 Task: Find connections with filter location Yabēlo with filter topic #givingbackwith filter profile language Spanish with filter current company Hirengine (Hiring & Resourcing) with filter school Young freshers Jobs in Karnataka with filter industry Highway, Street, and Bridge Construction with filter service category Relocation with filter keywords title Scrum Master
Action: Mouse moved to (152, 252)
Screenshot: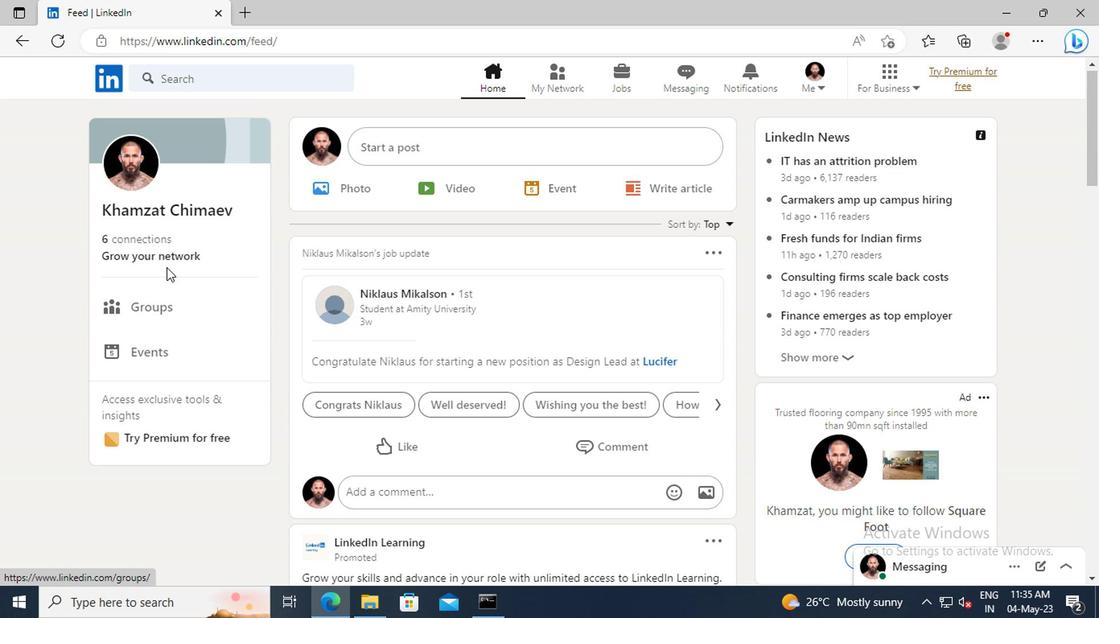 
Action: Mouse pressed left at (152, 252)
Screenshot: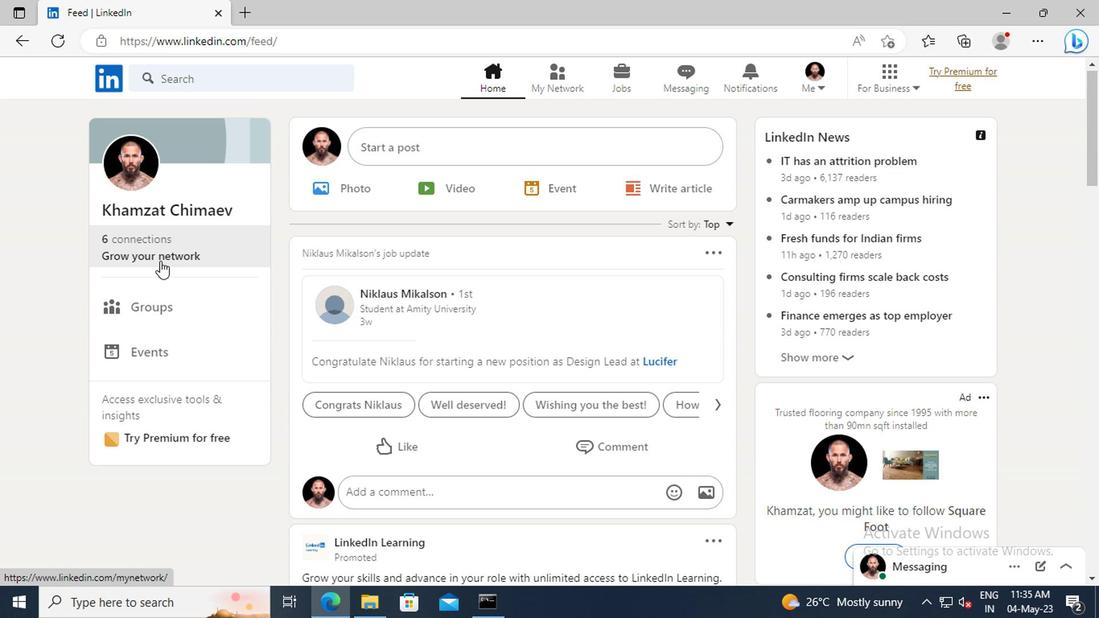 
Action: Mouse moved to (168, 170)
Screenshot: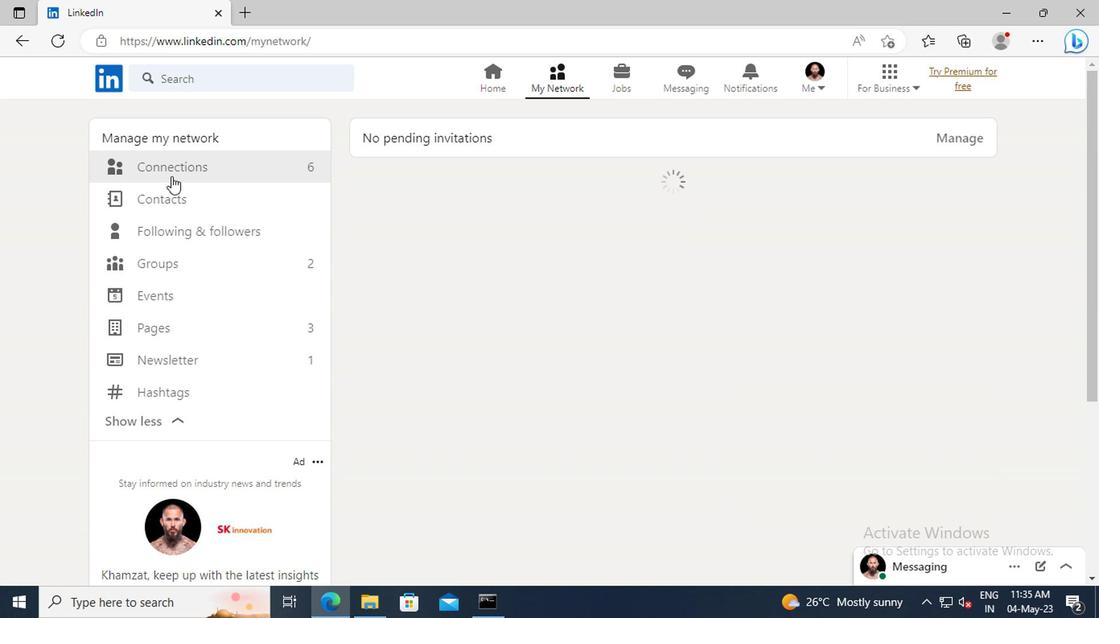 
Action: Mouse pressed left at (168, 170)
Screenshot: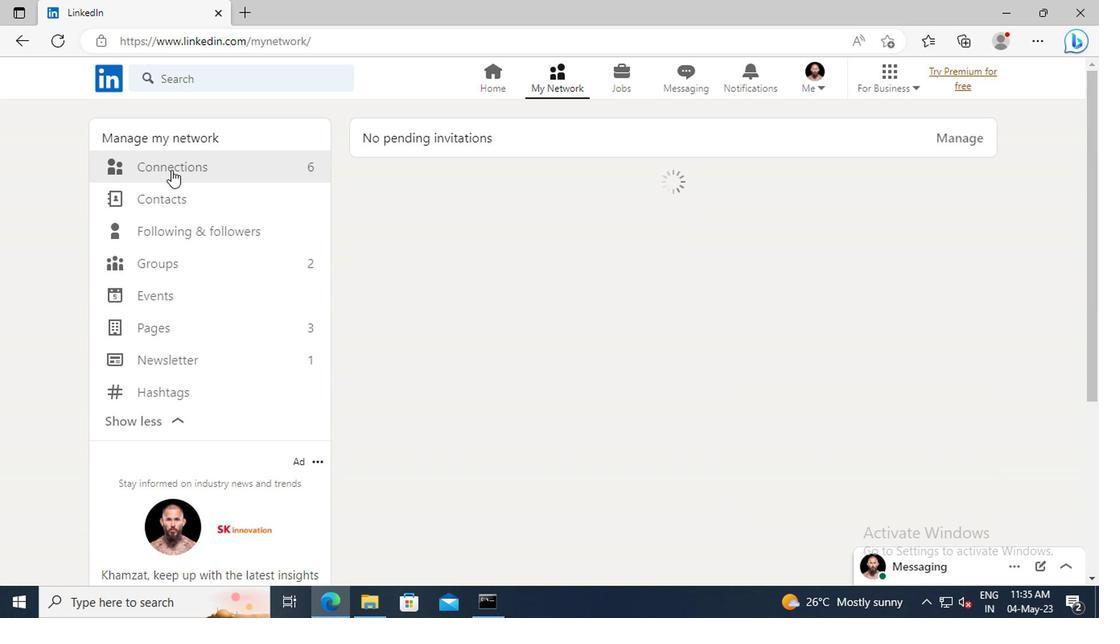 
Action: Mouse moved to (663, 174)
Screenshot: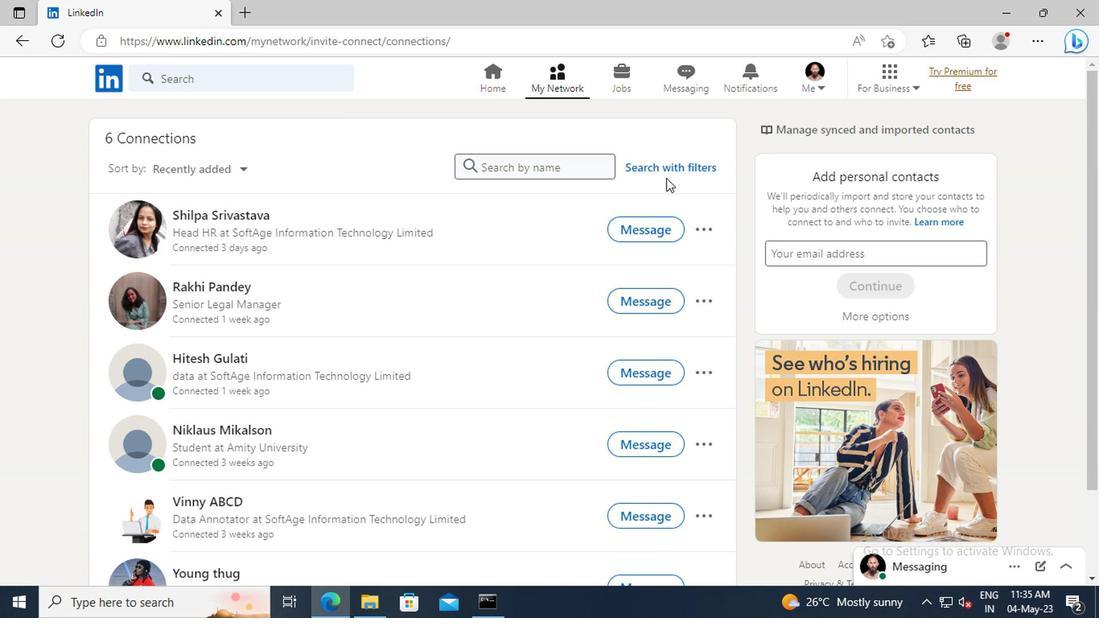 
Action: Mouse pressed left at (663, 174)
Screenshot: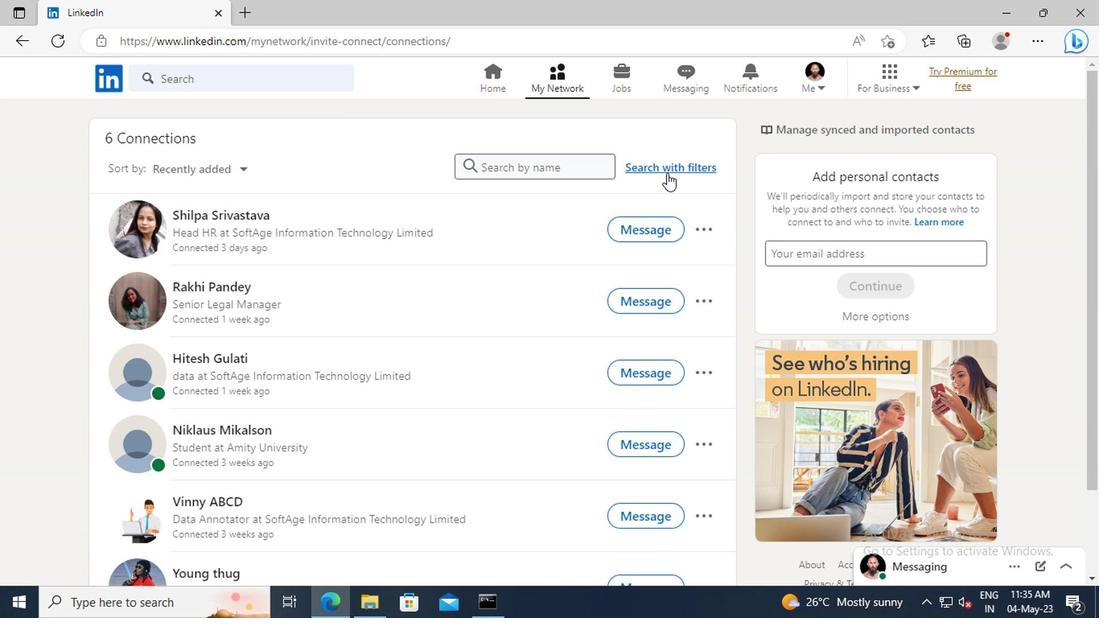 
Action: Mouse moved to (610, 127)
Screenshot: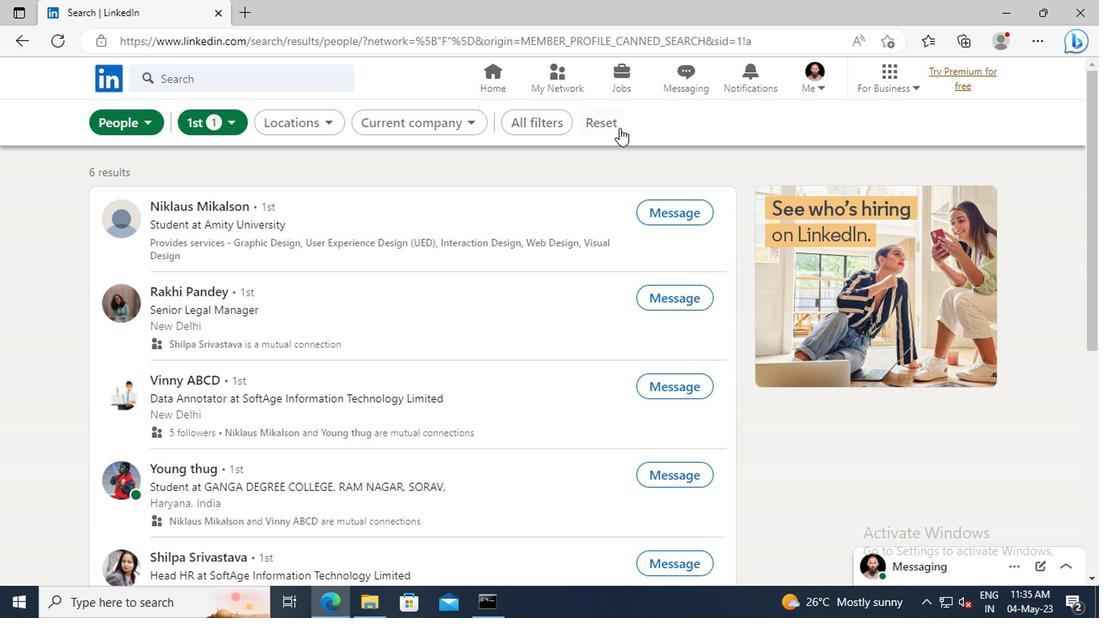 
Action: Mouse pressed left at (610, 127)
Screenshot: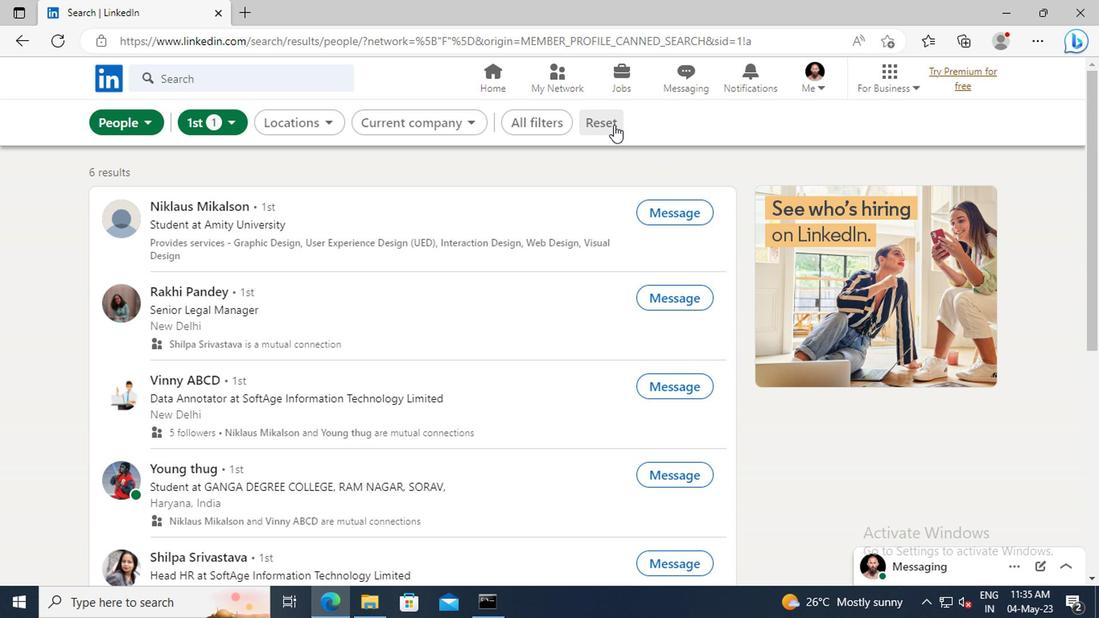 
Action: Mouse moved to (590, 127)
Screenshot: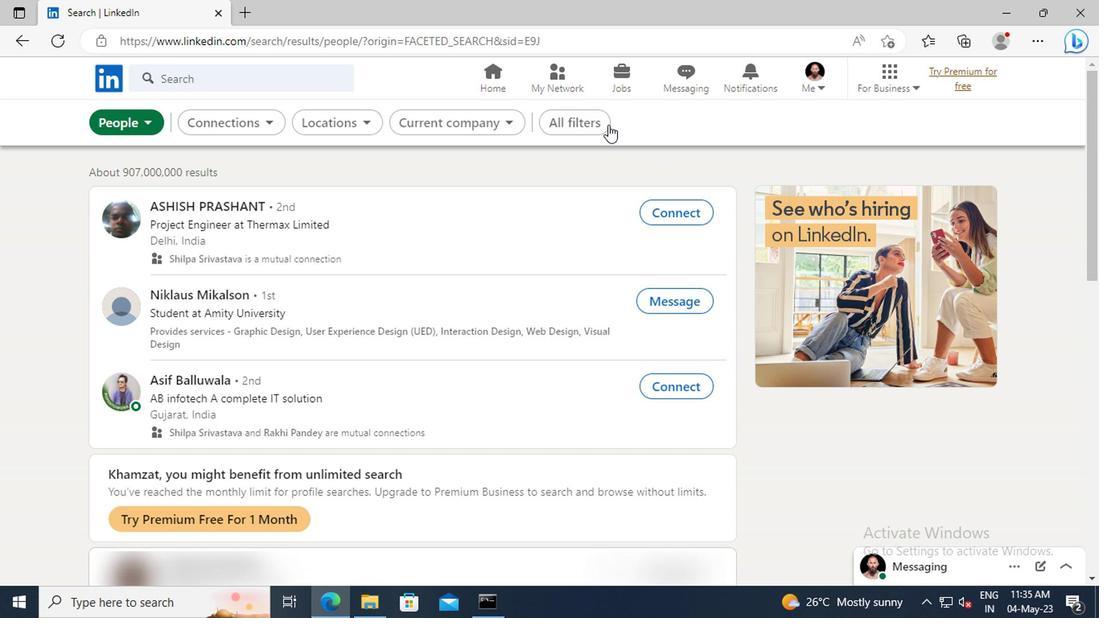
Action: Mouse pressed left at (590, 127)
Screenshot: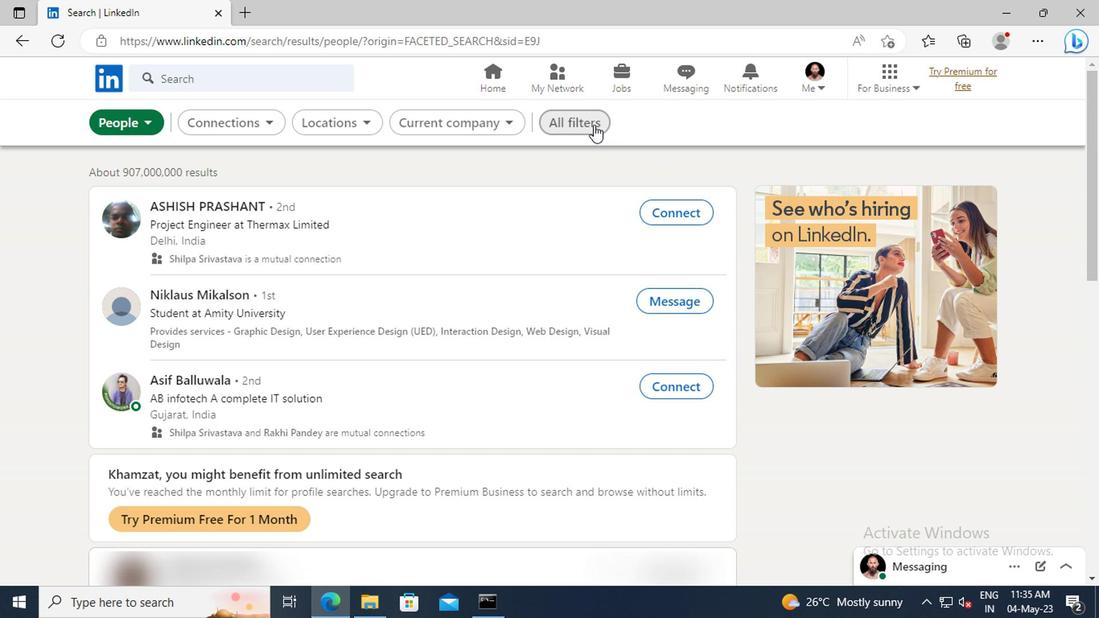 
Action: Mouse moved to (842, 257)
Screenshot: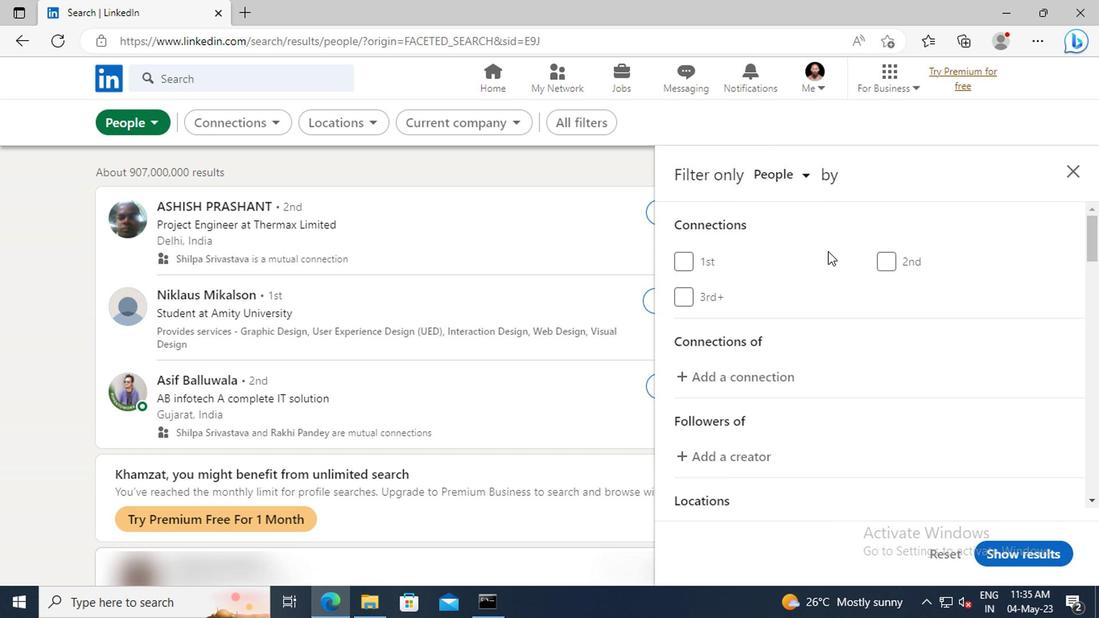 
Action: Mouse scrolled (842, 256) with delta (0, -1)
Screenshot: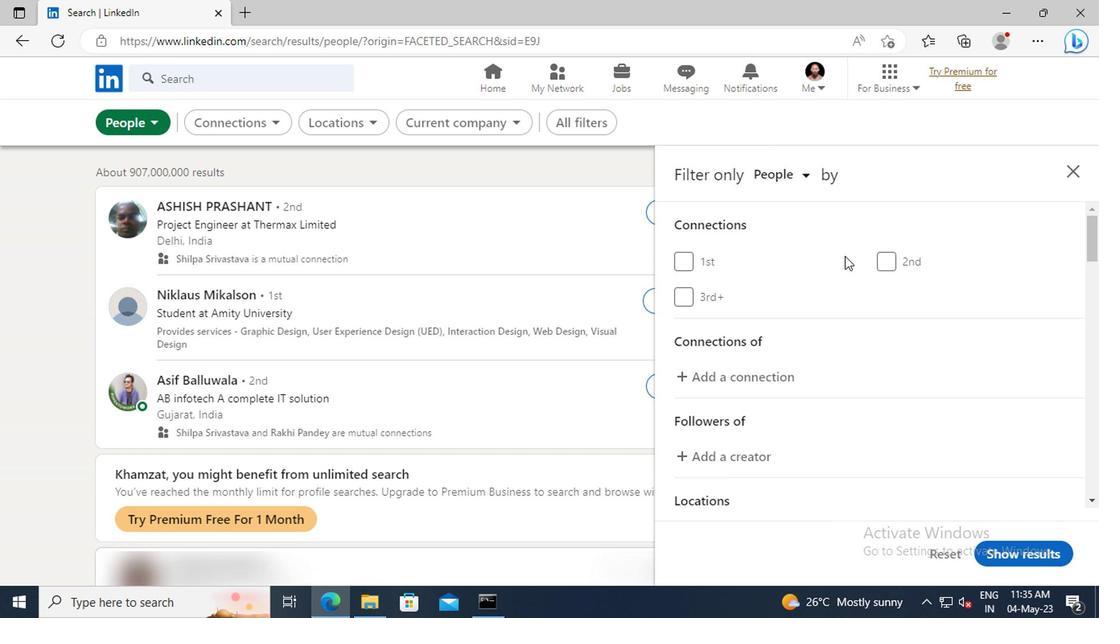 
Action: Mouse scrolled (842, 256) with delta (0, -1)
Screenshot: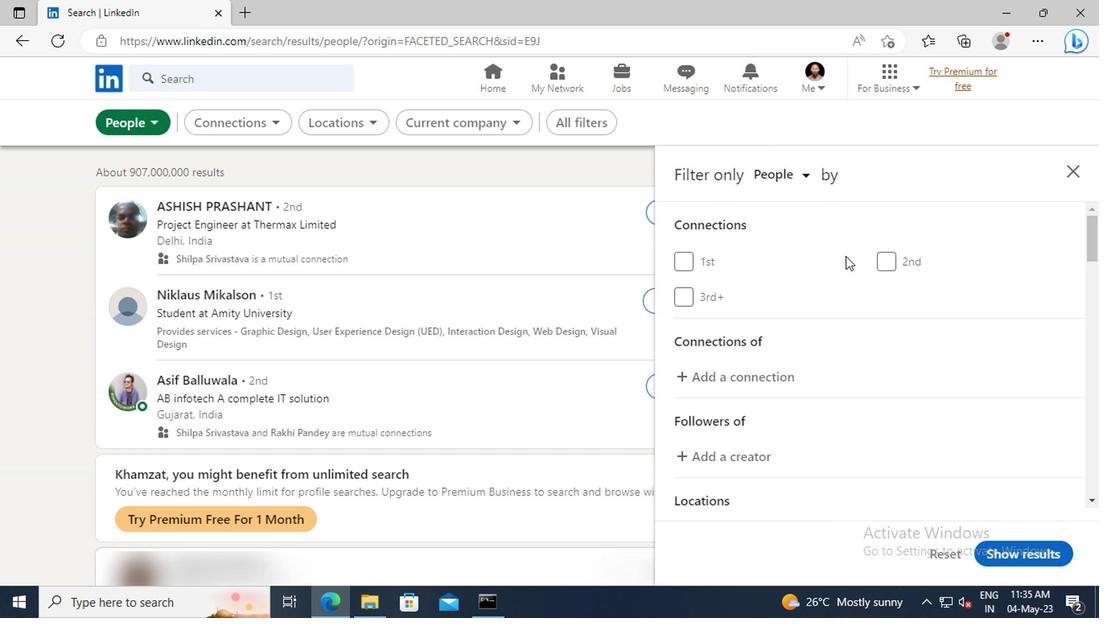 
Action: Mouse scrolled (842, 256) with delta (0, -1)
Screenshot: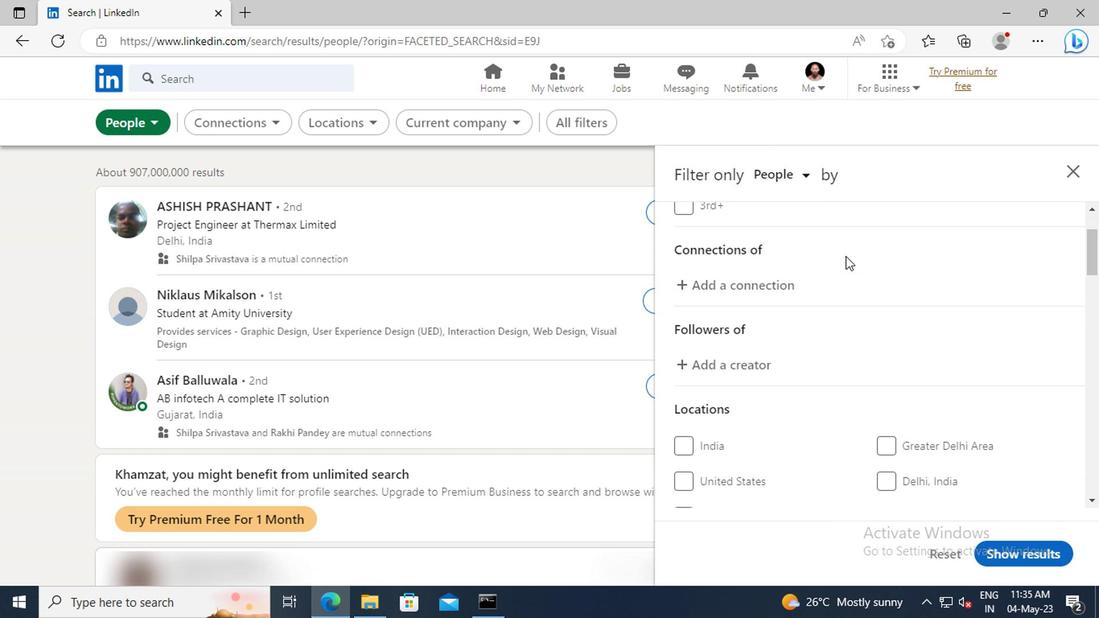 
Action: Mouse scrolled (842, 256) with delta (0, -1)
Screenshot: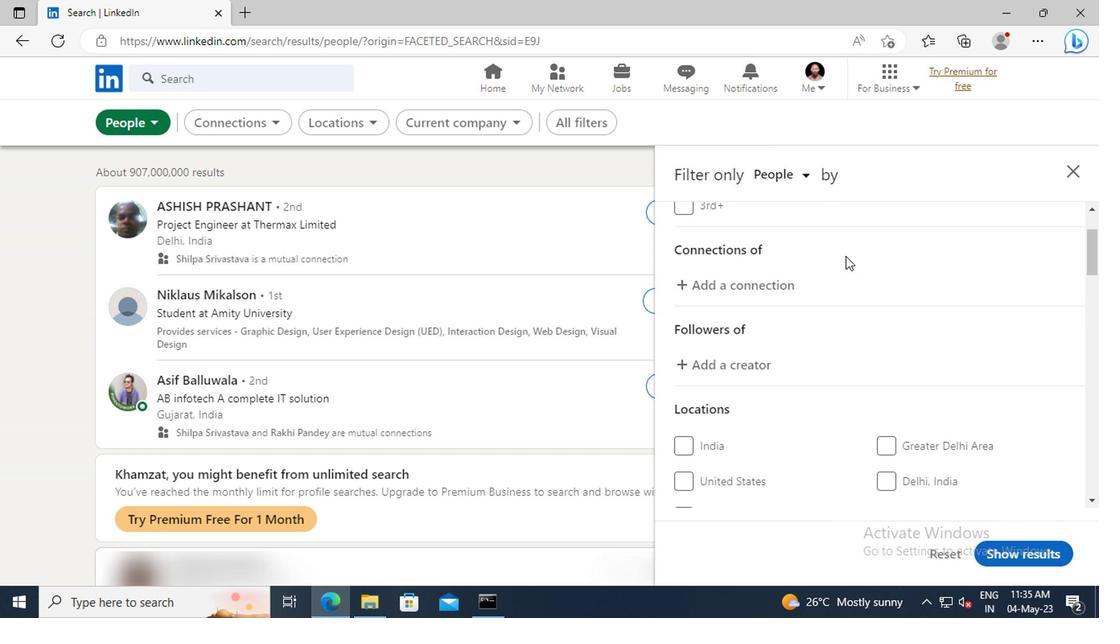 
Action: Mouse moved to (844, 261)
Screenshot: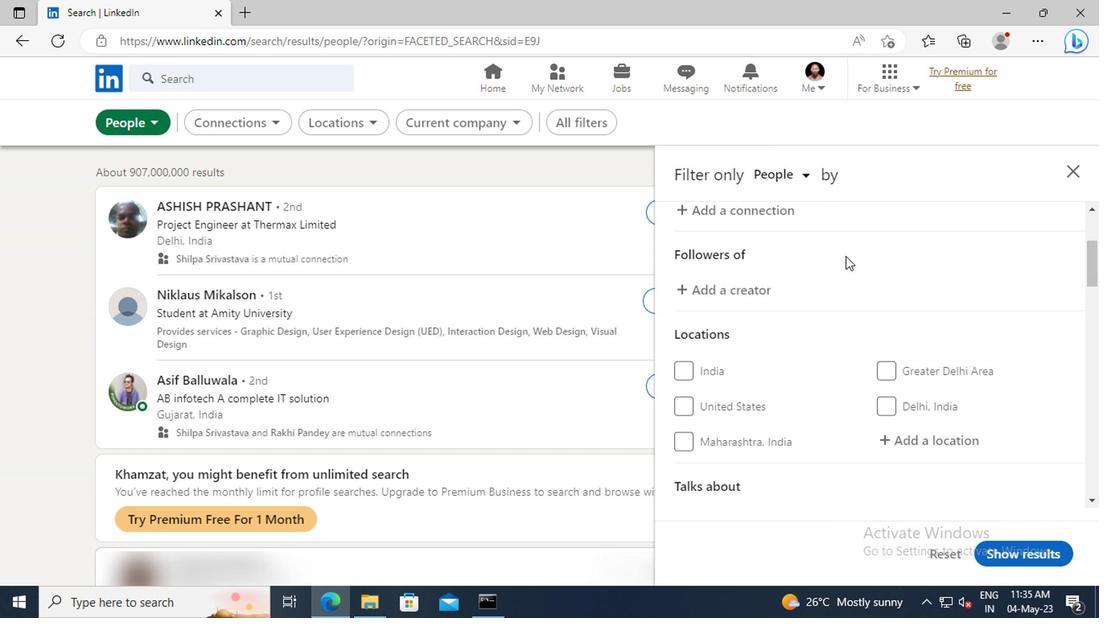 
Action: Mouse scrolled (844, 260) with delta (0, -1)
Screenshot: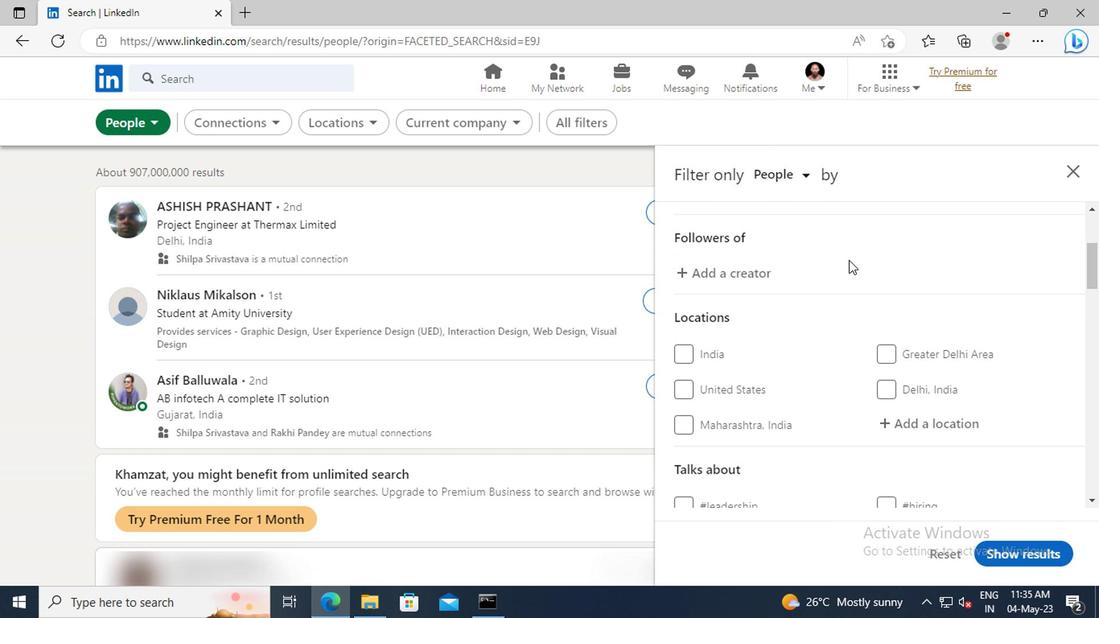 
Action: Mouse scrolled (844, 260) with delta (0, -1)
Screenshot: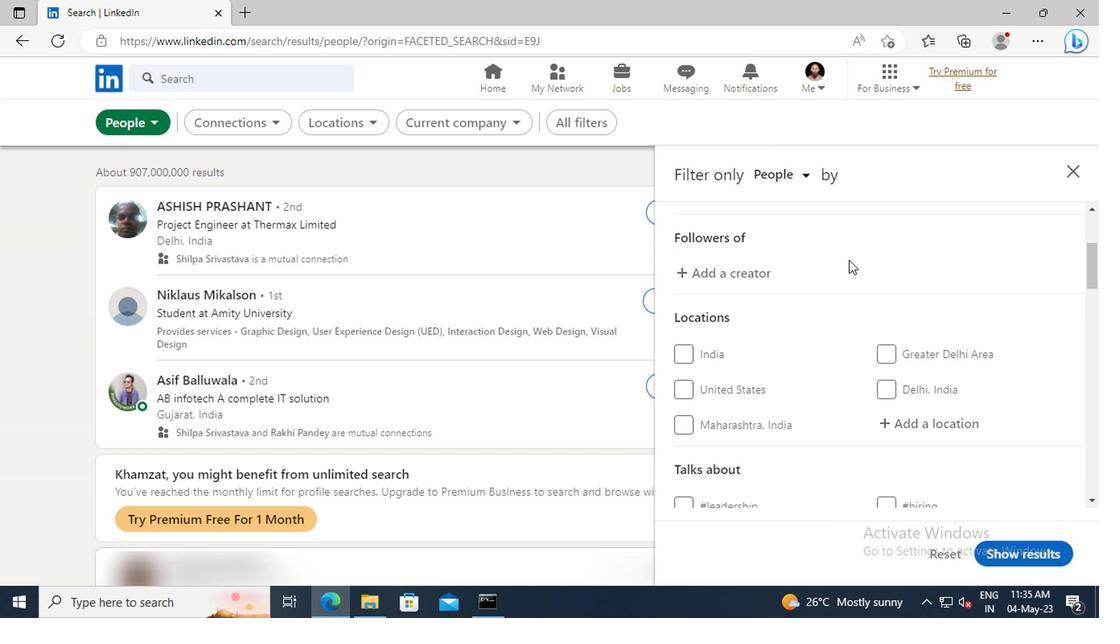 
Action: Mouse moved to (892, 334)
Screenshot: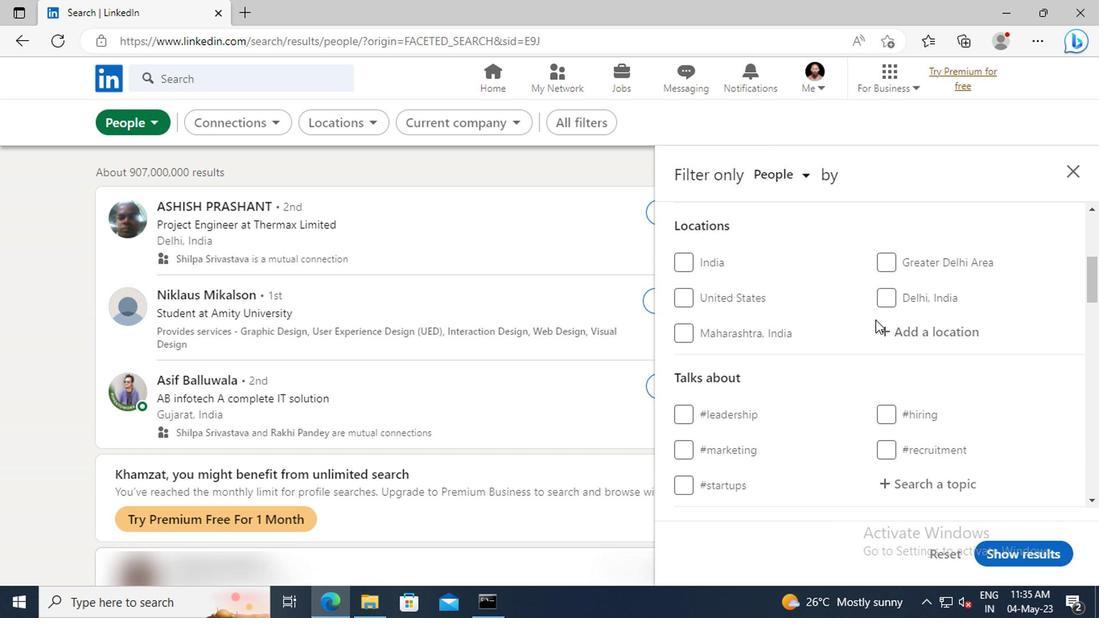 
Action: Mouse pressed left at (892, 334)
Screenshot: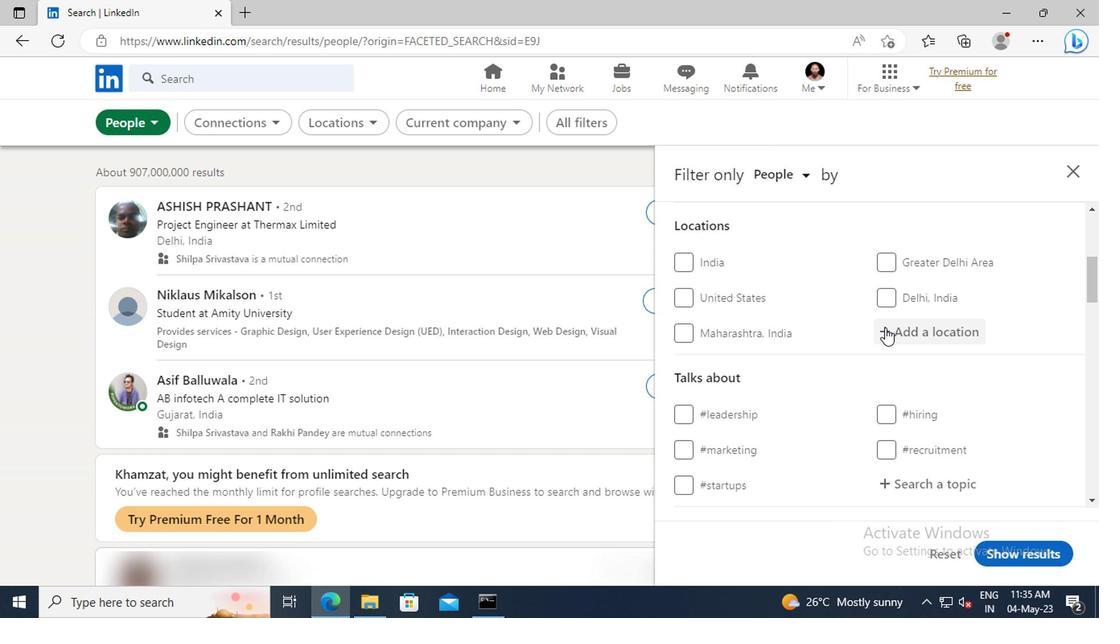 
Action: Key pressed <Key.shift>YABELO<Key.enter>
Screenshot: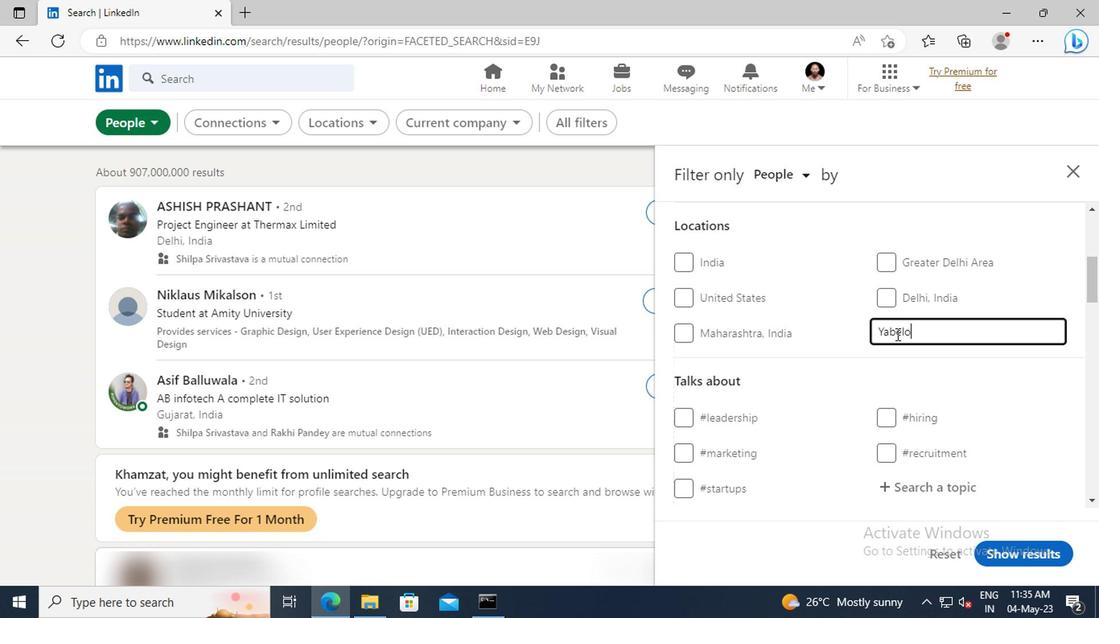 
Action: Mouse scrolled (892, 333) with delta (0, -1)
Screenshot: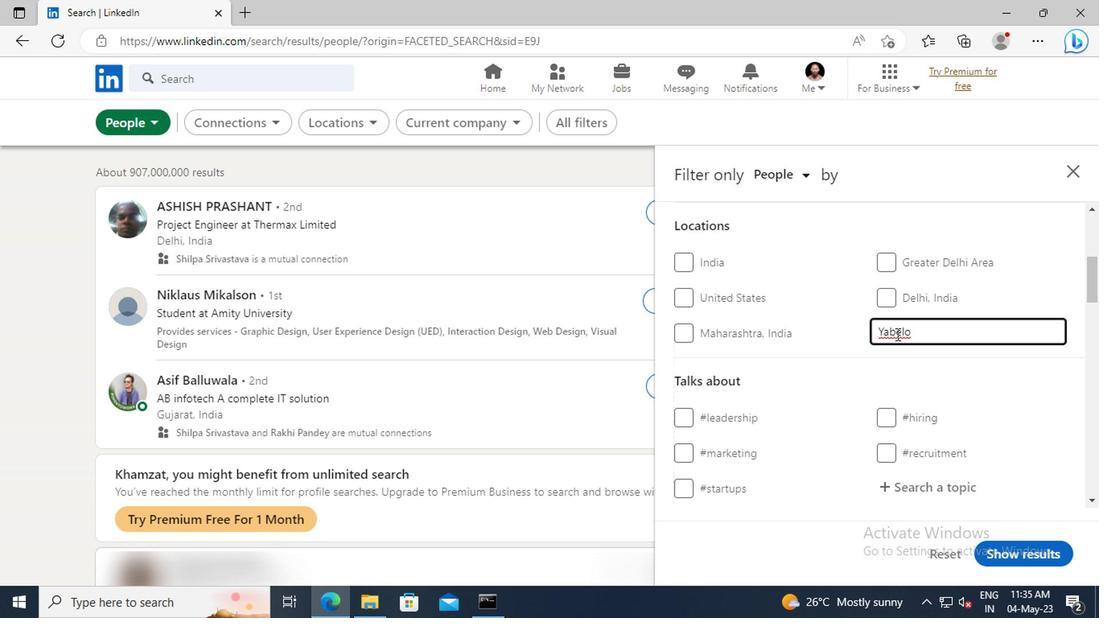 
Action: Mouse scrolled (892, 333) with delta (0, -1)
Screenshot: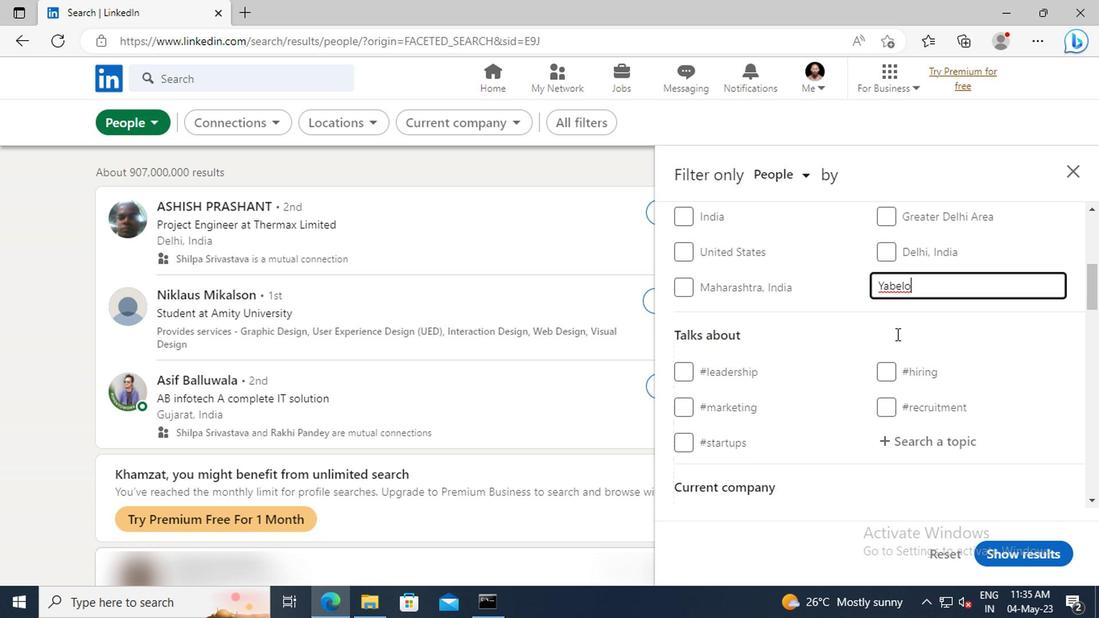 
Action: Mouse scrolled (892, 333) with delta (0, -1)
Screenshot: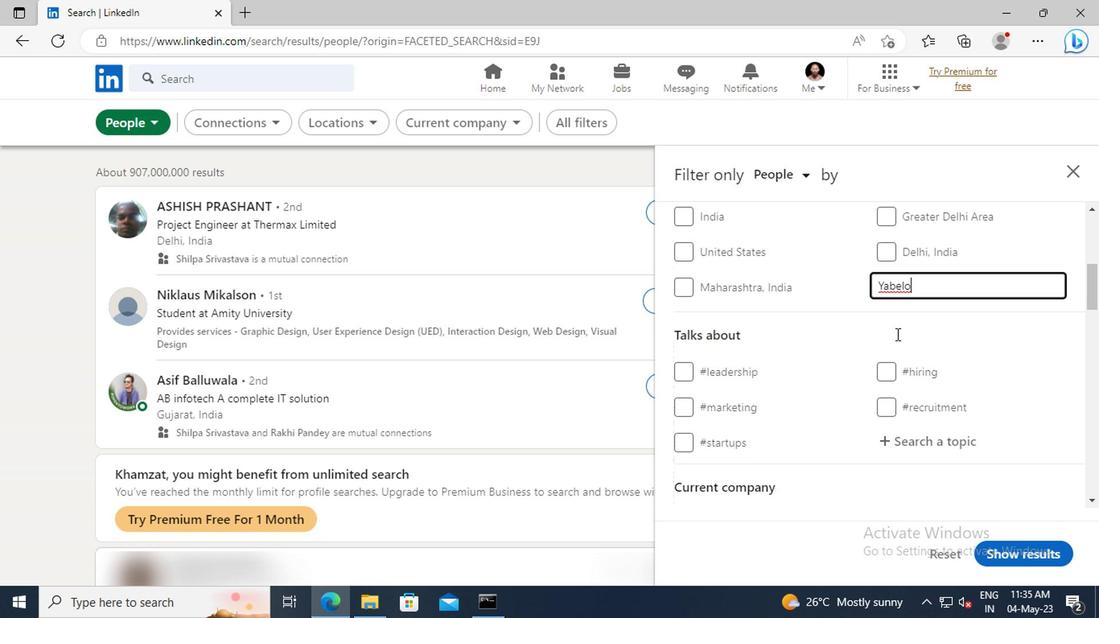 
Action: Mouse moved to (899, 348)
Screenshot: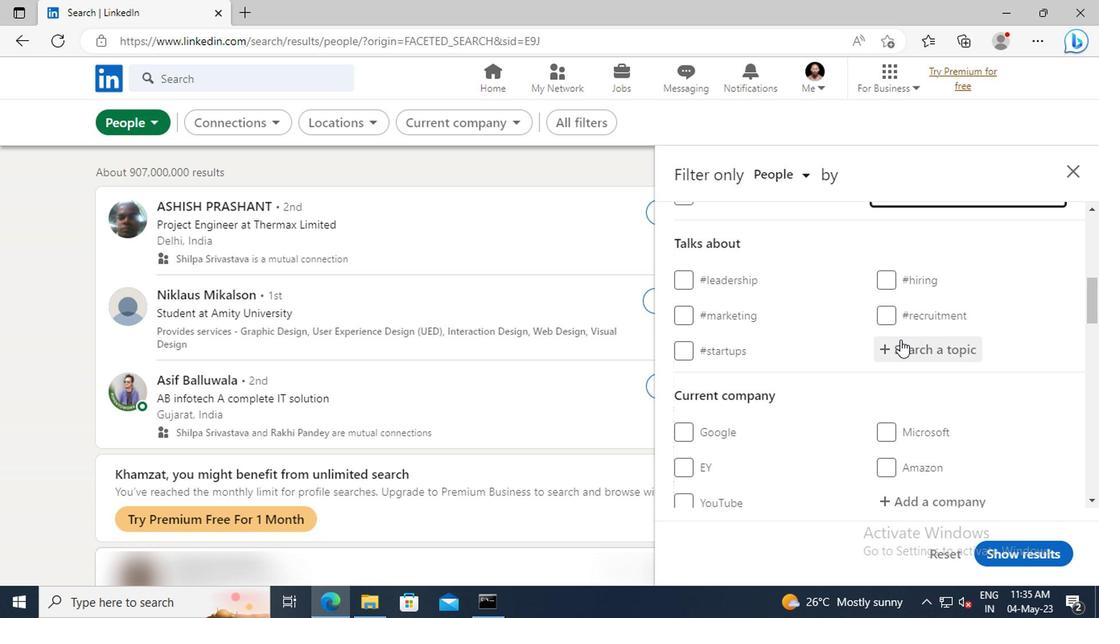 
Action: Mouse pressed left at (899, 348)
Screenshot: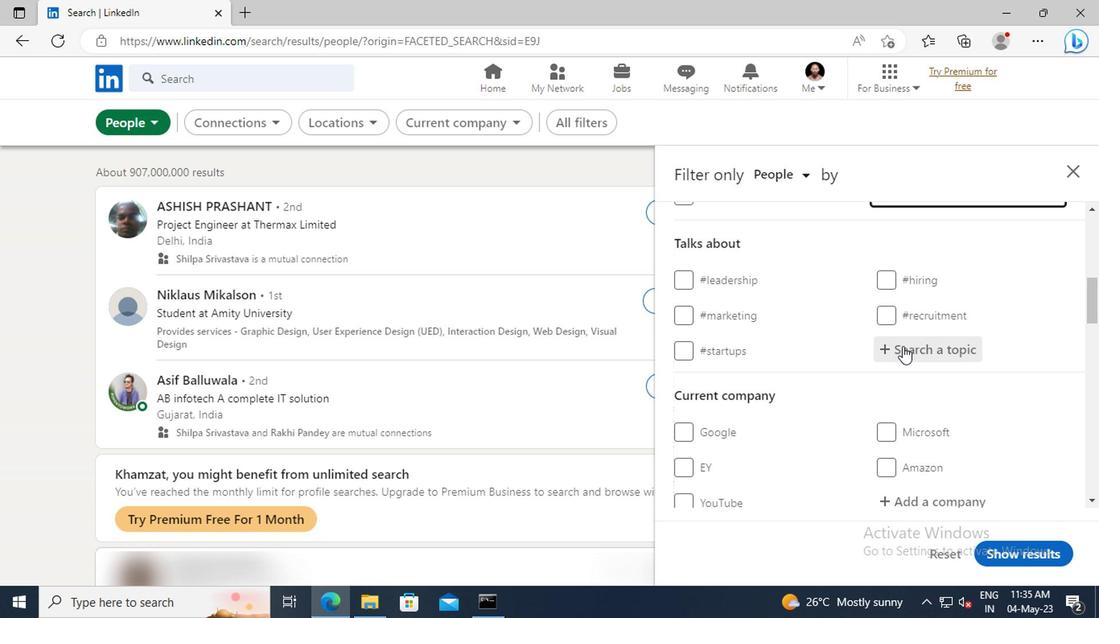 
Action: Key pressed GIVINGBA
Screenshot: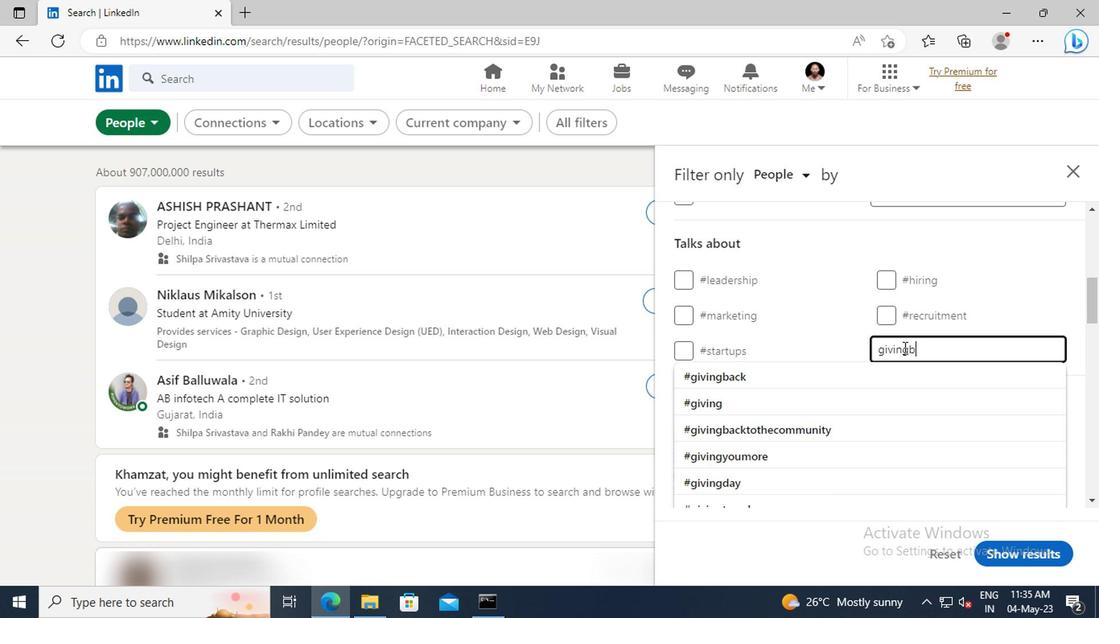 
Action: Mouse moved to (900, 370)
Screenshot: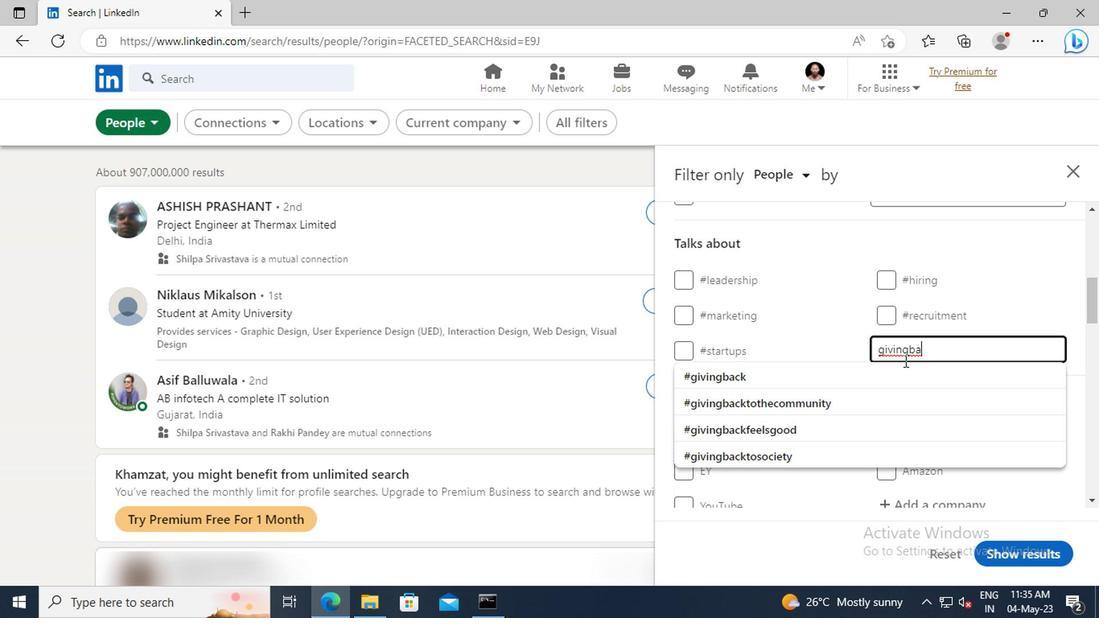 
Action: Mouse pressed left at (900, 370)
Screenshot: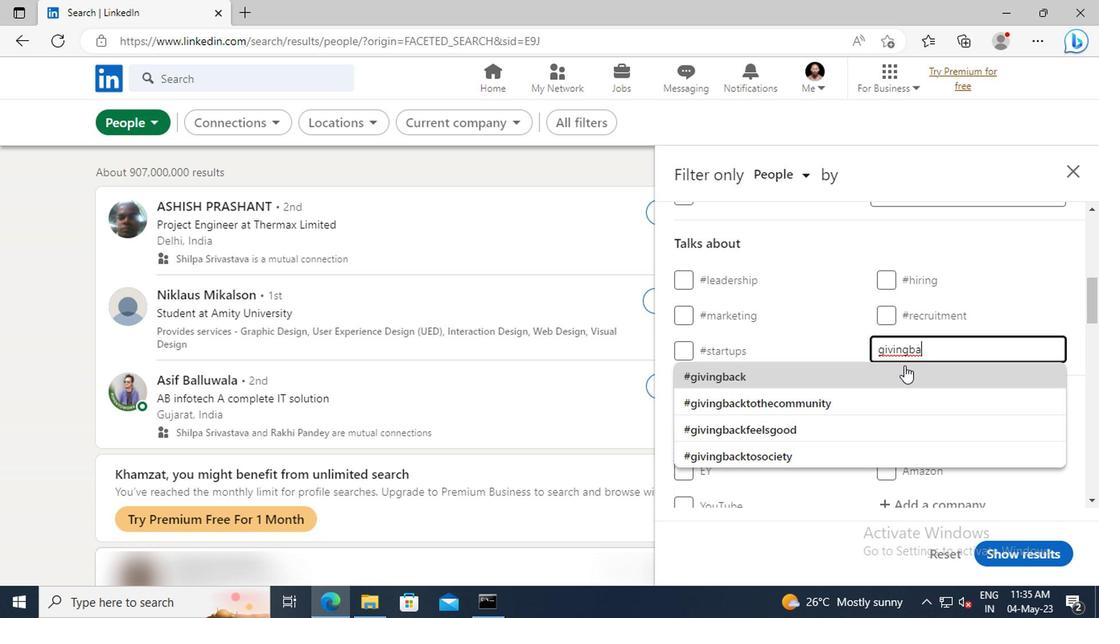 
Action: Mouse scrolled (900, 369) with delta (0, -1)
Screenshot: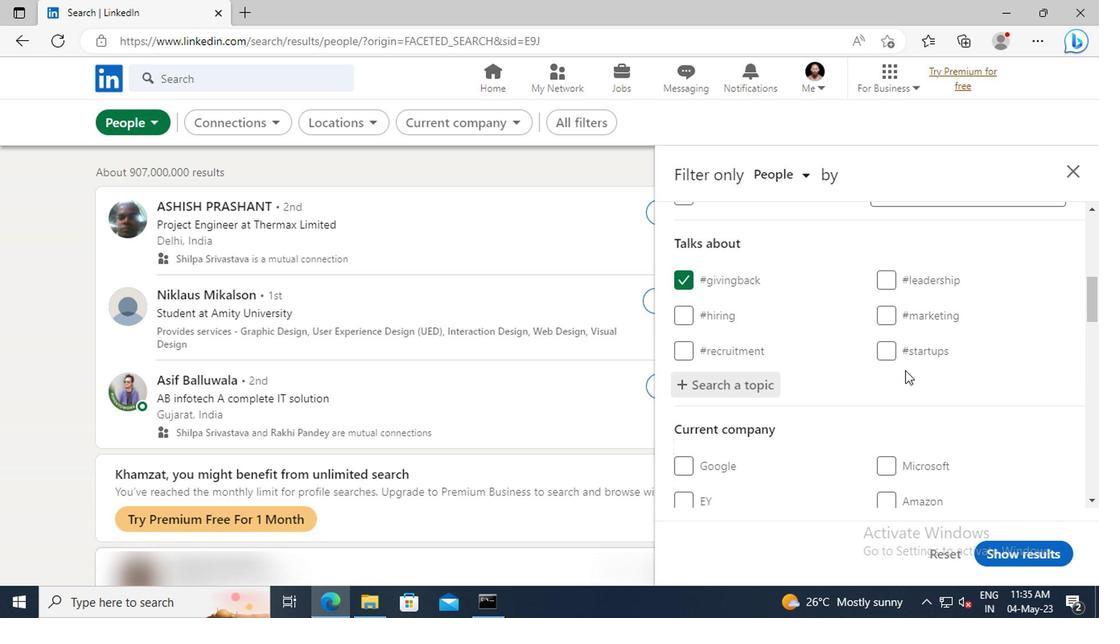 
Action: Mouse scrolled (900, 369) with delta (0, -1)
Screenshot: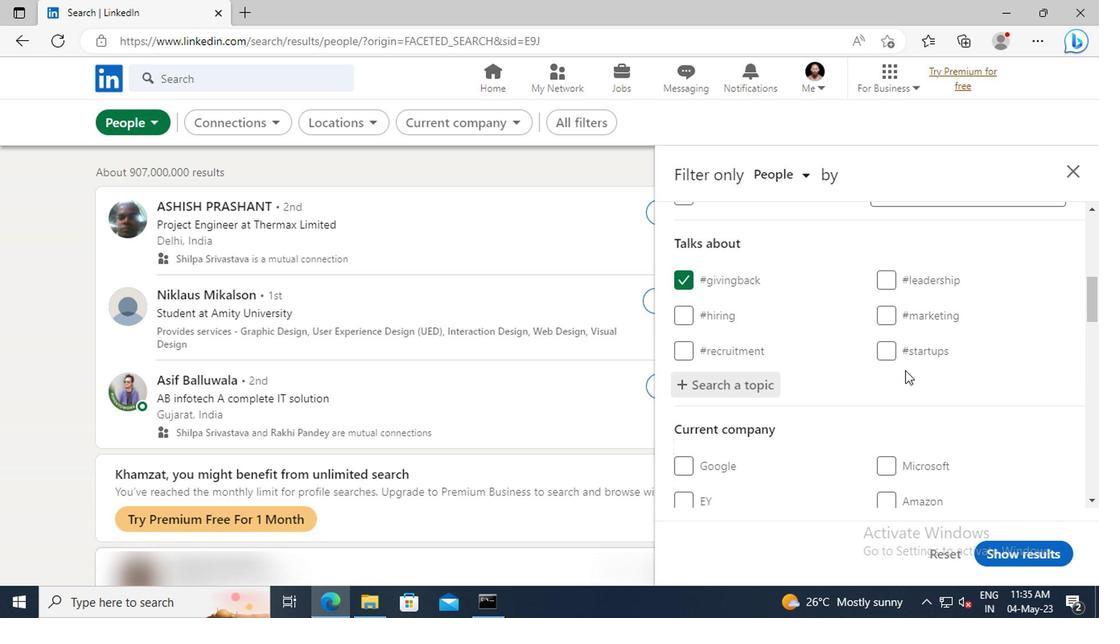 
Action: Mouse scrolled (900, 369) with delta (0, -1)
Screenshot: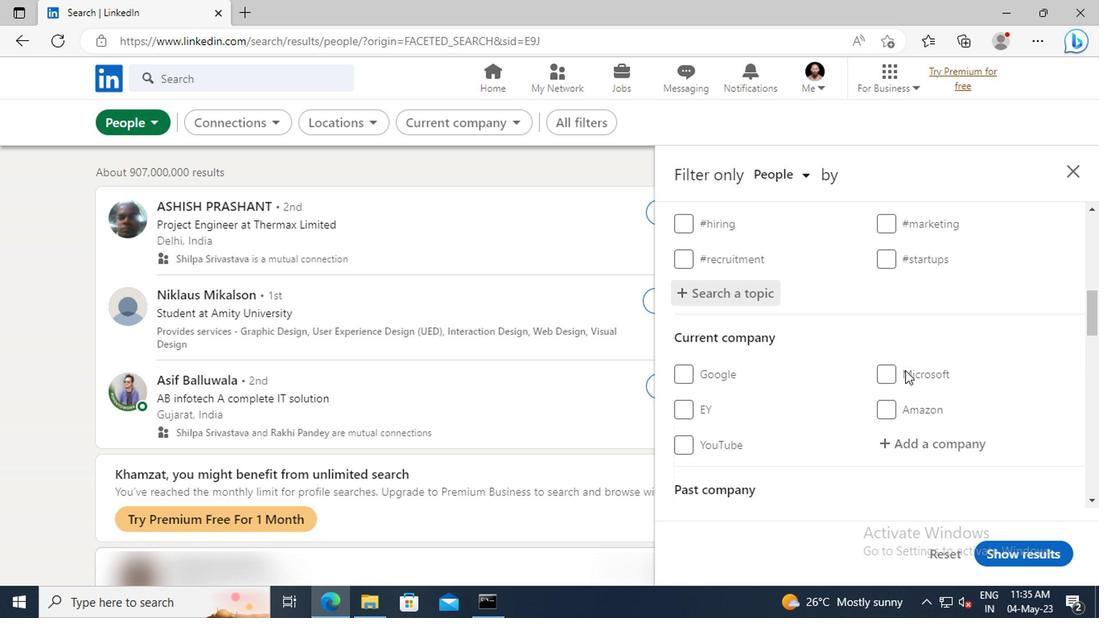 
Action: Mouse scrolled (900, 369) with delta (0, -1)
Screenshot: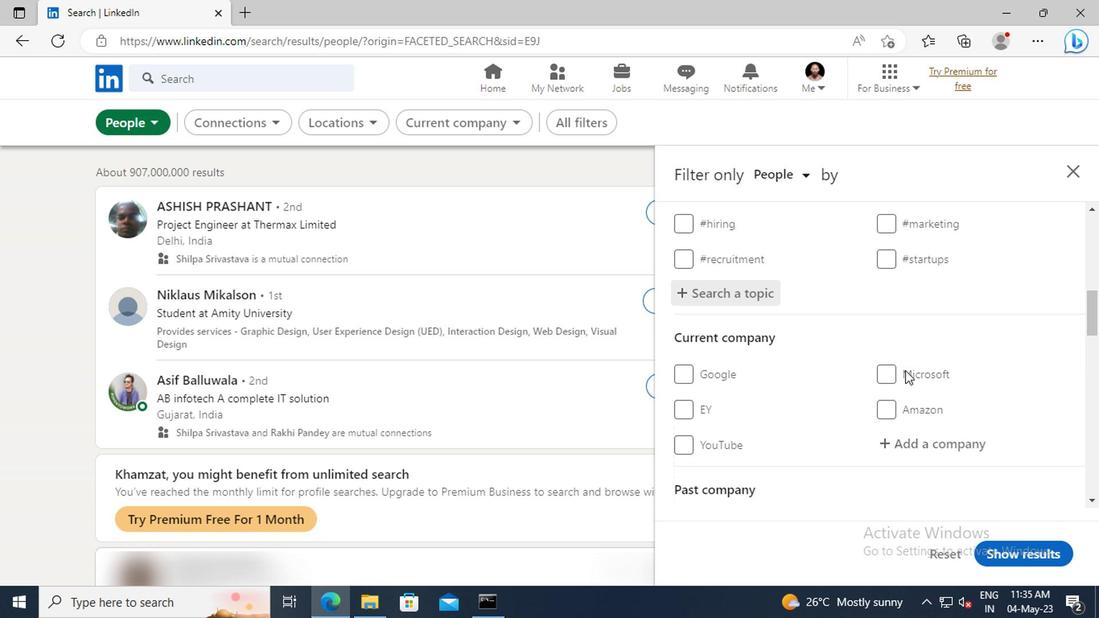 
Action: Mouse scrolled (900, 369) with delta (0, -1)
Screenshot: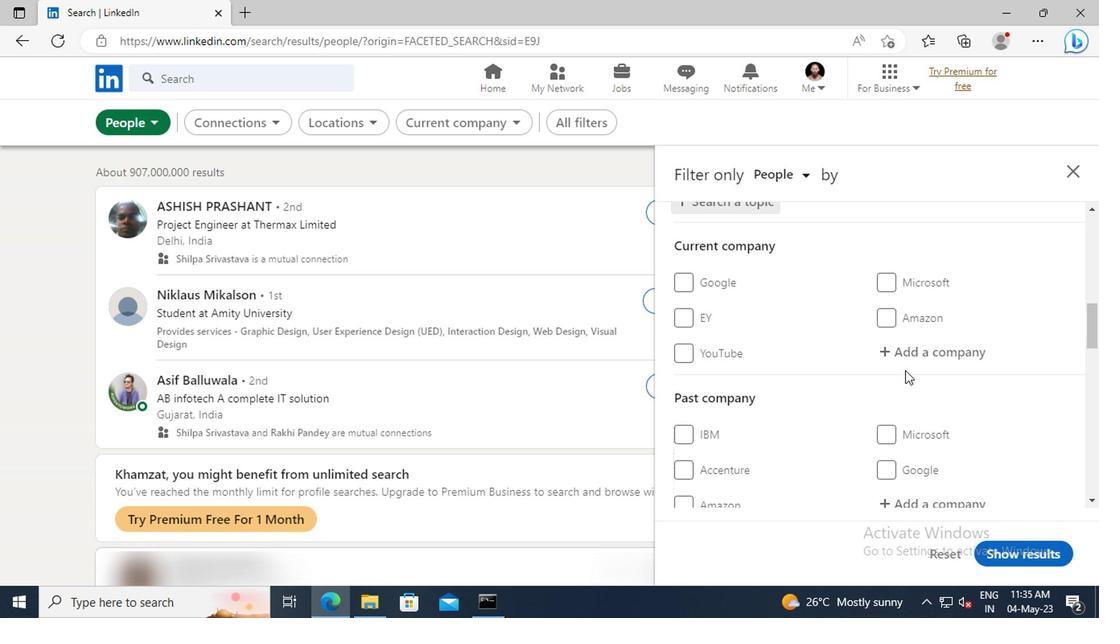 
Action: Mouse scrolled (900, 369) with delta (0, -1)
Screenshot: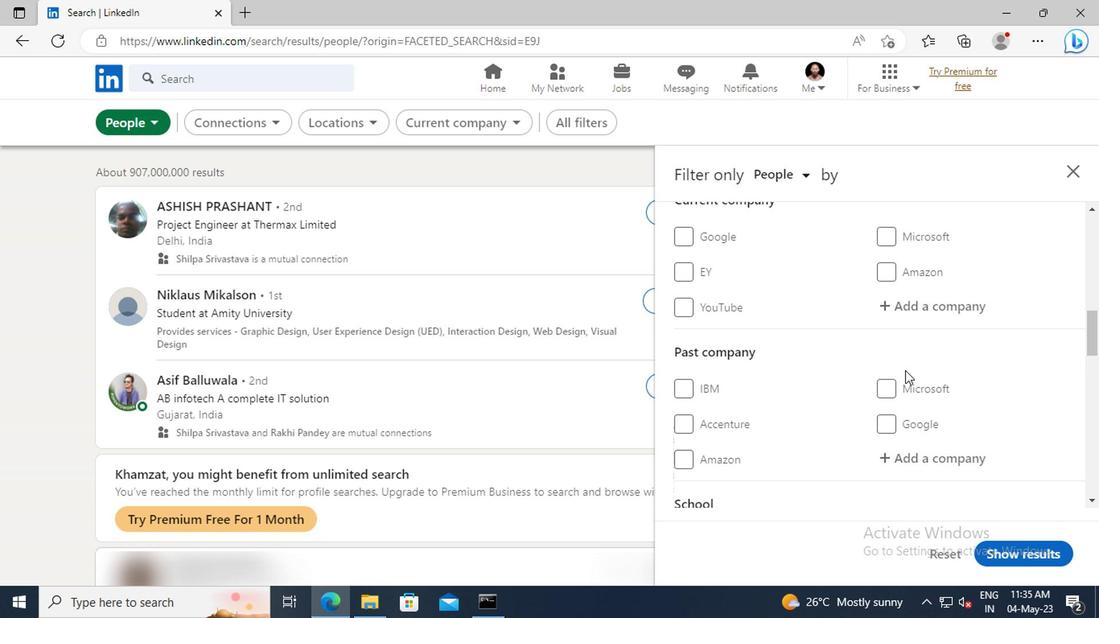 
Action: Mouse scrolled (900, 369) with delta (0, -1)
Screenshot: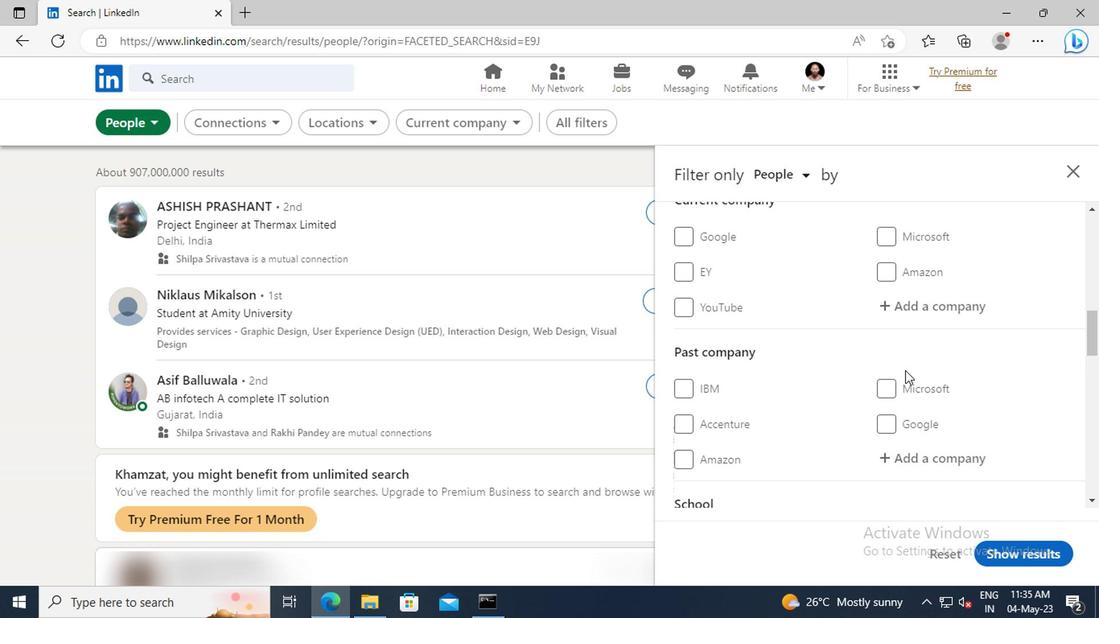 
Action: Mouse scrolled (900, 369) with delta (0, -1)
Screenshot: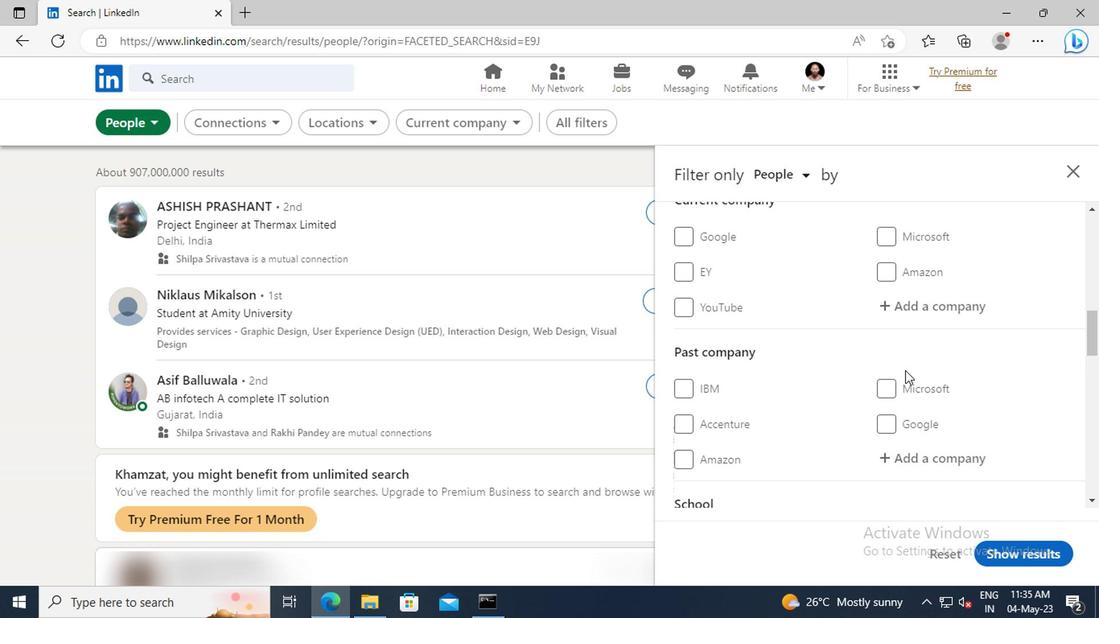
Action: Mouse scrolled (900, 369) with delta (0, -1)
Screenshot: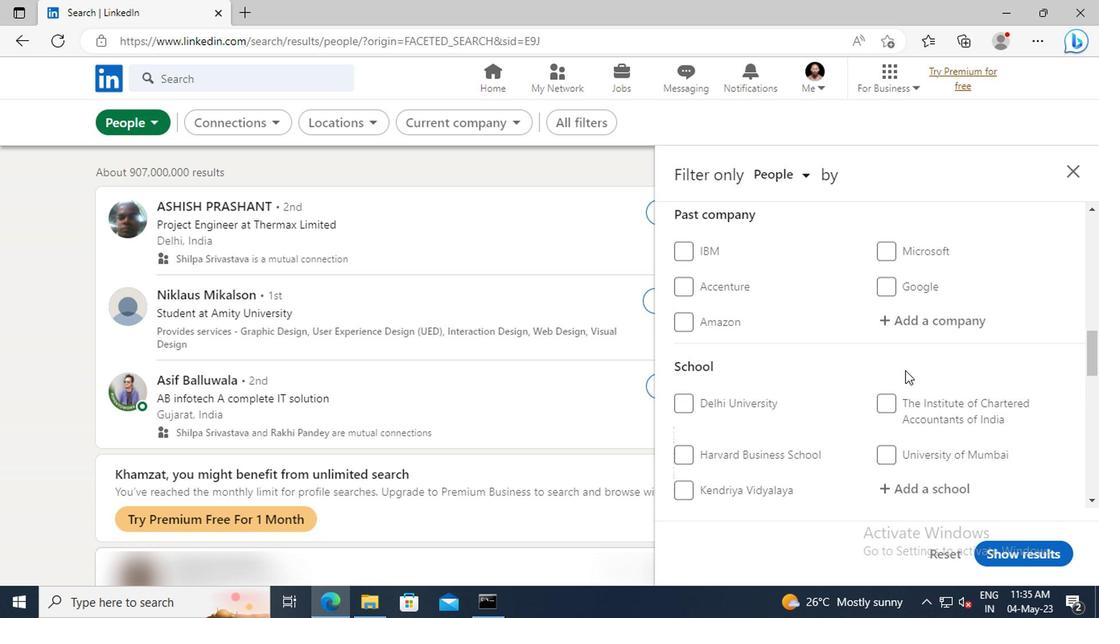 
Action: Mouse scrolled (900, 369) with delta (0, -1)
Screenshot: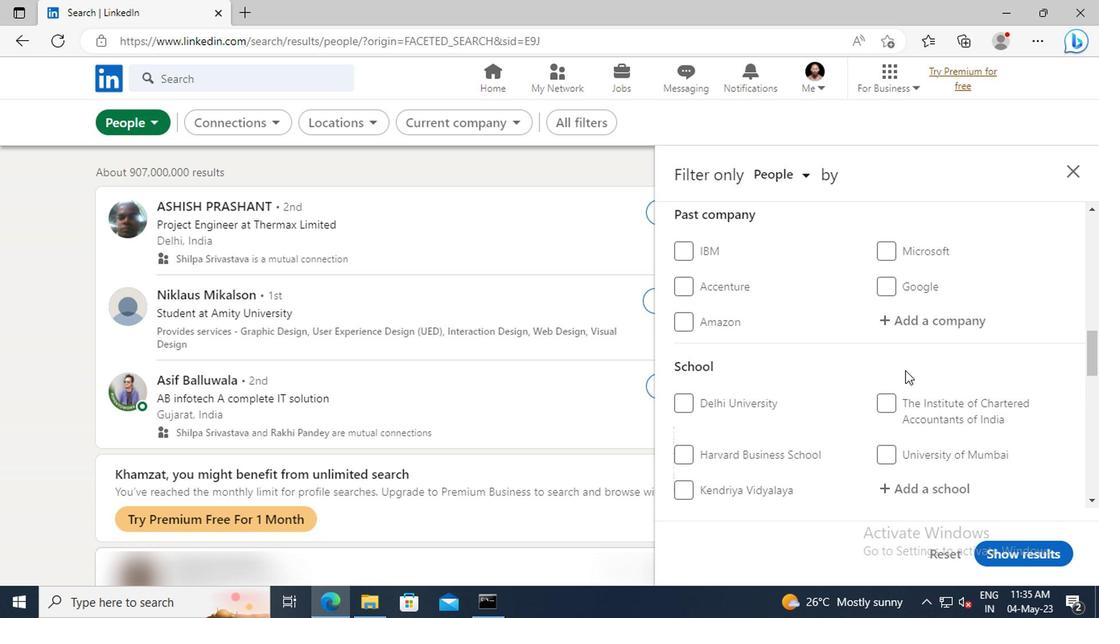 
Action: Mouse scrolled (900, 369) with delta (0, -1)
Screenshot: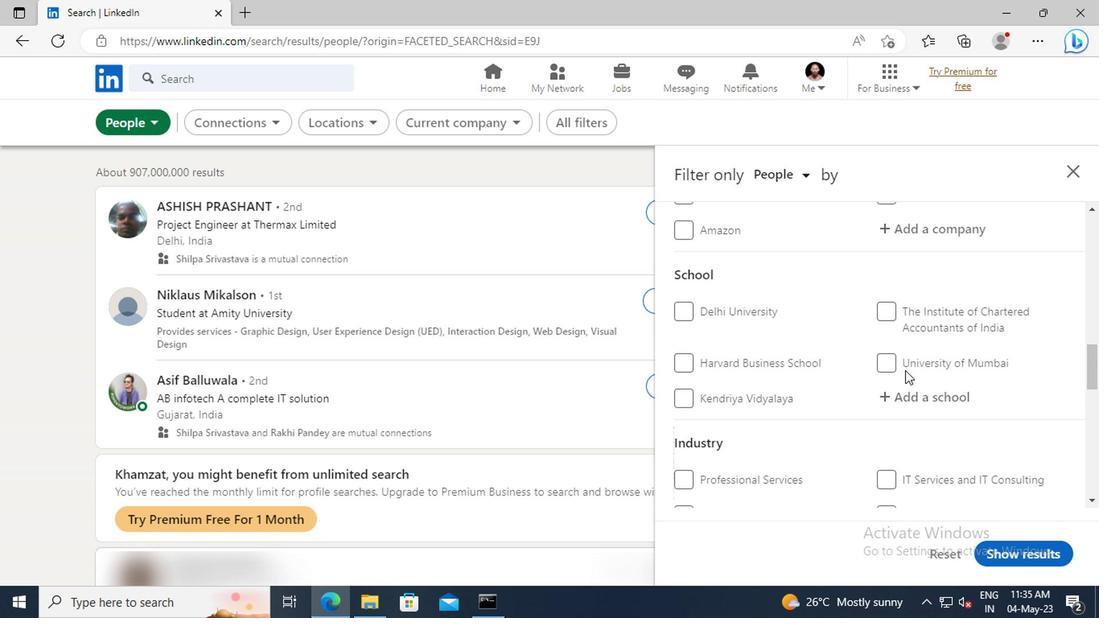 
Action: Mouse scrolled (900, 369) with delta (0, -1)
Screenshot: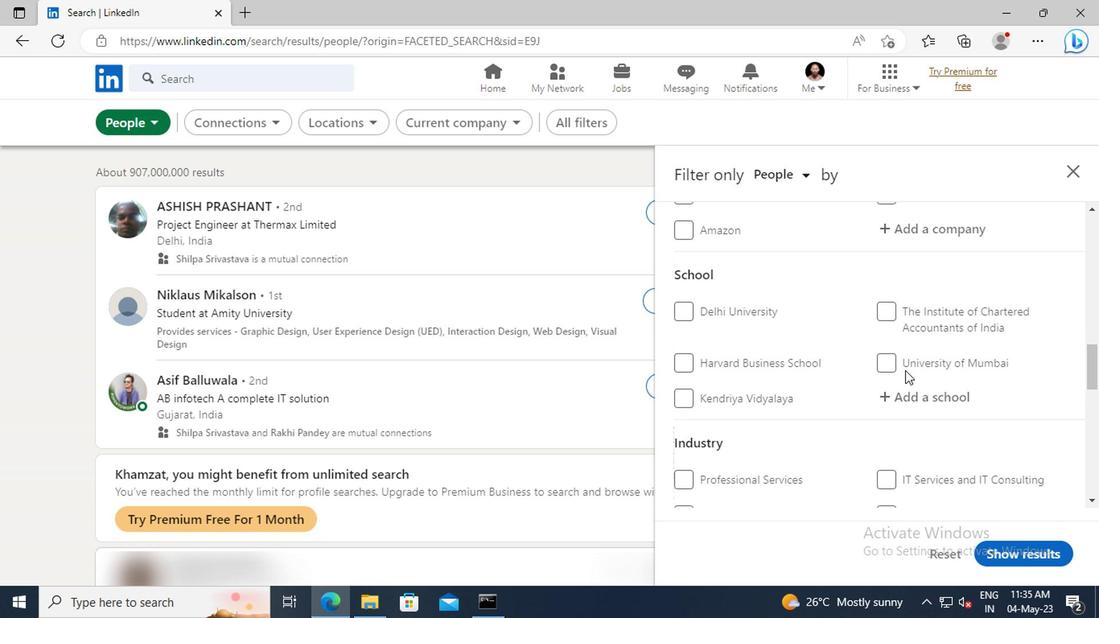 
Action: Mouse scrolled (900, 369) with delta (0, -1)
Screenshot: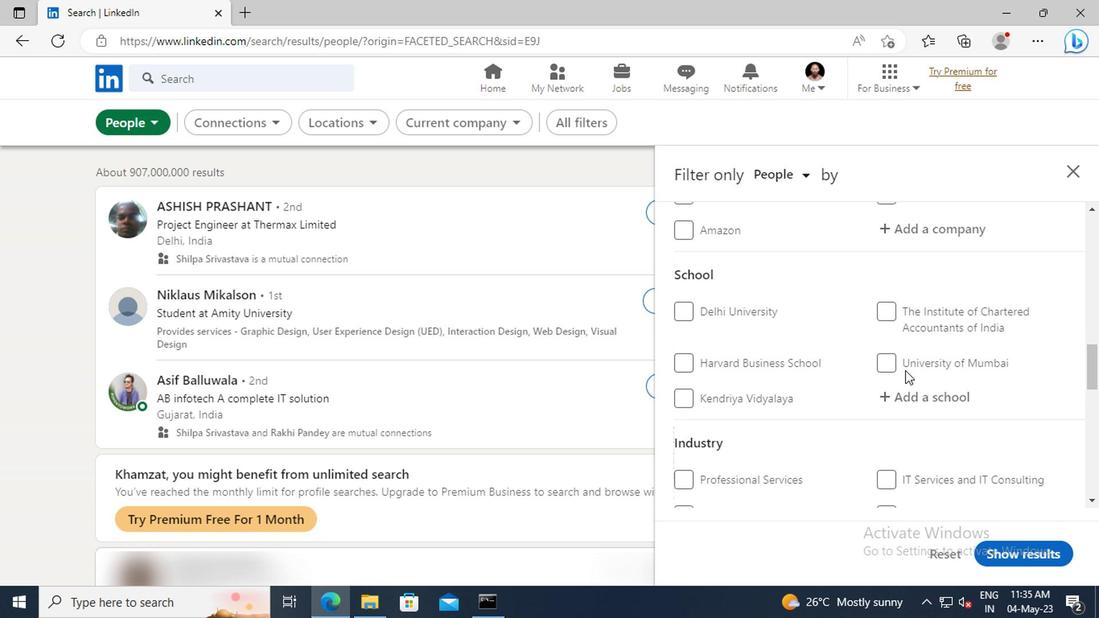 
Action: Mouse scrolled (900, 369) with delta (0, -1)
Screenshot: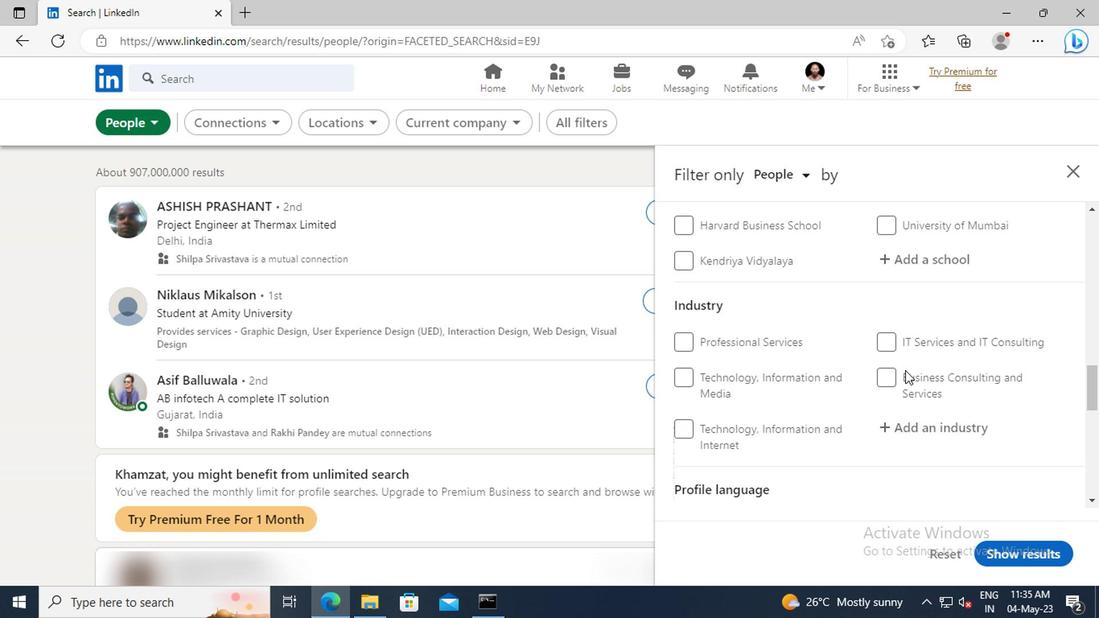 
Action: Mouse scrolled (900, 369) with delta (0, -1)
Screenshot: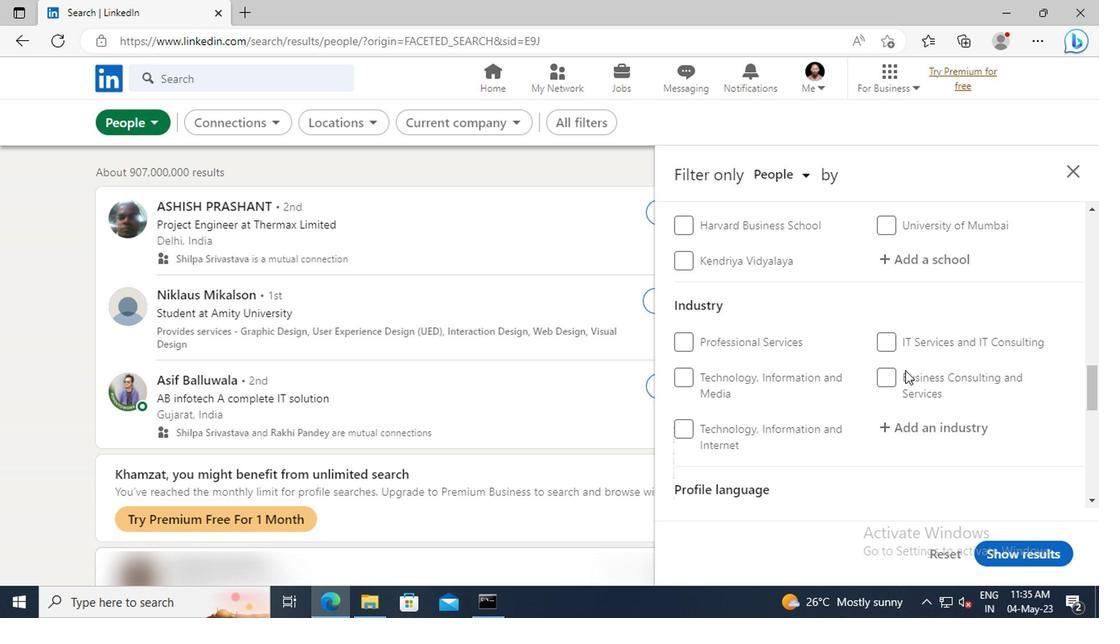 
Action: Mouse scrolled (900, 369) with delta (0, -1)
Screenshot: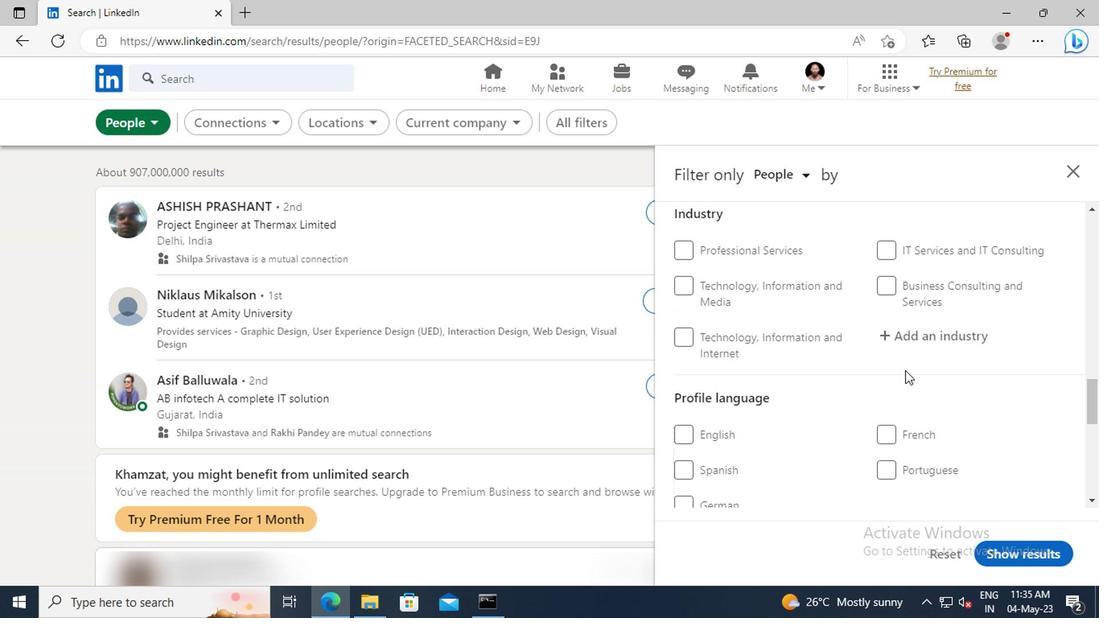 
Action: Mouse moved to (685, 424)
Screenshot: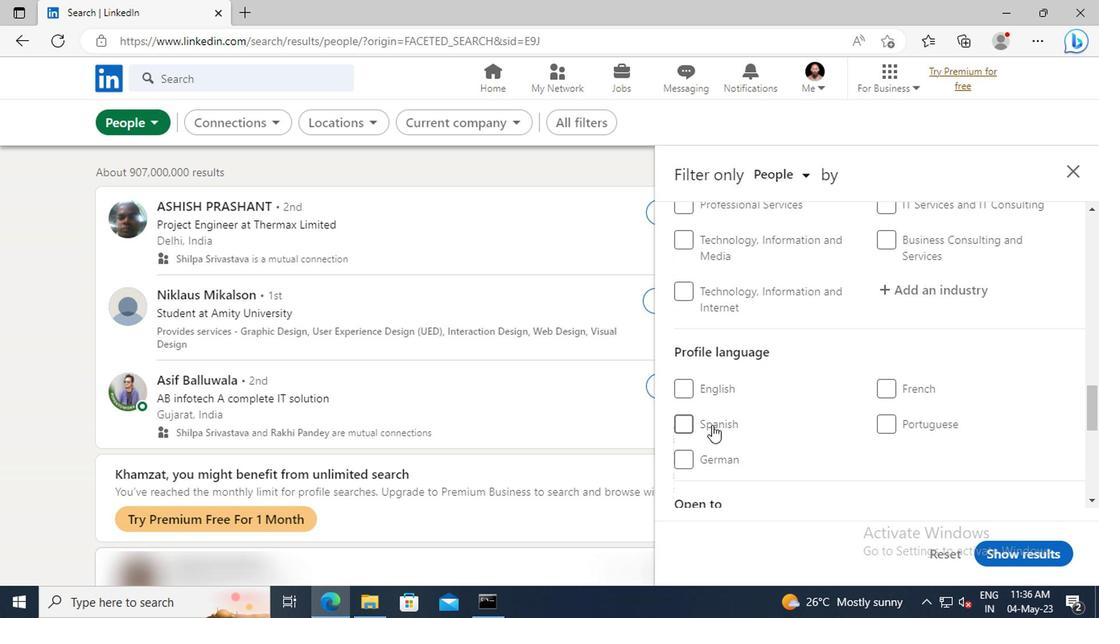 
Action: Mouse pressed left at (685, 424)
Screenshot: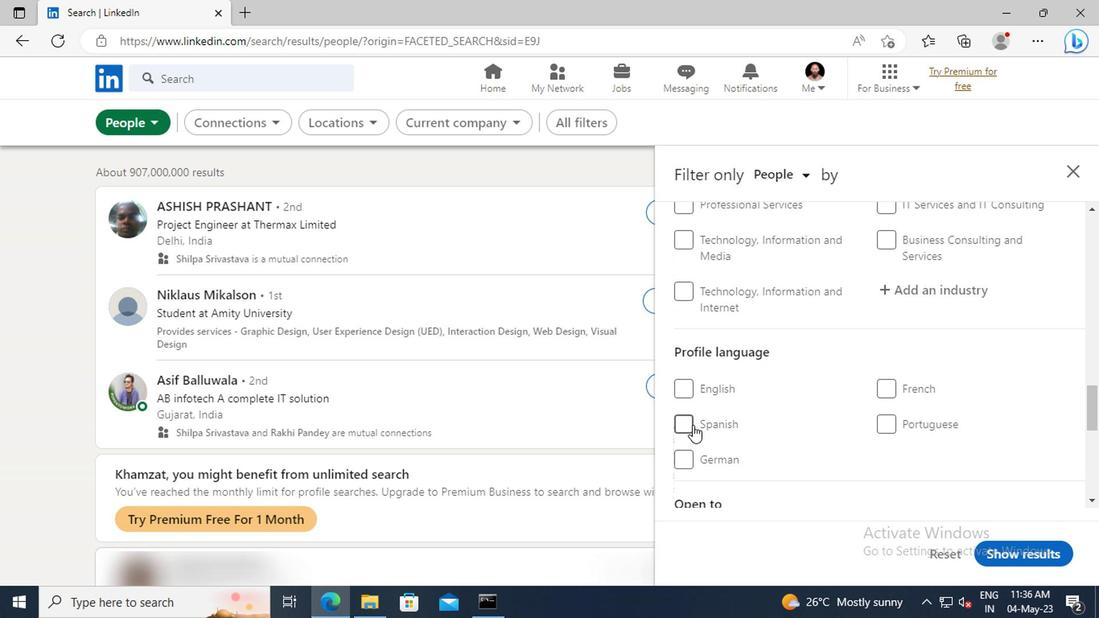 
Action: Mouse moved to (880, 400)
Screenshot: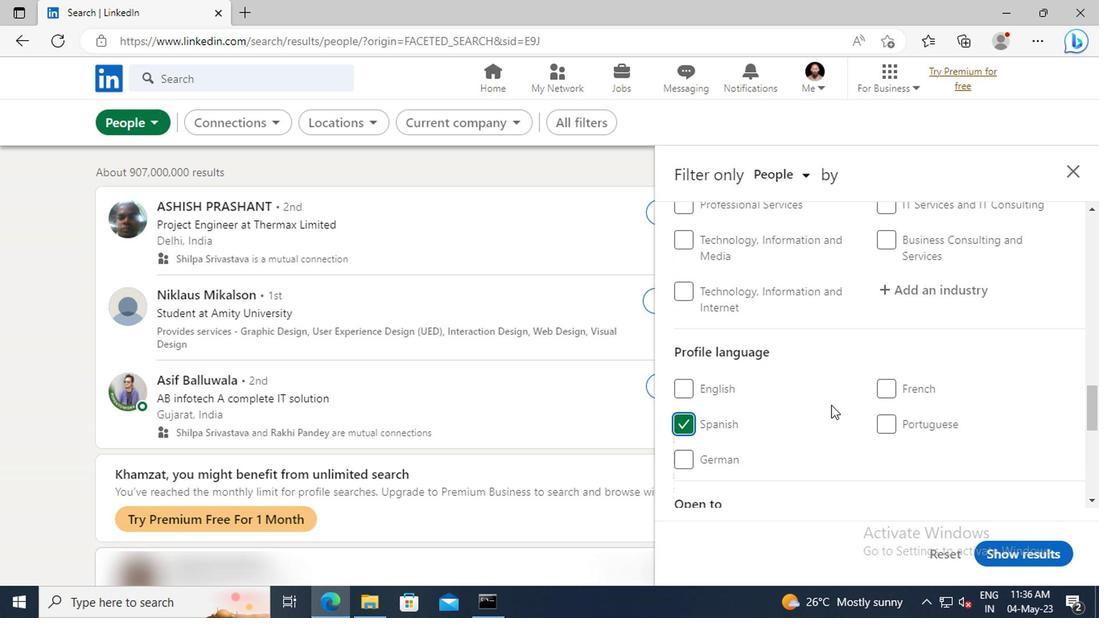 
Action: Mouse scrolled (880, 401) with delta (0, 1)
Screenshot: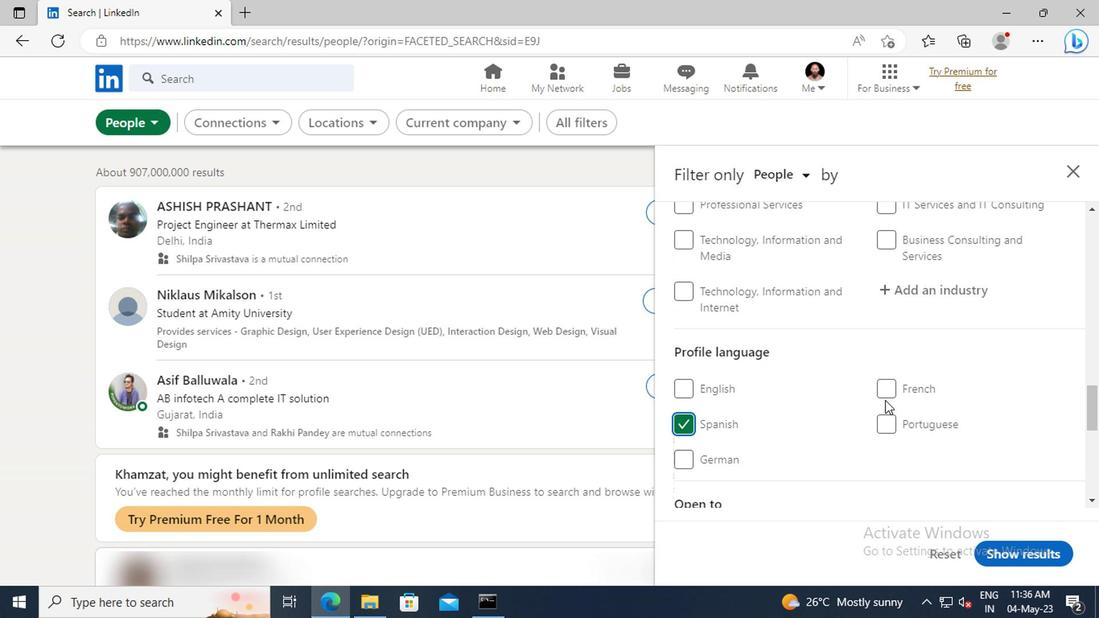 
Action: Mouse scrolled (880, 401) with delta (0, 1)
Screenshot: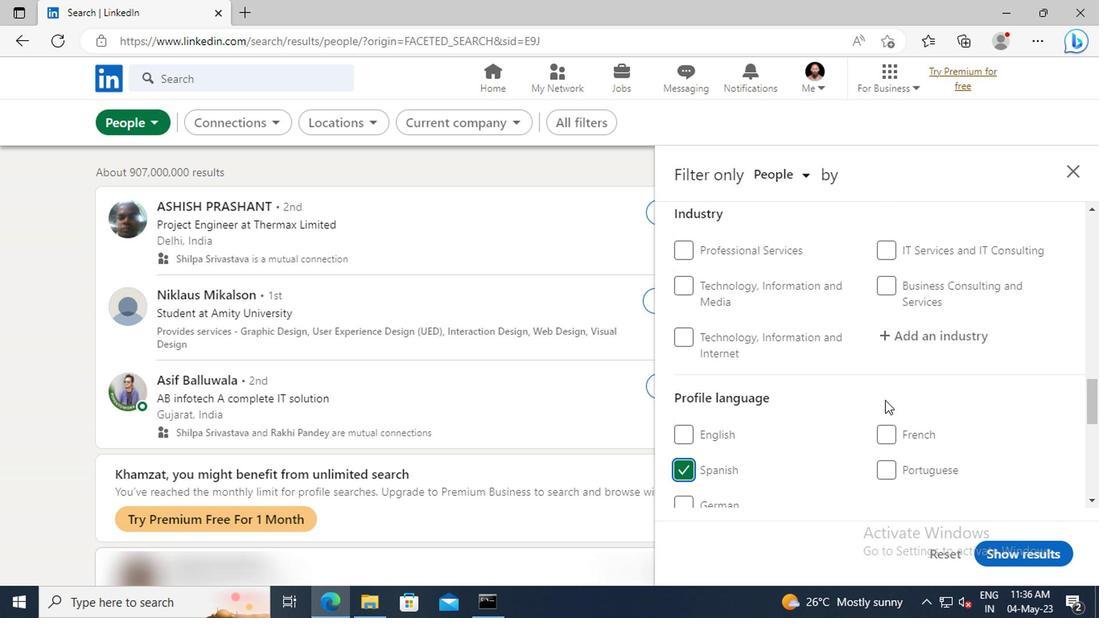 
Action: Mouse scrolled (880, 401) with delta (0, 1)
Screenshot: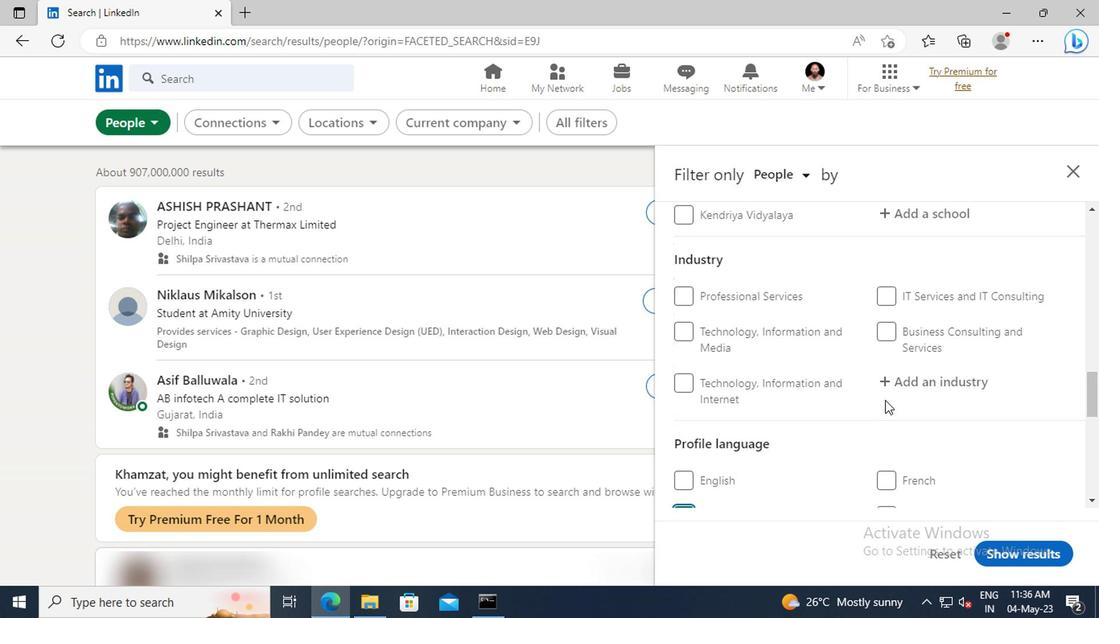 
Action: Mouse scrolled (880, 401) with delta (0, 1)
Screenshot: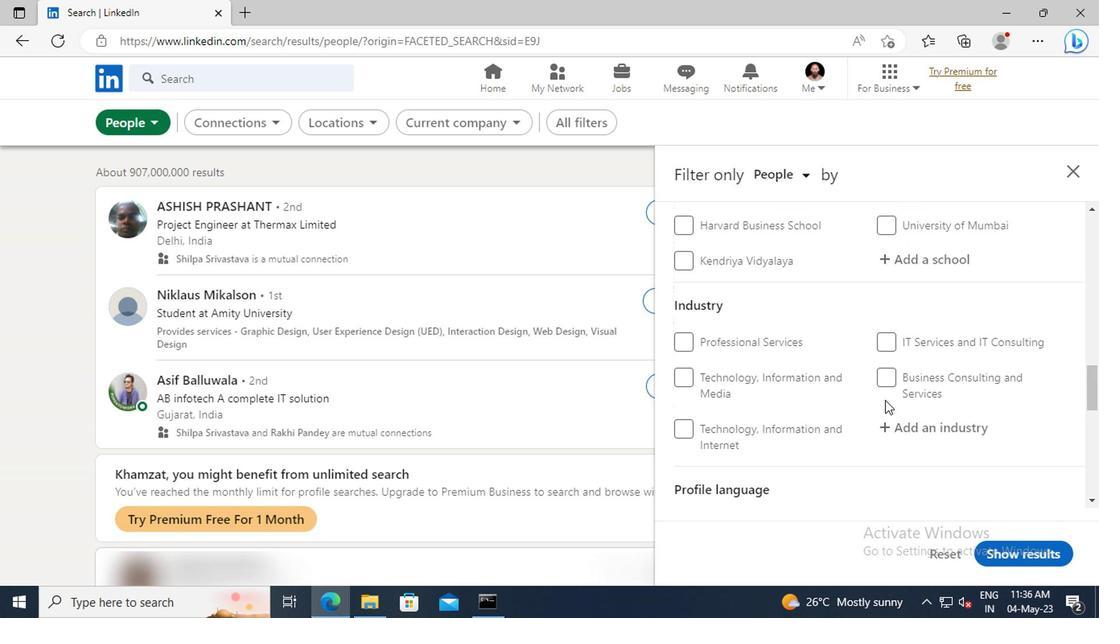 
Action: Mouse moved to (880, 399)
Screenshot: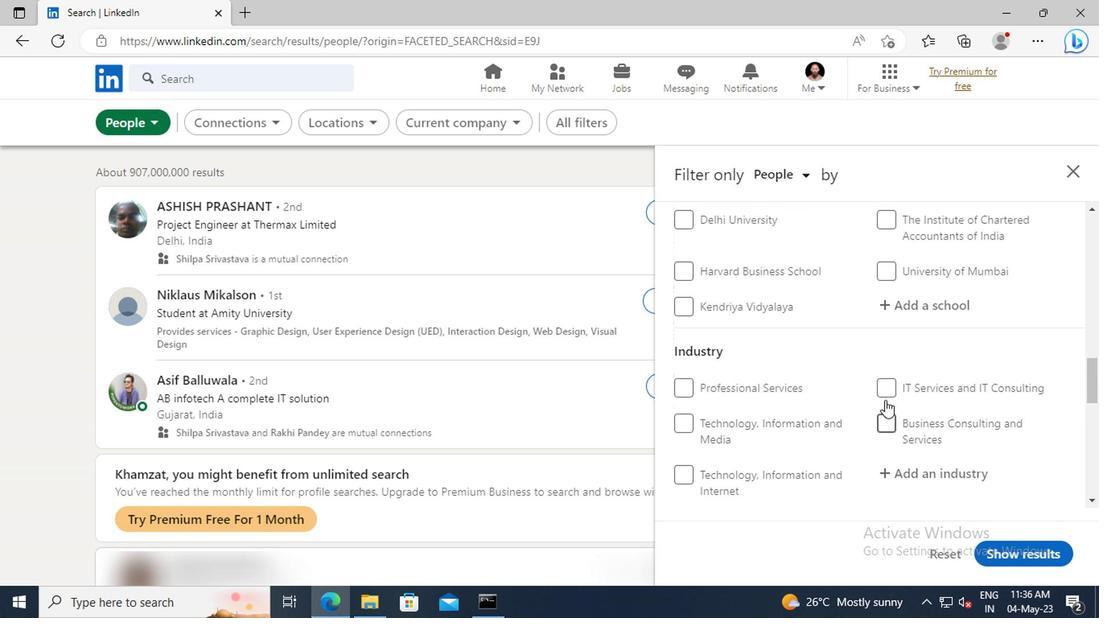 
Action: Mouse scrolled (880, 400) with delta (0, 0)
Screenshot: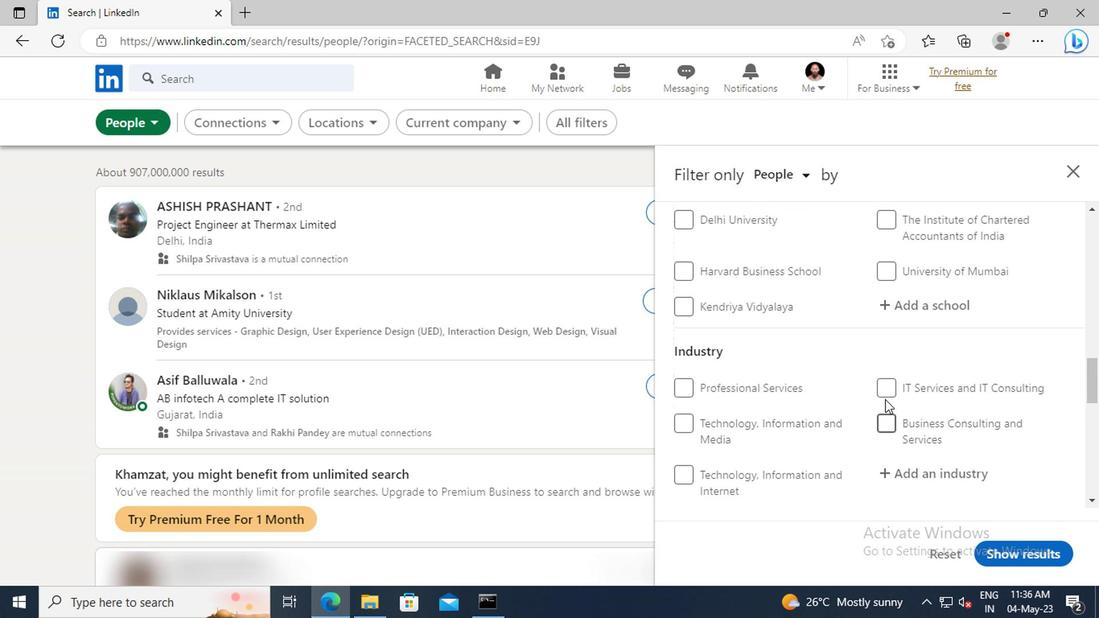 
Action: Mouse scrolled (880, 400) with delta (0, 0)
Screenshot: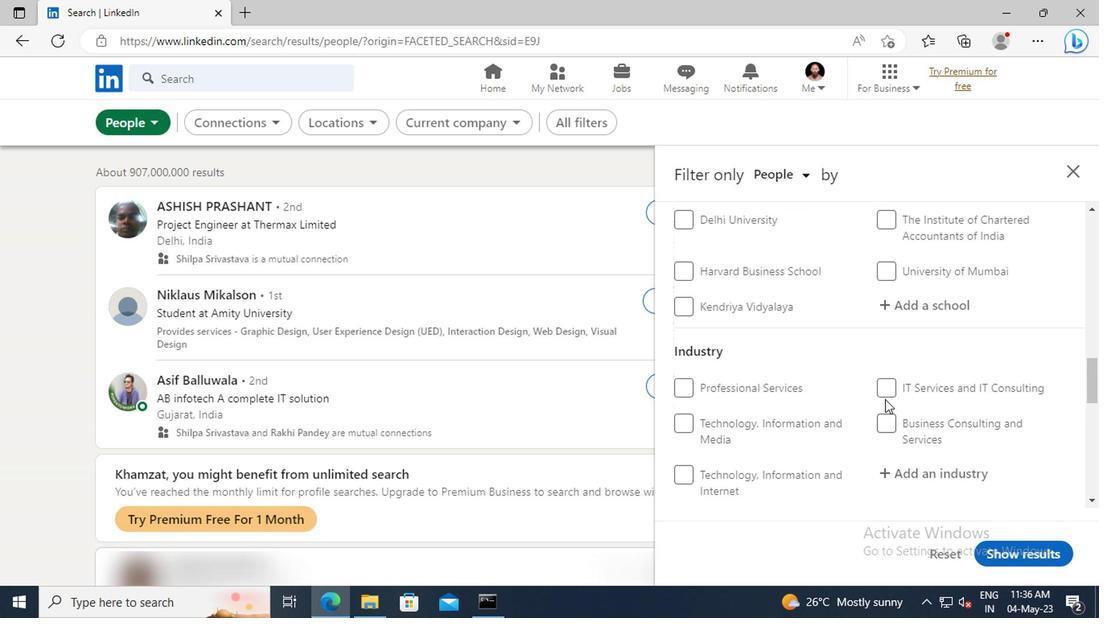 
Action: Mouse scrolled (880, 400) with delta (0, 0)
Screenshot: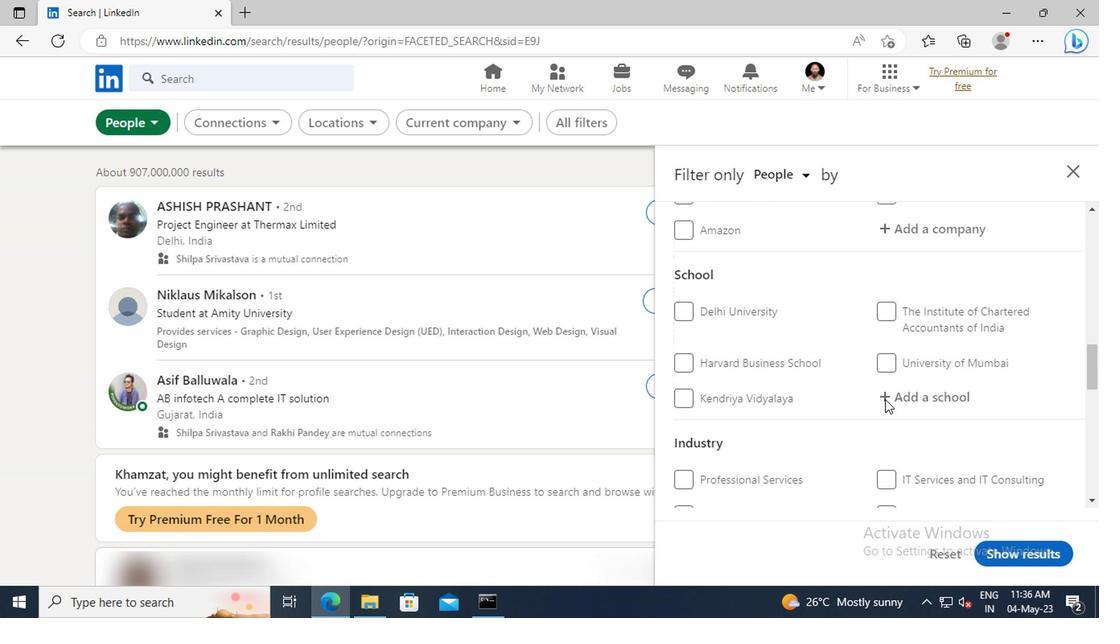 
Action: Mouse scrolled (880, 400) with delta (0, 0)
Screenshot: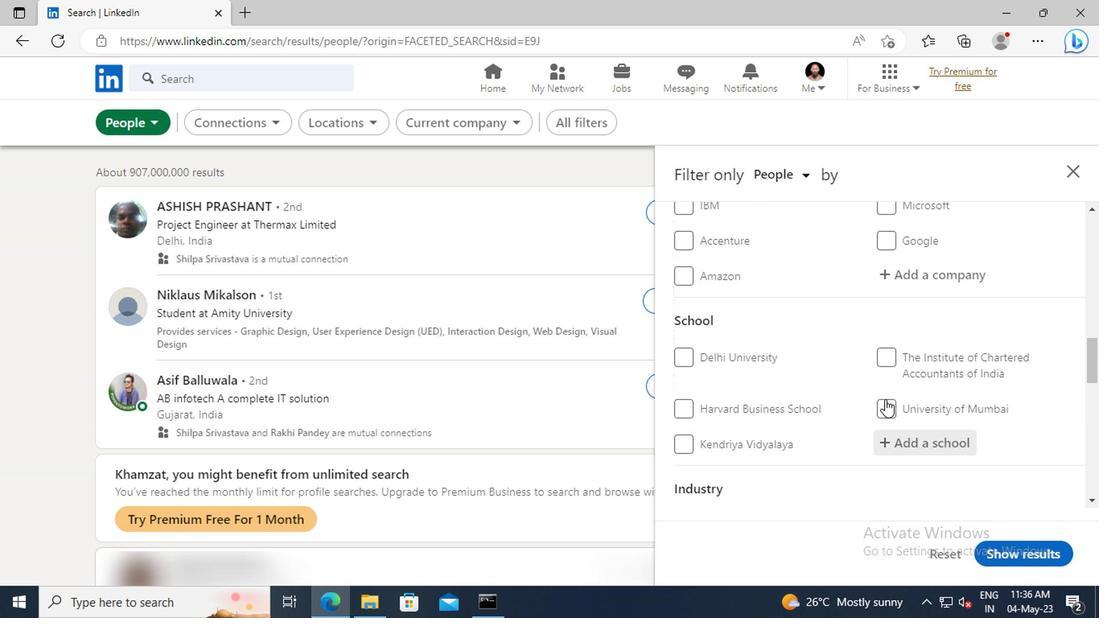 
Action: Mouse scrolled (880, 400) with delta (0, 0)
Screenshot: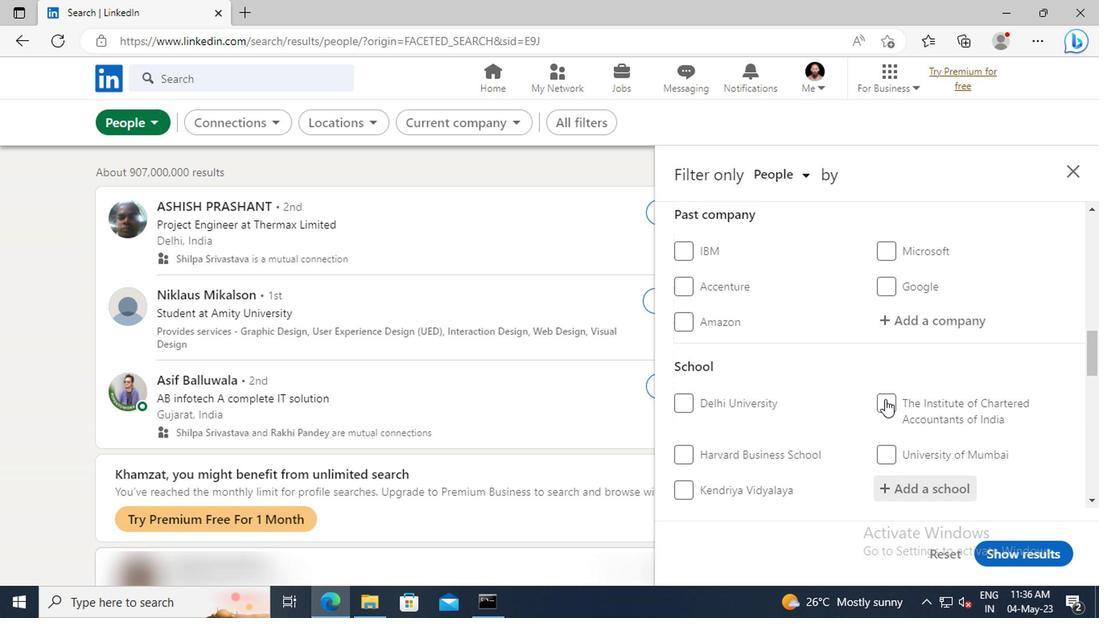 
Action: Mouse scrolled (880, 400) with delta (0, 0)
Screenshot: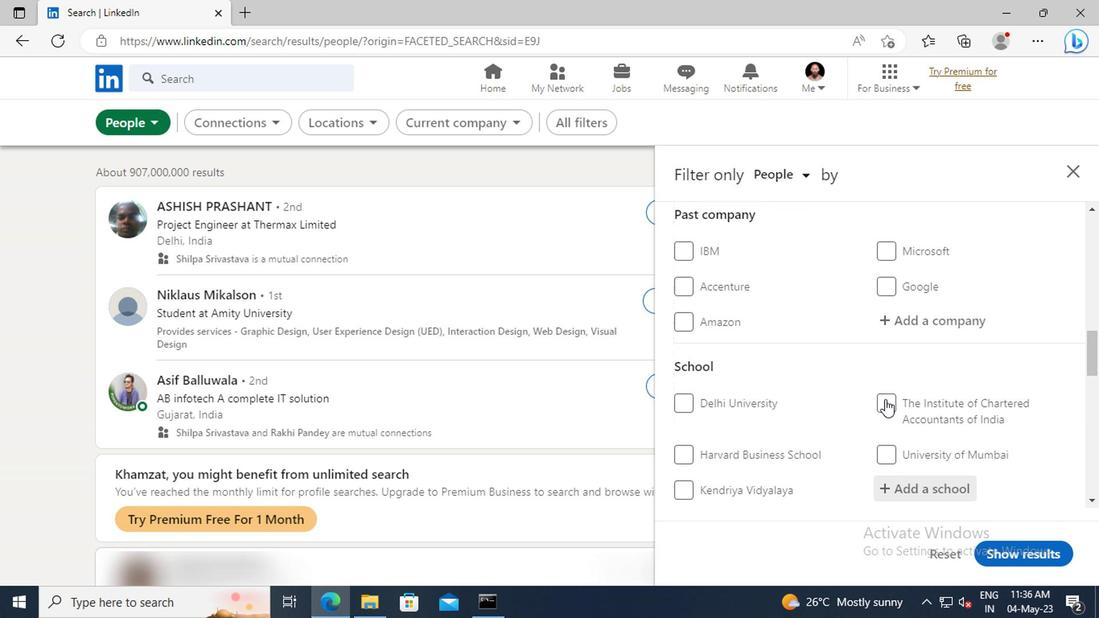 
Action: Mouse scrolled (880, 400) with delta (0, 0)
Screenshot: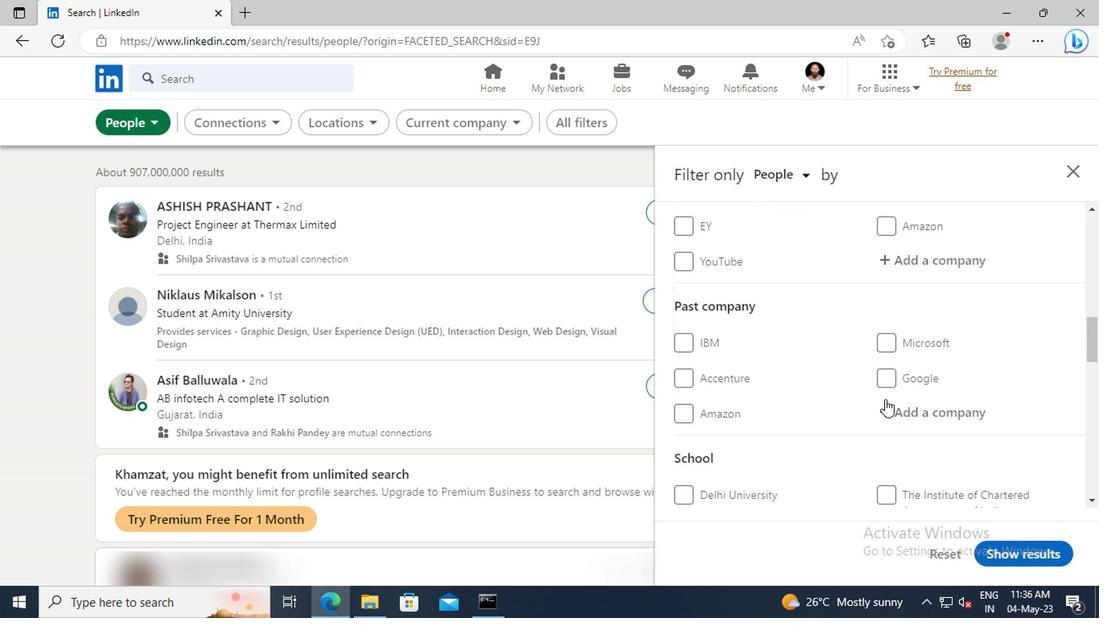 
Action: Mouse scrolled (880, 400) with delta (0, 0)
Screenshot: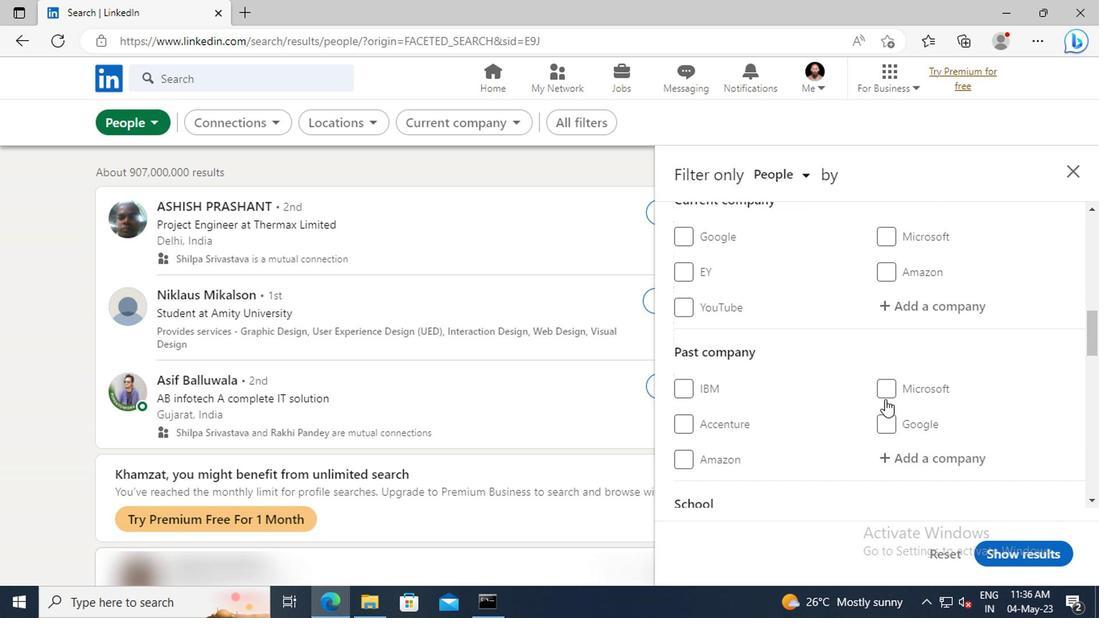 
Action: Mouse moved to (886, 358)
Screenshot: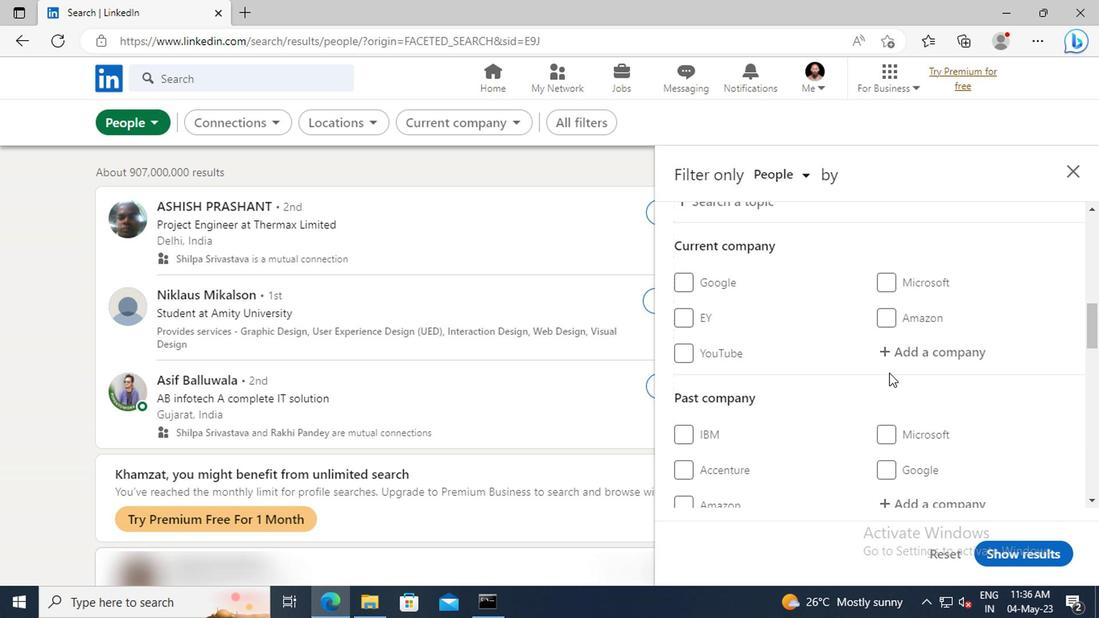 
Action: Mouse pressed left at (886, 358)
Screenshot: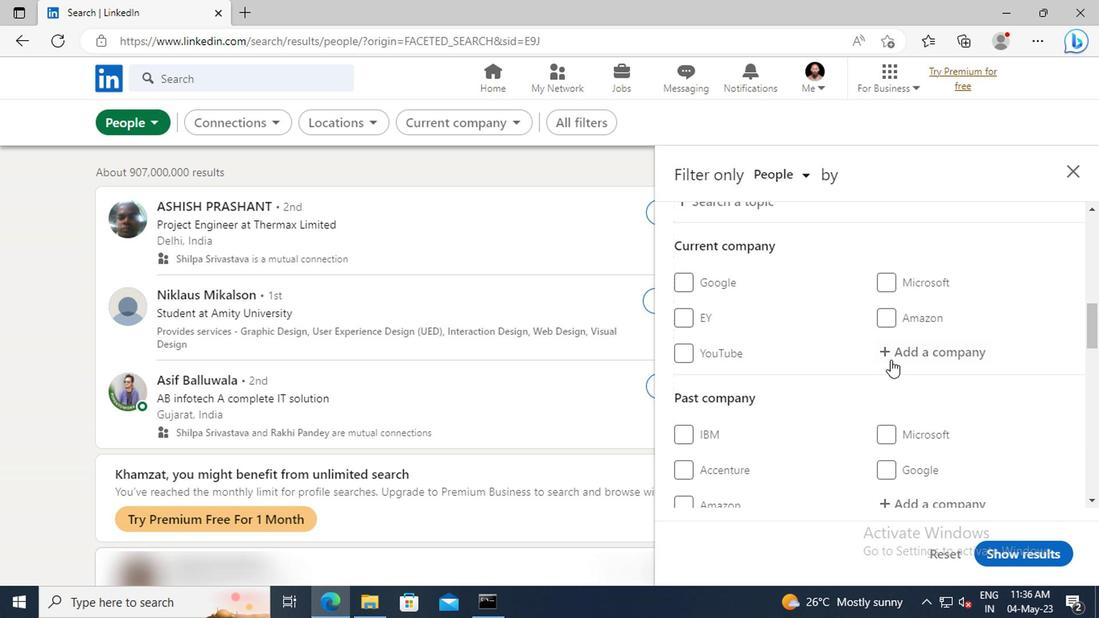 
Action: Key pressed <Key.shift>HIRENGINE<Key.space><Key.shift>(<Key.shift>HIRING<Key.space><Key.shift>&<Key.space><Key.shift>RESOURCING<Key.shift>)<Key.enter>
Screenshot: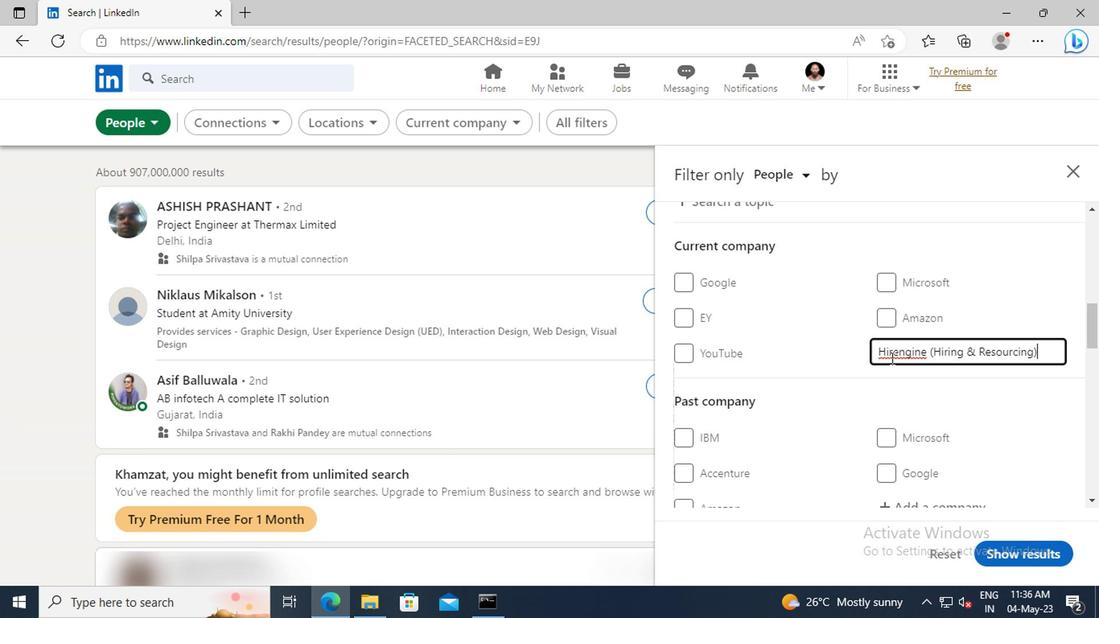 
Action: Mouse scrolled (886, 357) with delta (0, -1)
Screenshot: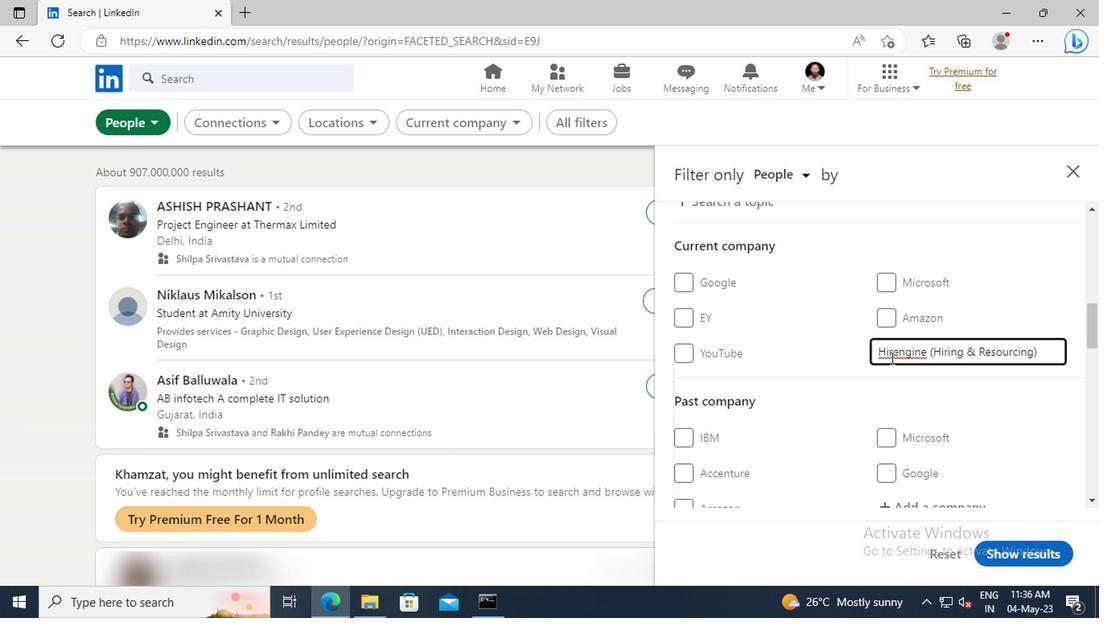 
Action: Mouse scrolled (886, 357) with delta (0, -1)
Screenshot: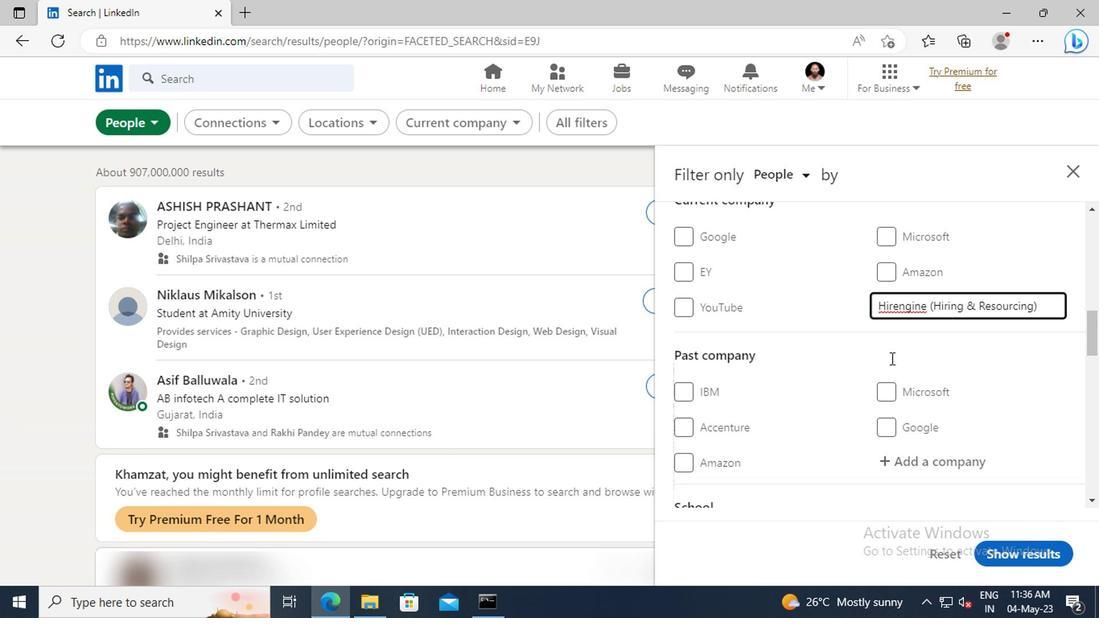 
Action: Mouse scrolled (886, 357) with delta (0, -1)
Screenshot: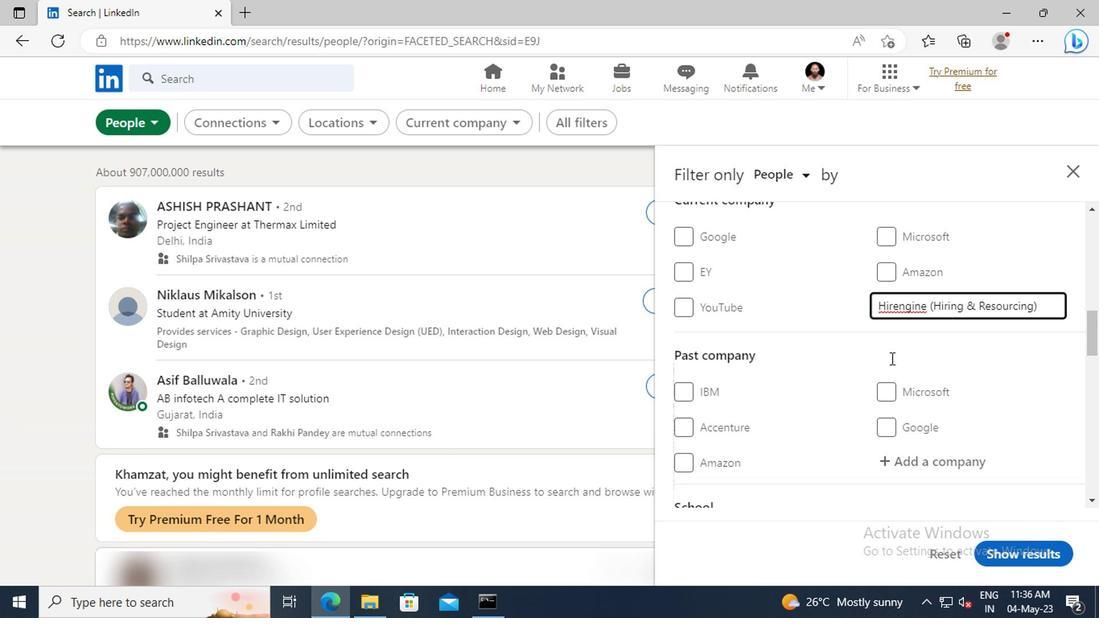 
Action: Mouse scrolled (886, 357) with delta (0, -1)
Screenshot: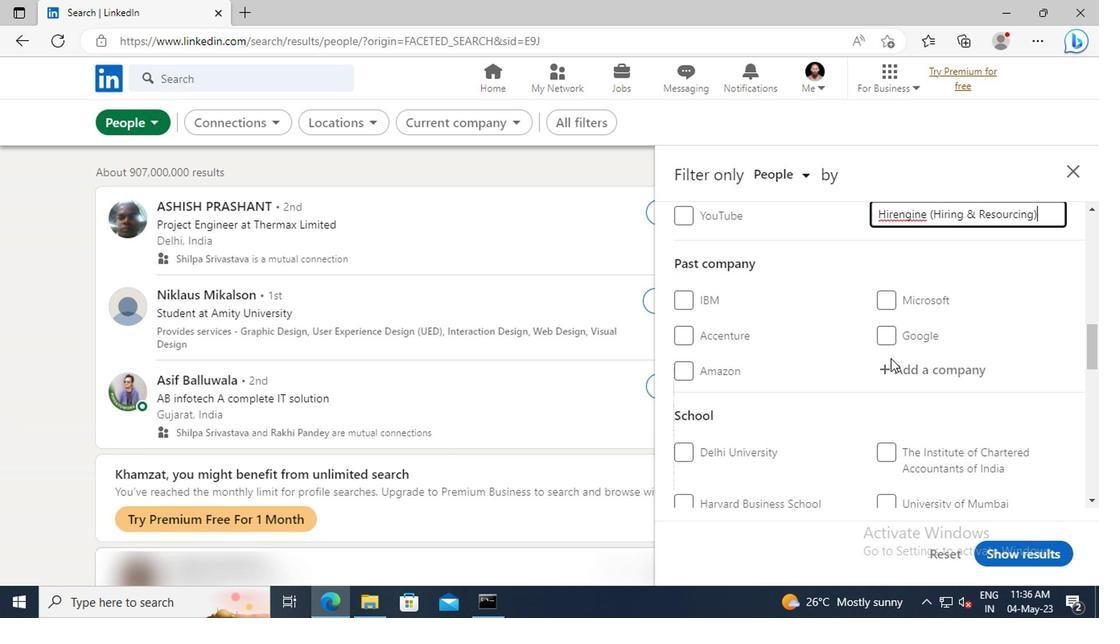 
Action: Mouse scrolled (886, 357) with delta (0, -1)
Screenshot: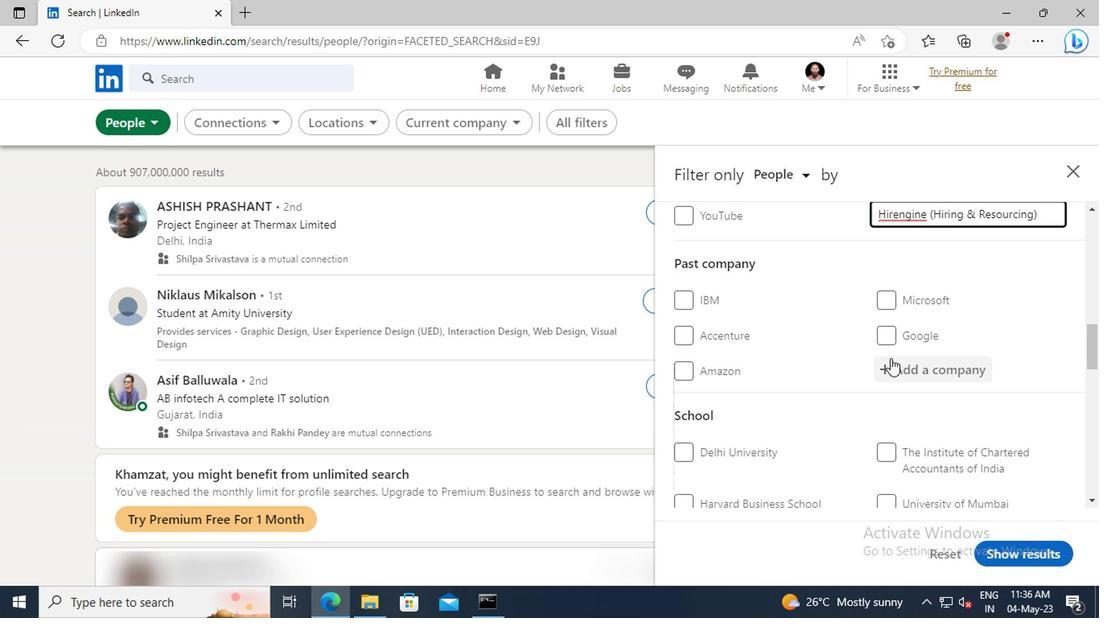 
Action: Mouse scrolled (886, 357) with delta (0, -1)
Screenshot: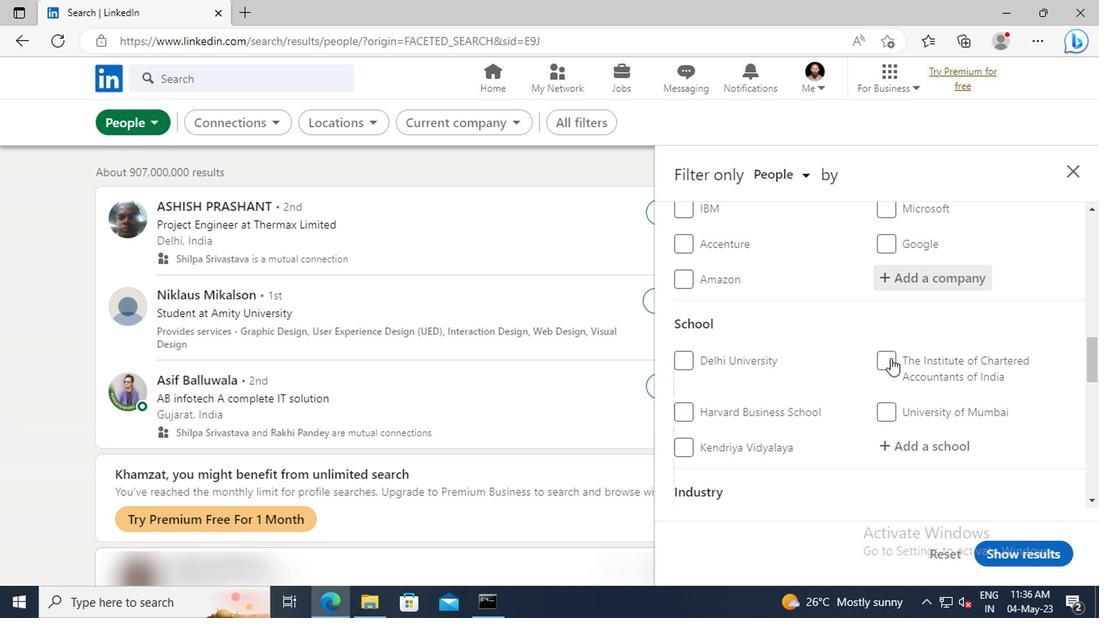 
Action: Mouse moved to (886, 357)
Screenshot: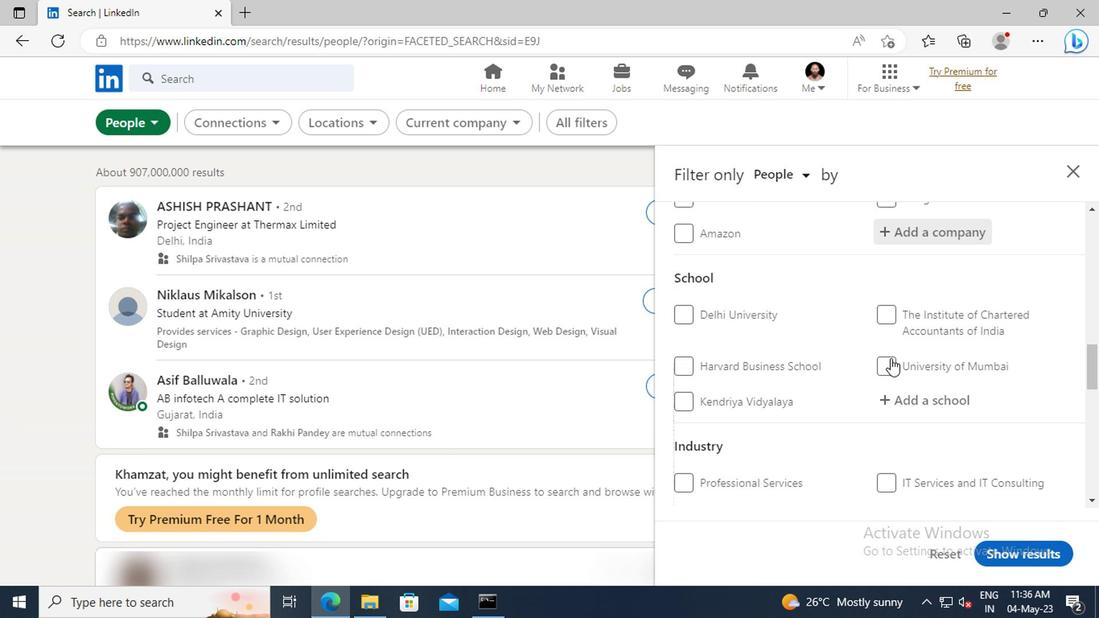 
Action: Mouse scrolled (886, 357) with delta (0, 0)
Screenshot: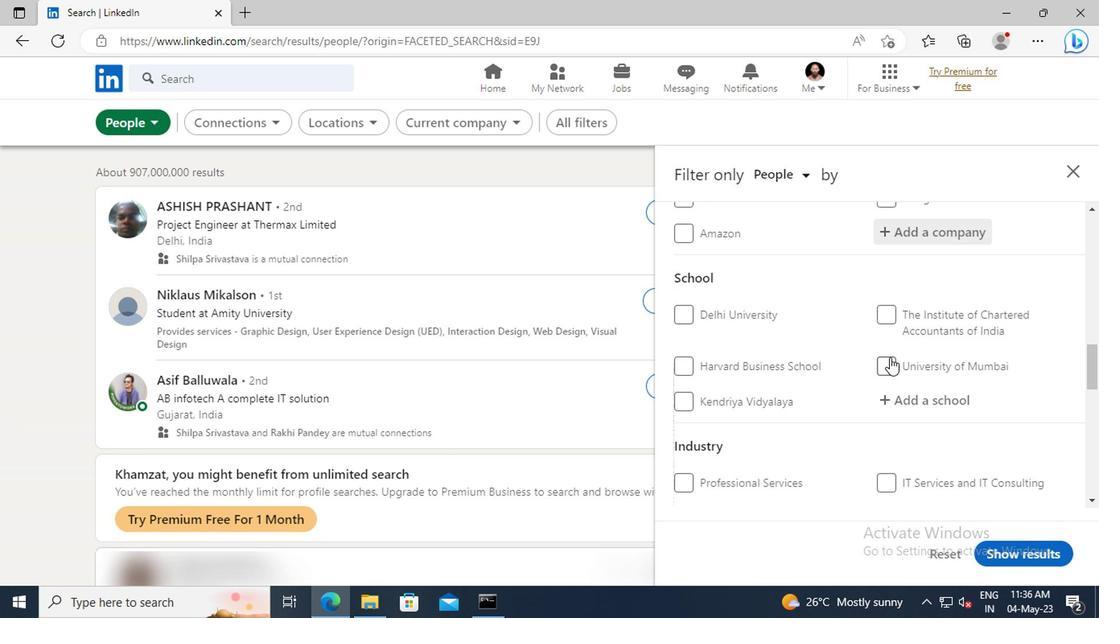 
Action: Mouse moved to (890, 361)
Screenshot: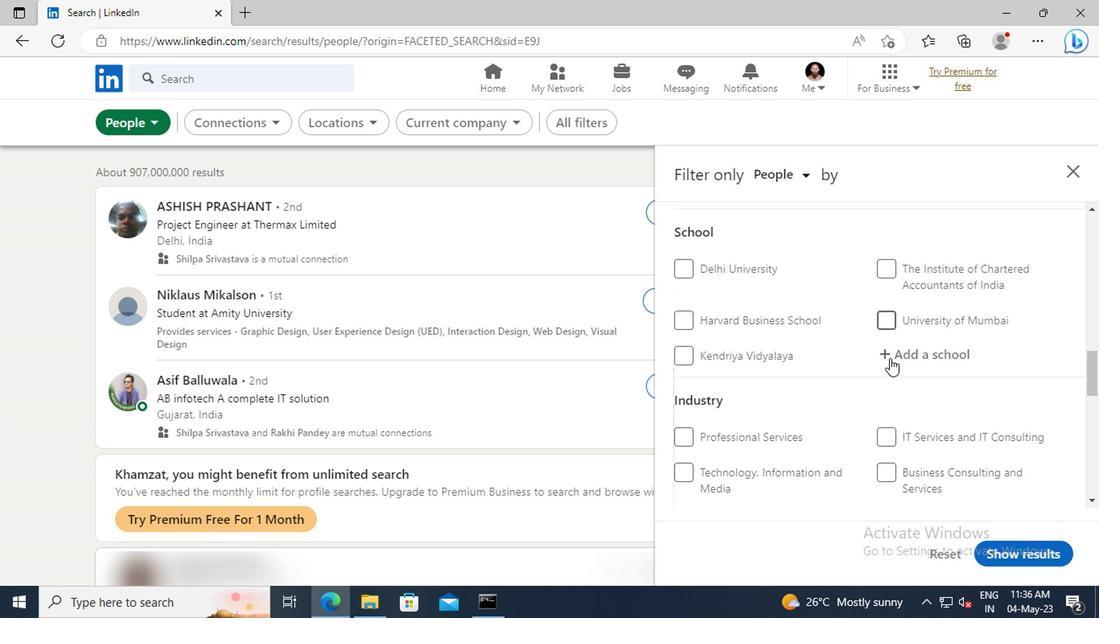 
Action: Mouse pressed left at (890, 361)
Screenshot: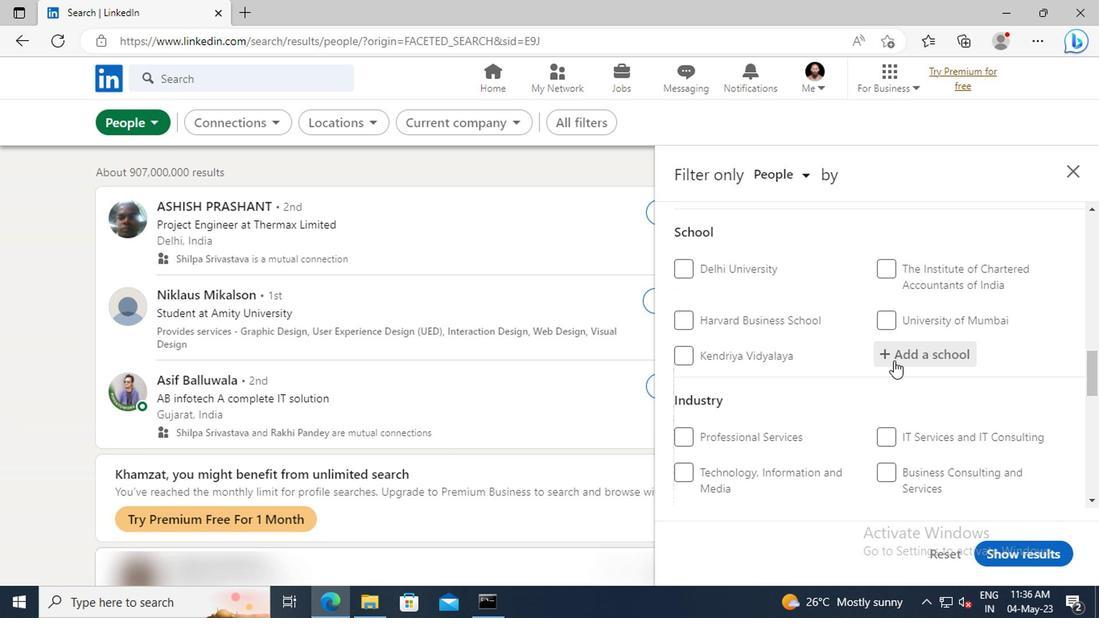 
Action: Key pressed <Key.shift>YOUNG<Key.space>FRESHERS<Key.space><Key.shift>JOBS<Key.space>IN<Key.space><Key.shift>KAR
Screenshot: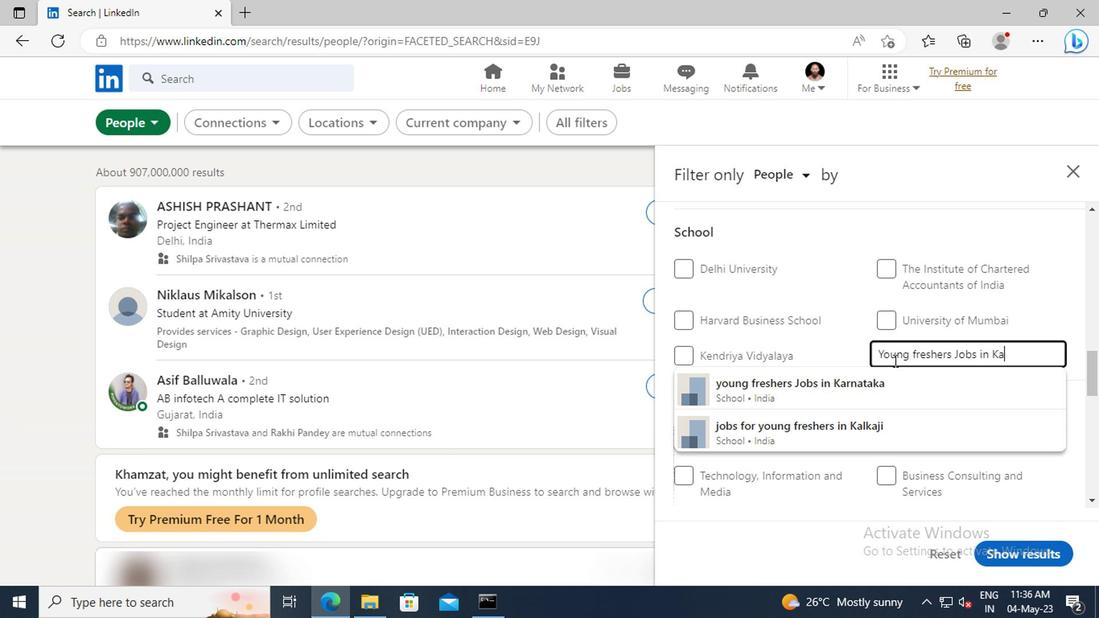 
Action: Mouse moved to (892, 384)
Screenshot: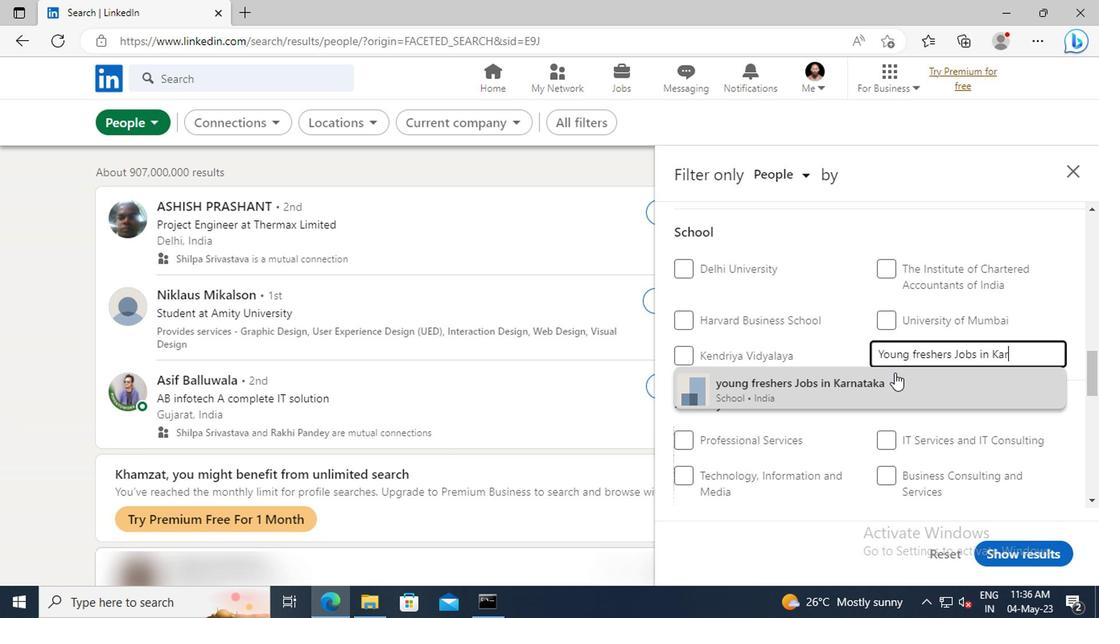 
Action: Mouse pressed left at (892, 384)
Screenshot: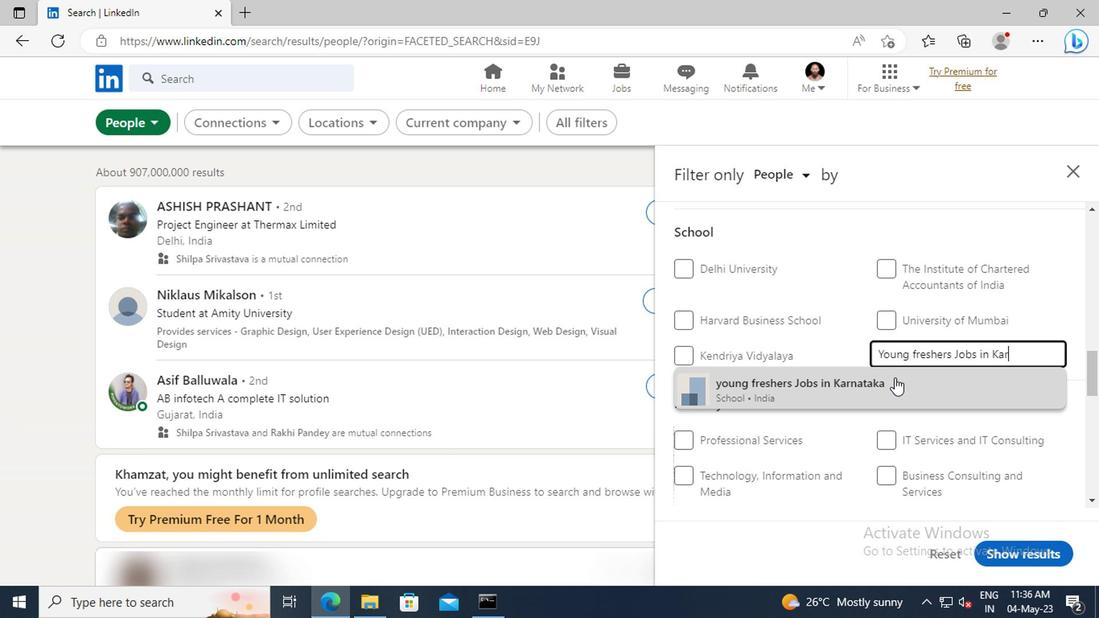 
Action: Mouse scrolled (892, 383) with delta (0, 0)
Screenshot: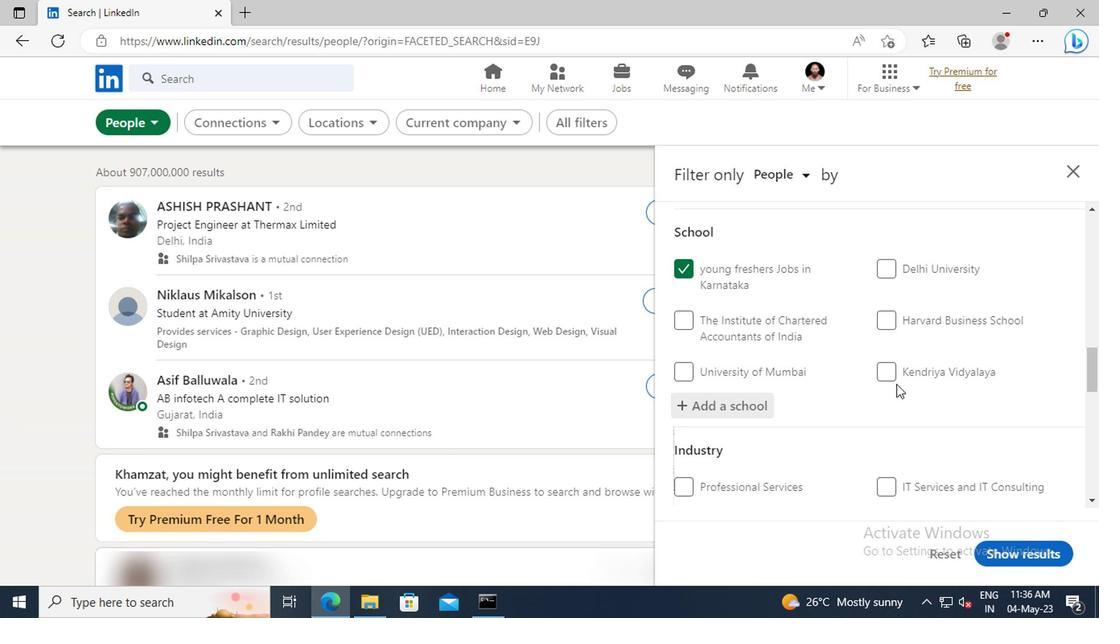 
Action: Mouse scrolled (892, 383) with delta (0, 0)
Screenshot: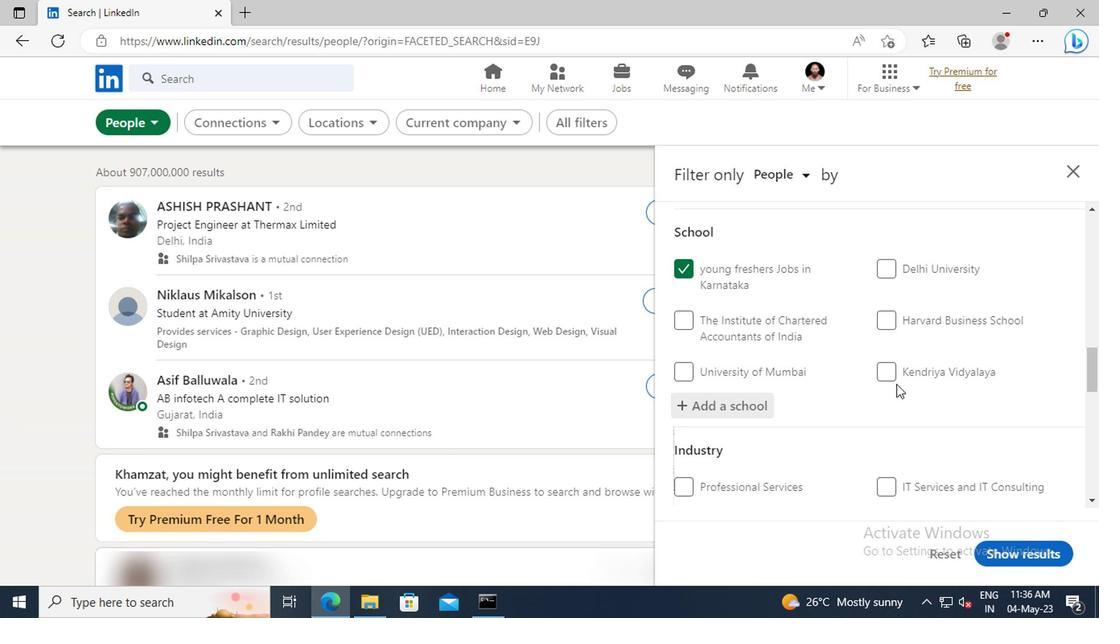 
Action: Mouse moved to (892, 374)
Screenshot: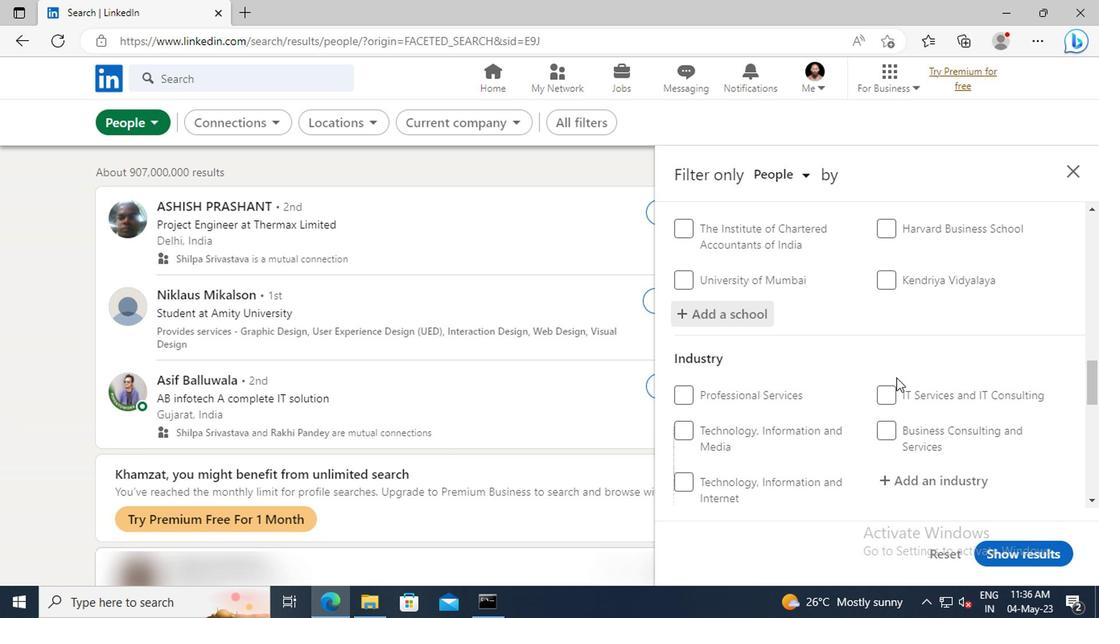 
Action: Mouse scrolled (892, 373) with delta (0, -1)
Screenshot: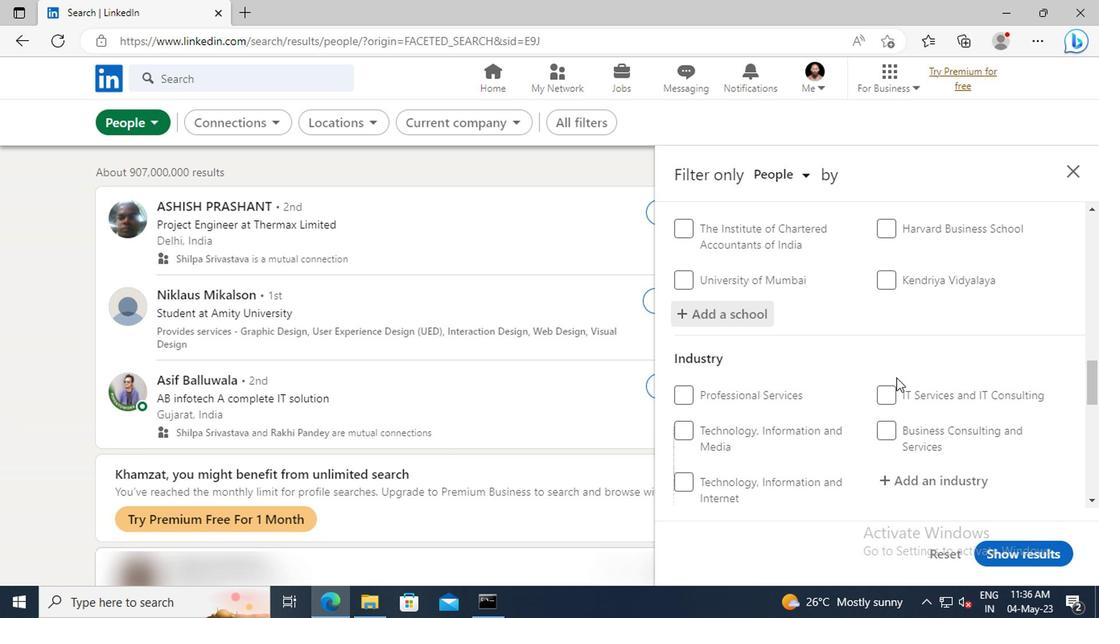
Action: Mouse moved to (892, 372)
Screenshot: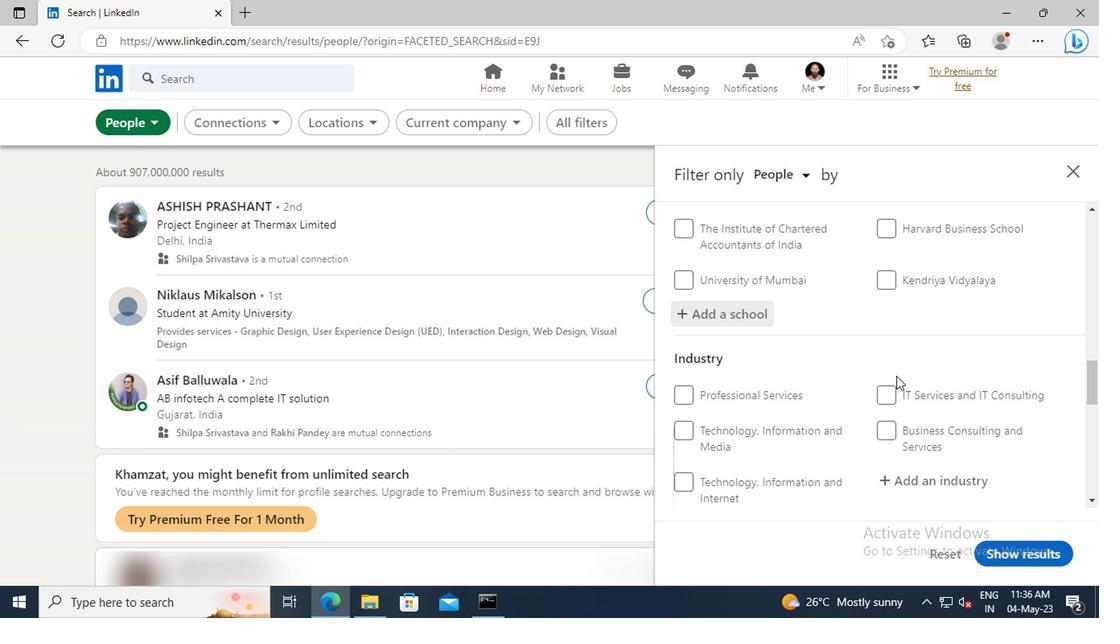 
Action: Mouse scrolled (892, 371) with delta (0, 0)
Screenshot: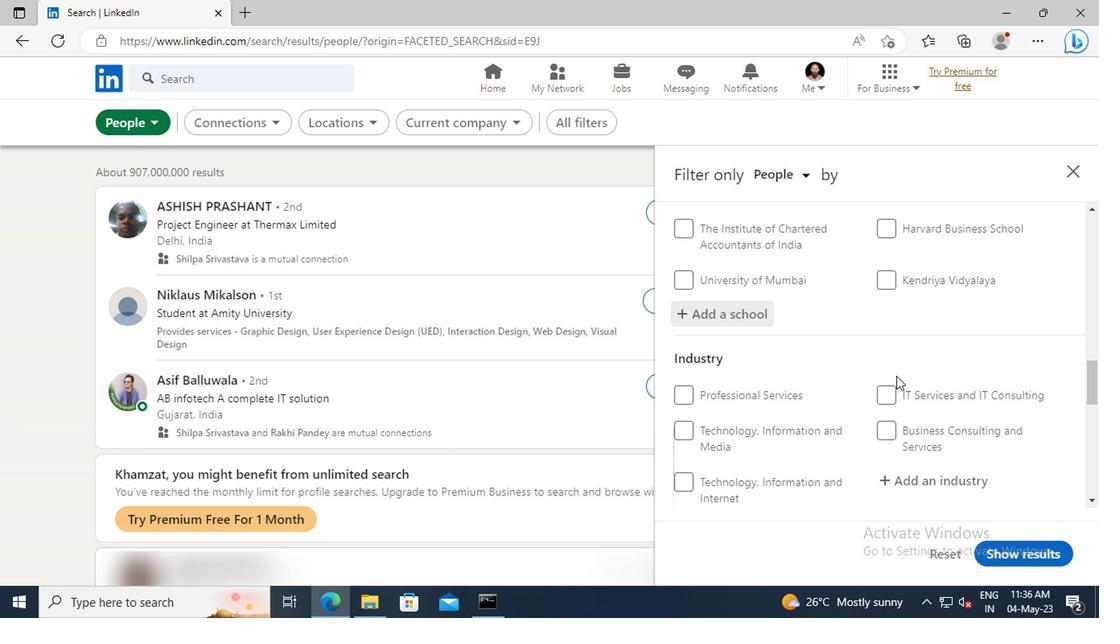 
Action: Mouse moved to (890, 362)
Screenshot: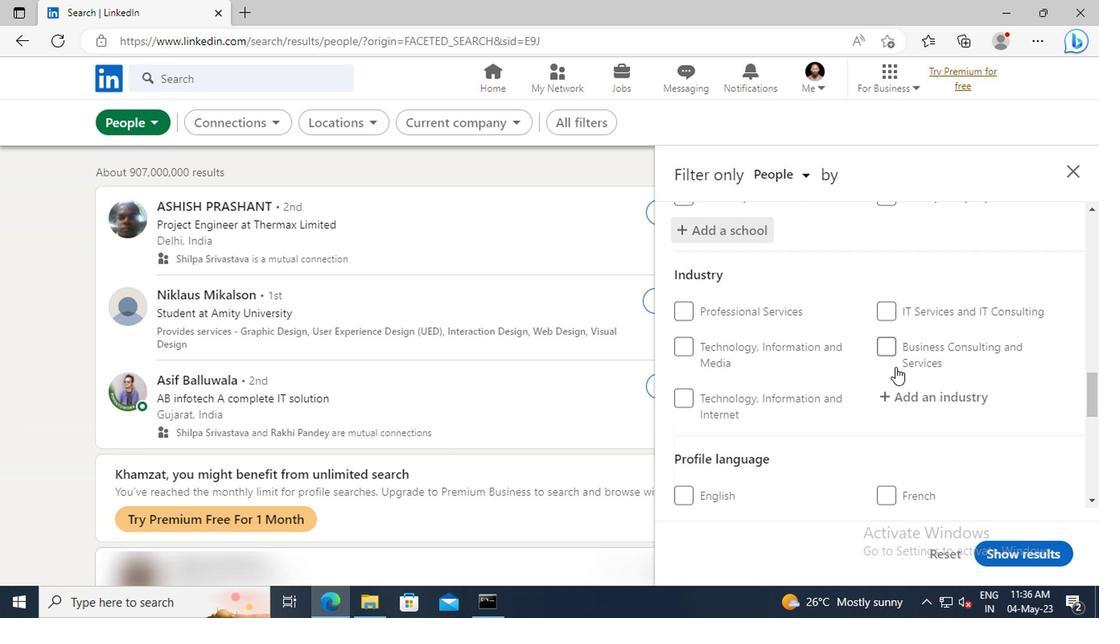 
Action: Mouse scrolled (890, 361) with delta (0, -1)
Screenshot: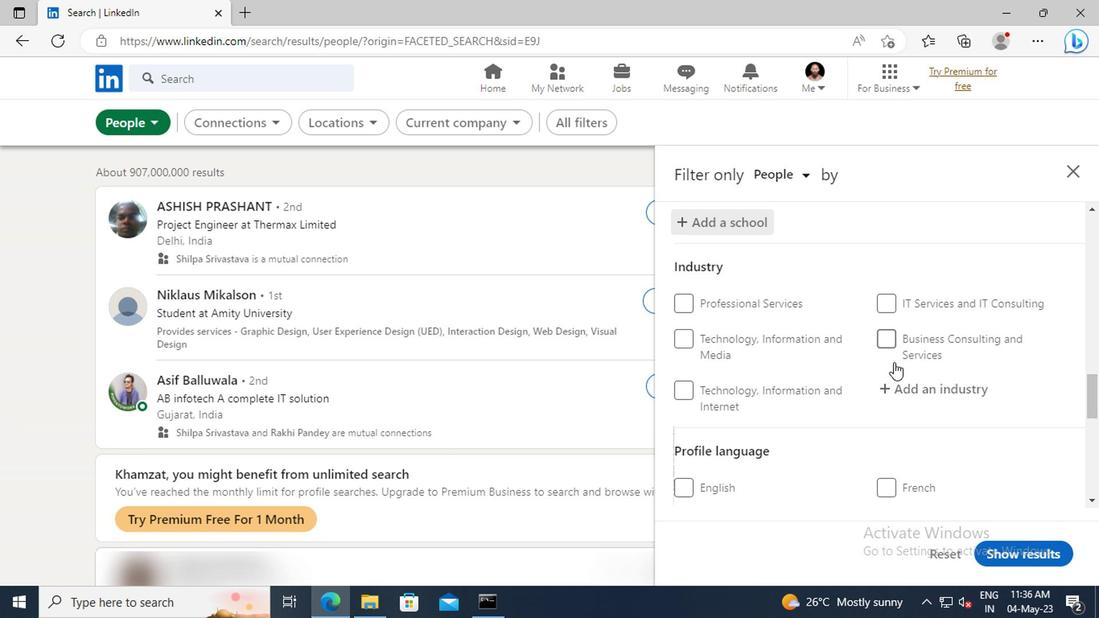 
Action: Mouse moved to (899, 349)
Screenshot: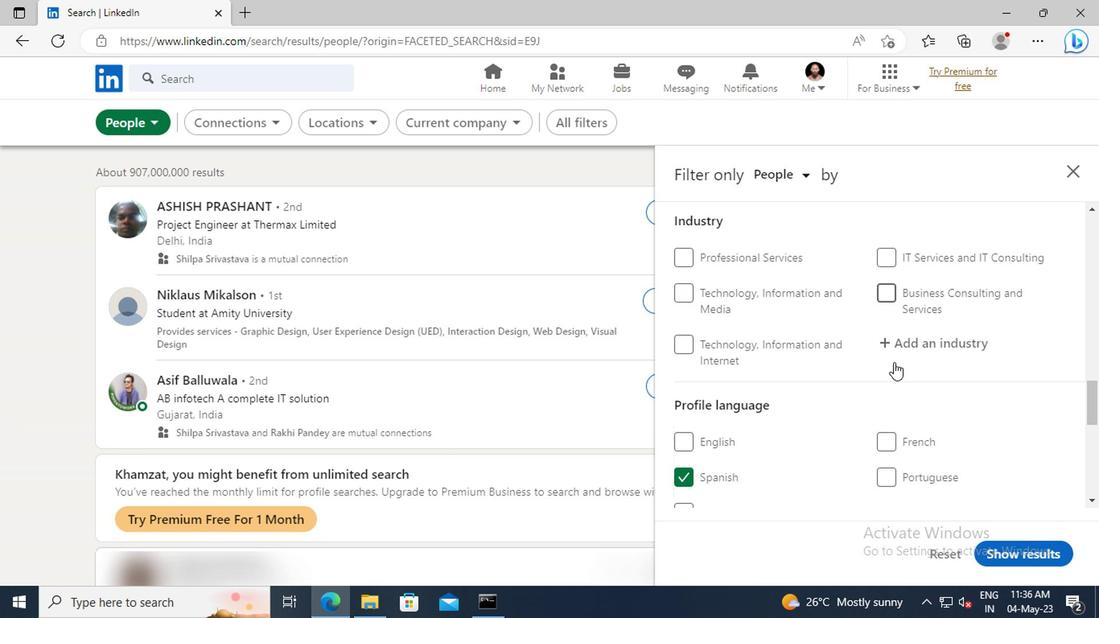 
Action: Mouse pressed left at (899, 349)
Screenshot: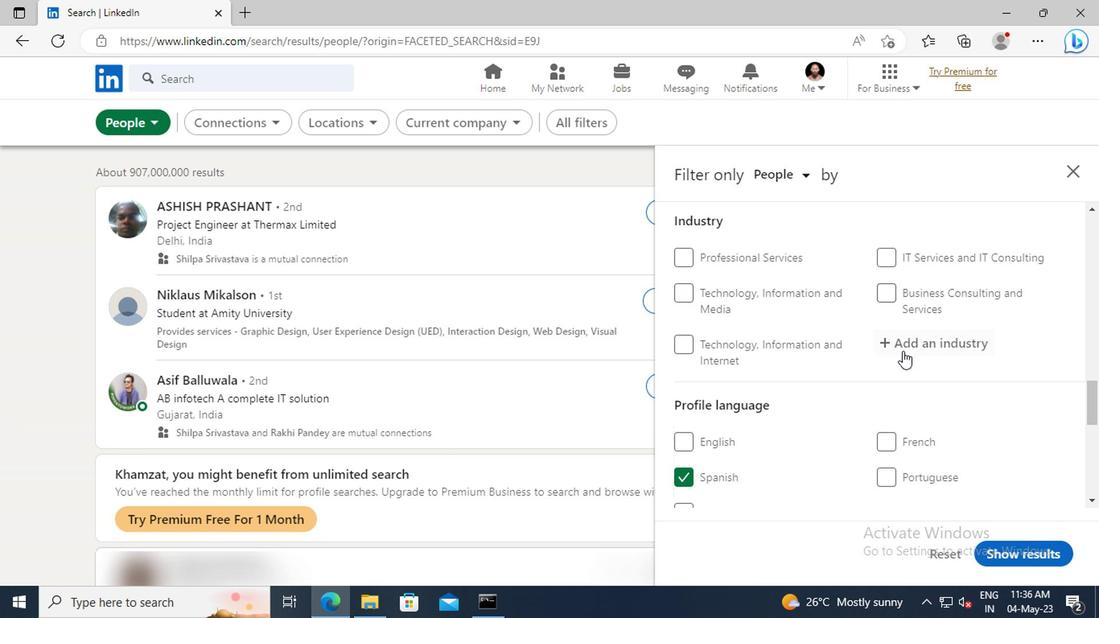 
Action: Key pressed <Key.shift>HIGHW
Screenshot: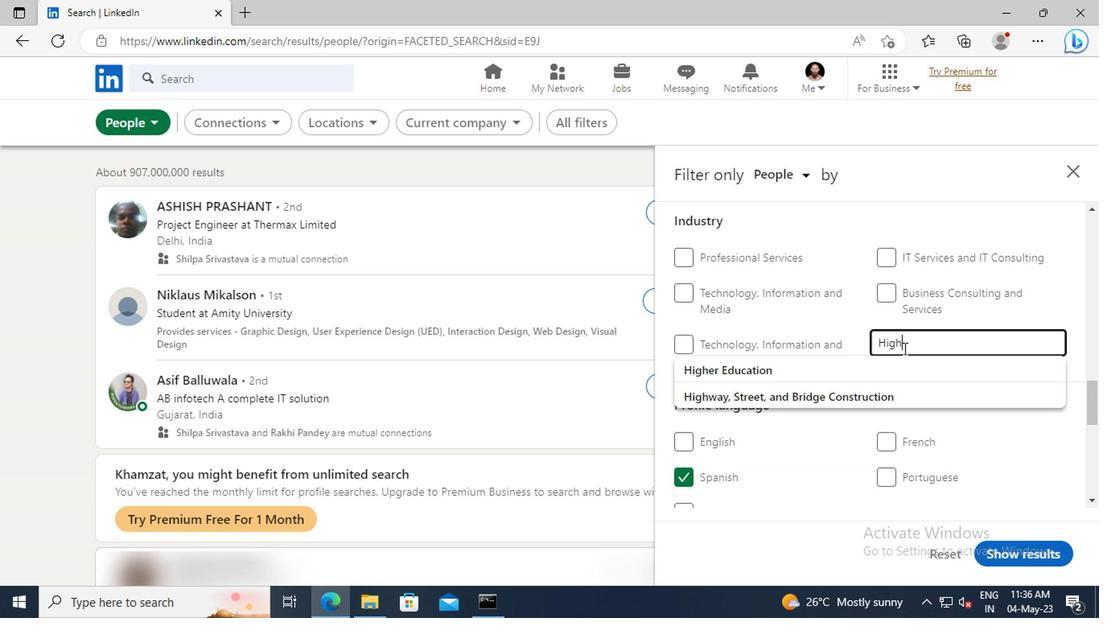 
Action: Mouse moved to (902, 366)
Screenshot: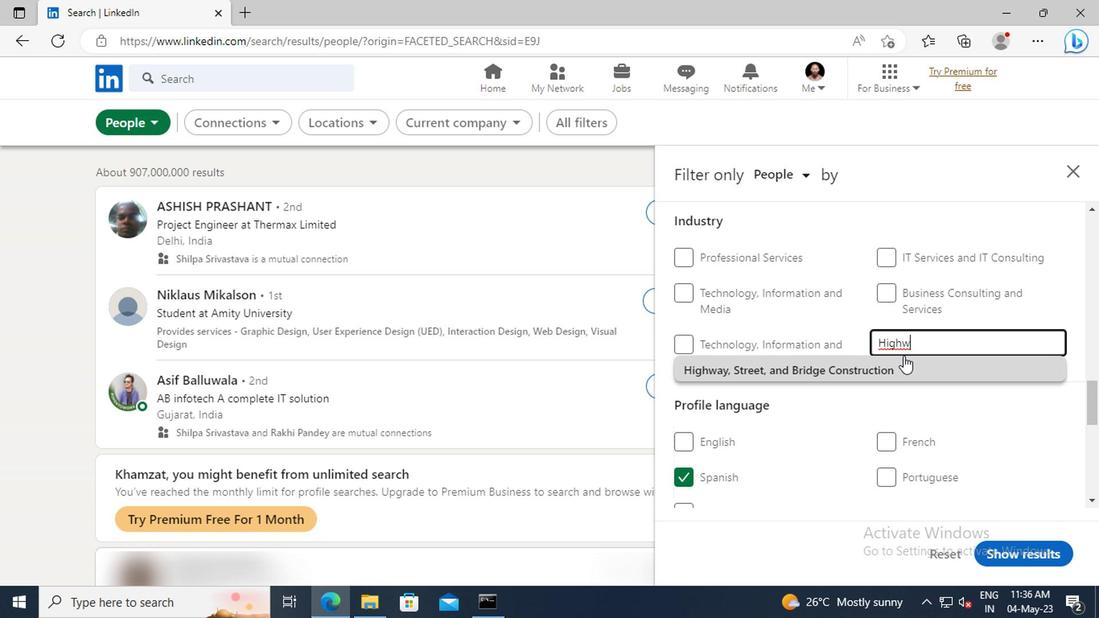 
Action: Mouse pressed left at (902, 366)
Screenshot: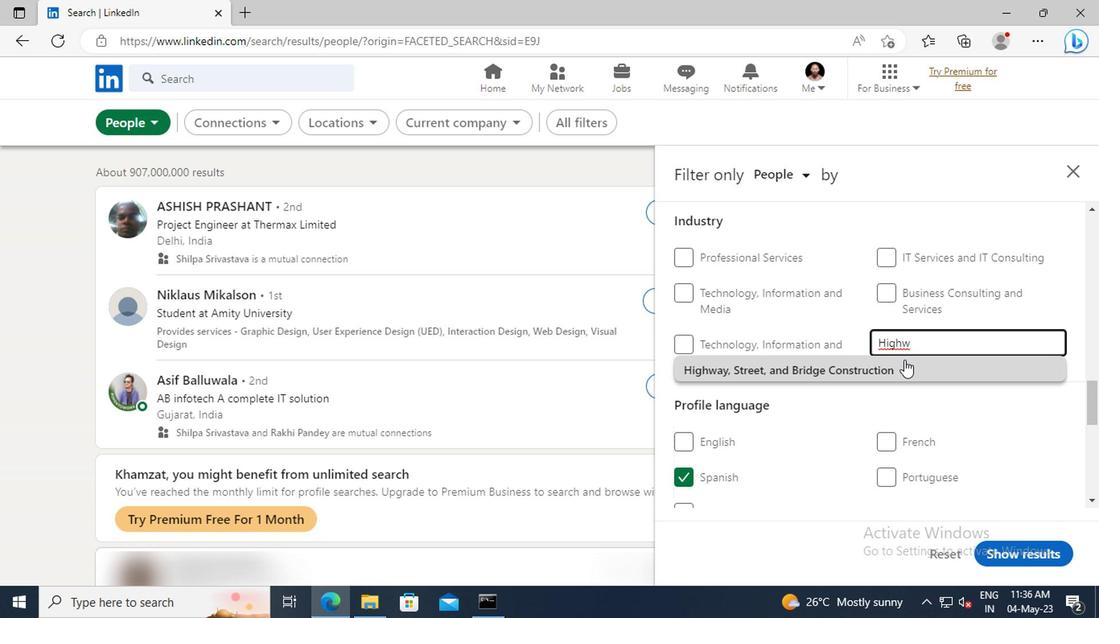 
Action: Mouse scrolled (902, 365) with delta (0, -1)
Screenshot: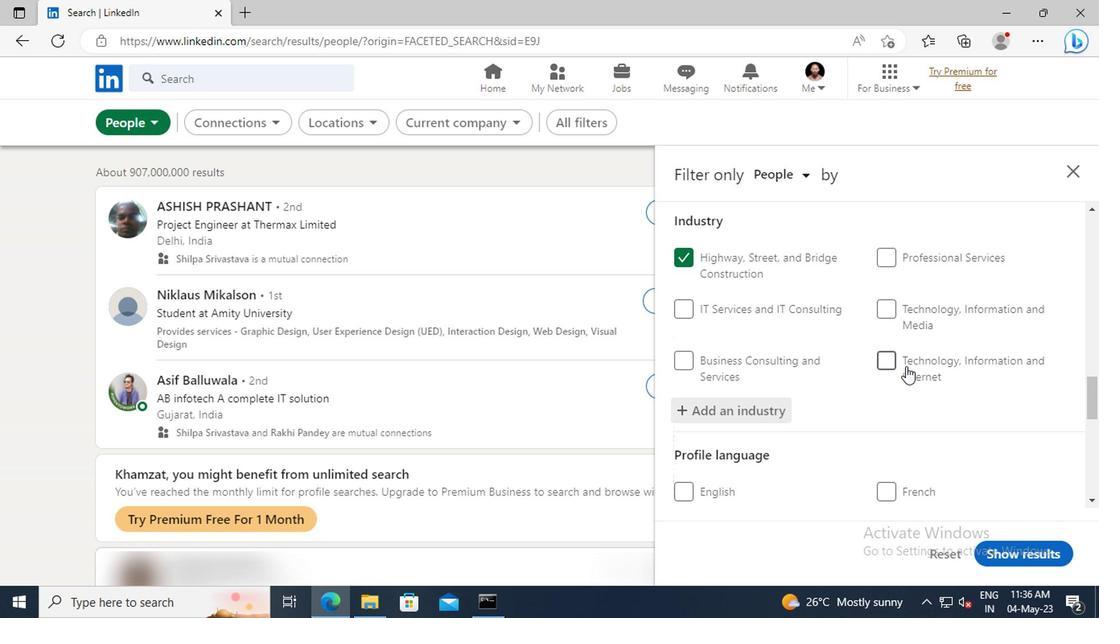 
Action: Mouse scrolled (902, 365) with delta (0, -1)
Screenshot: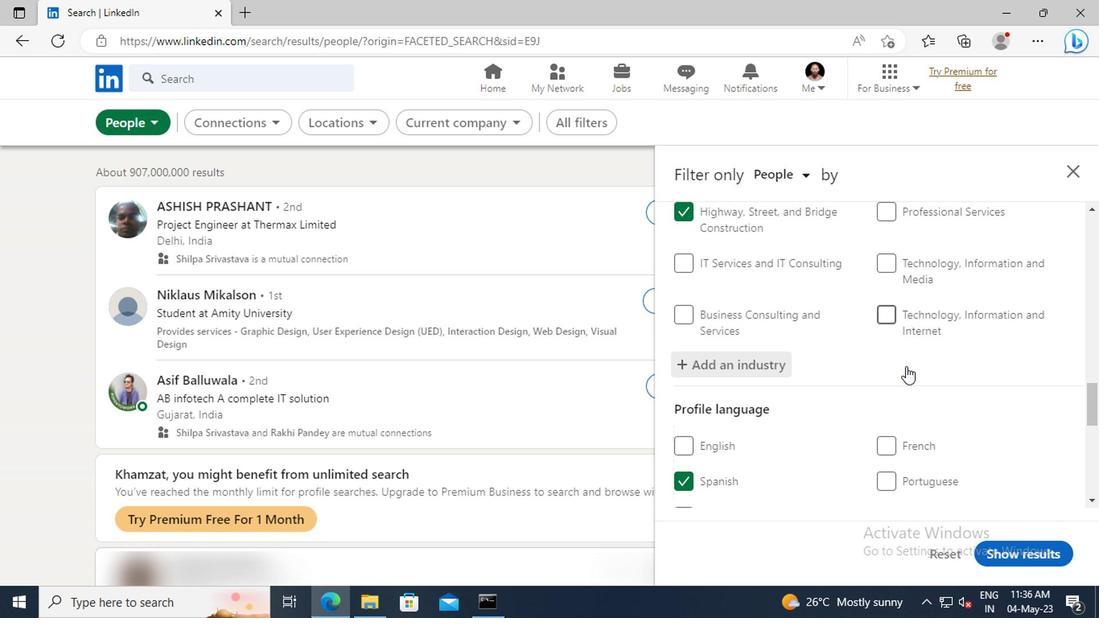 
Action: Mouse scrolled (902, 365) with delta (0, -1)
Screenshot: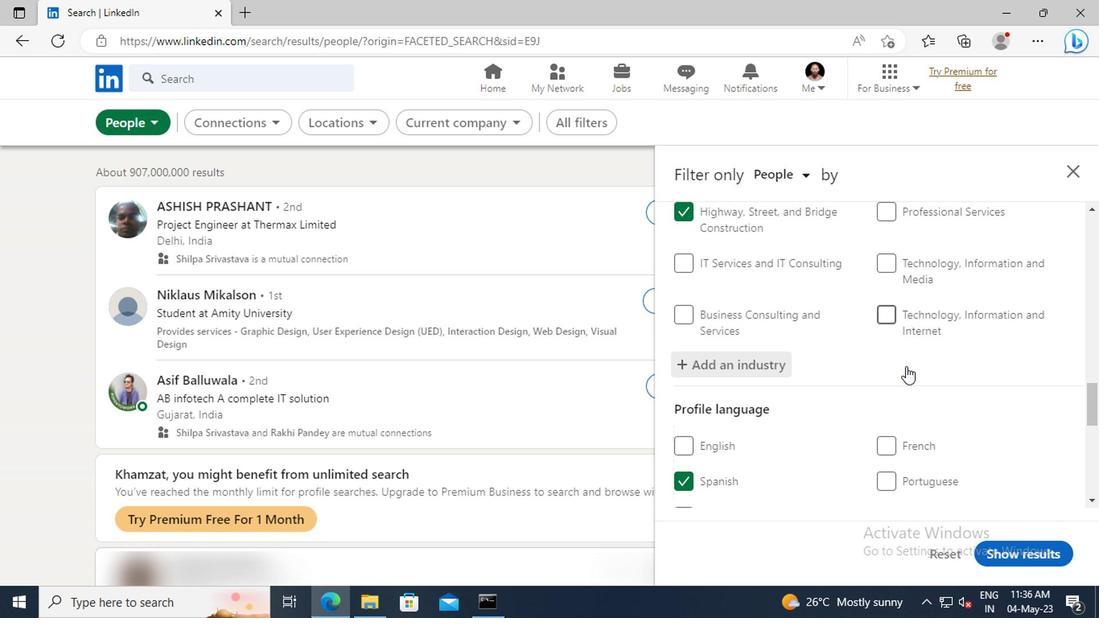 
Action: Mouse scrolled (902, 365) with delta (0, -1)
Screenshot: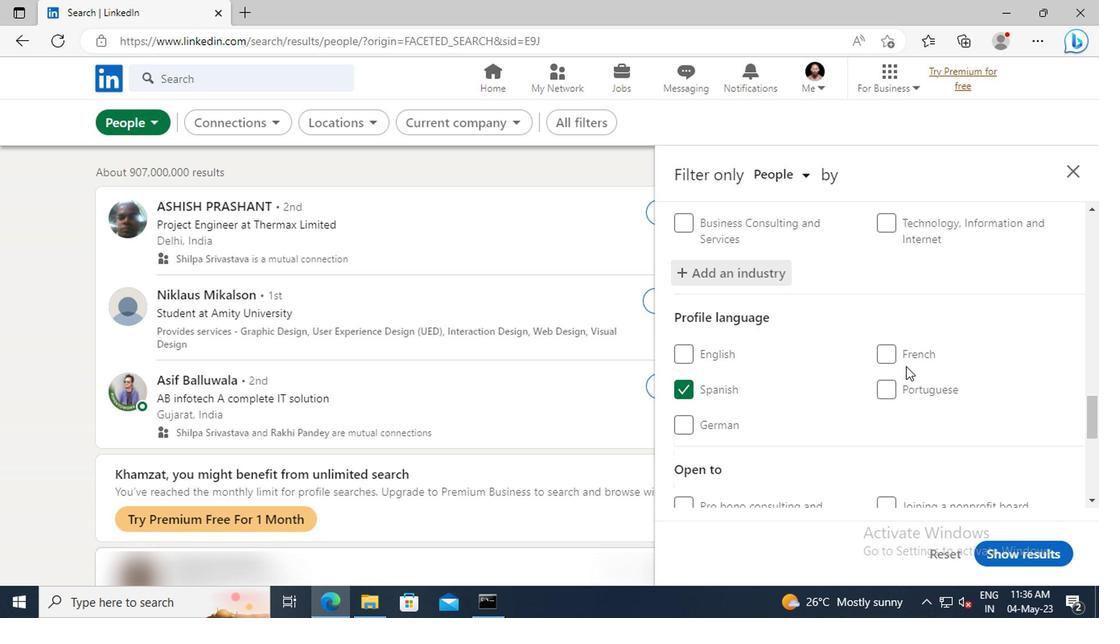 
Action: Mouse scrolled (902, 365) with delta (0, -1)
Screenshot: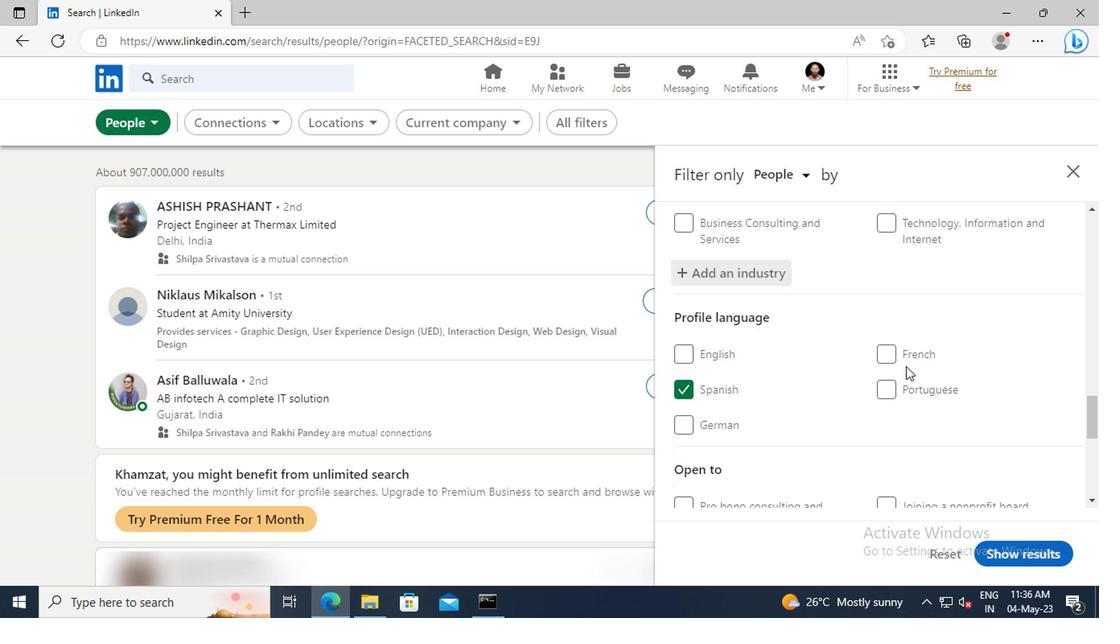 
Action: Mouse scrolled (902, 365) with delta (0, -1)
Screenshot: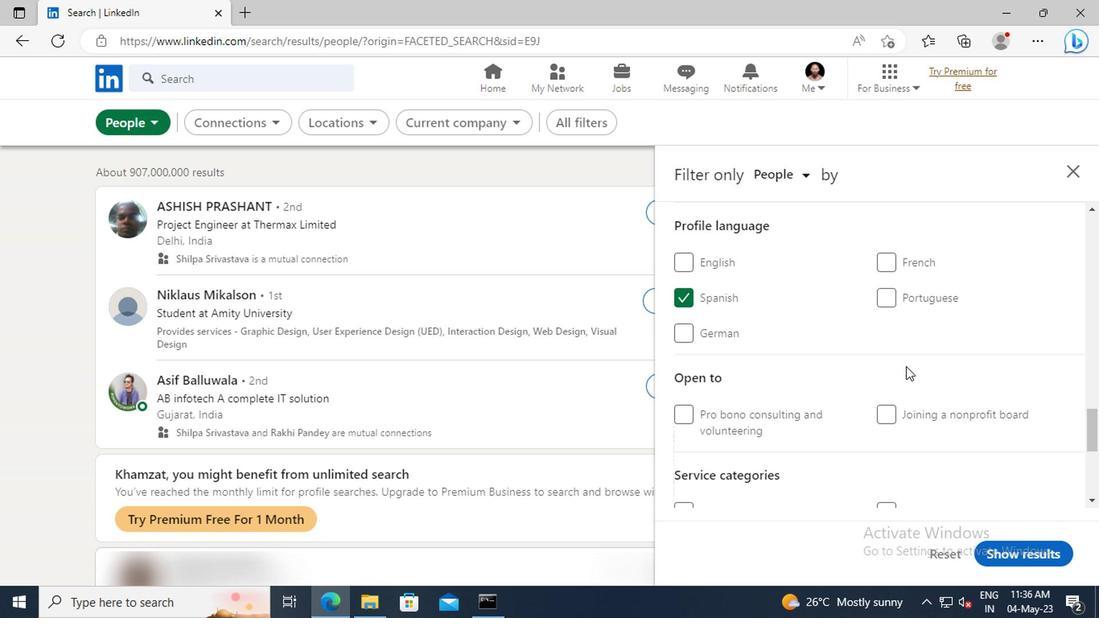 
Action: Mouse scrolled (902, 365) with delta (0, -1)
Screenshot: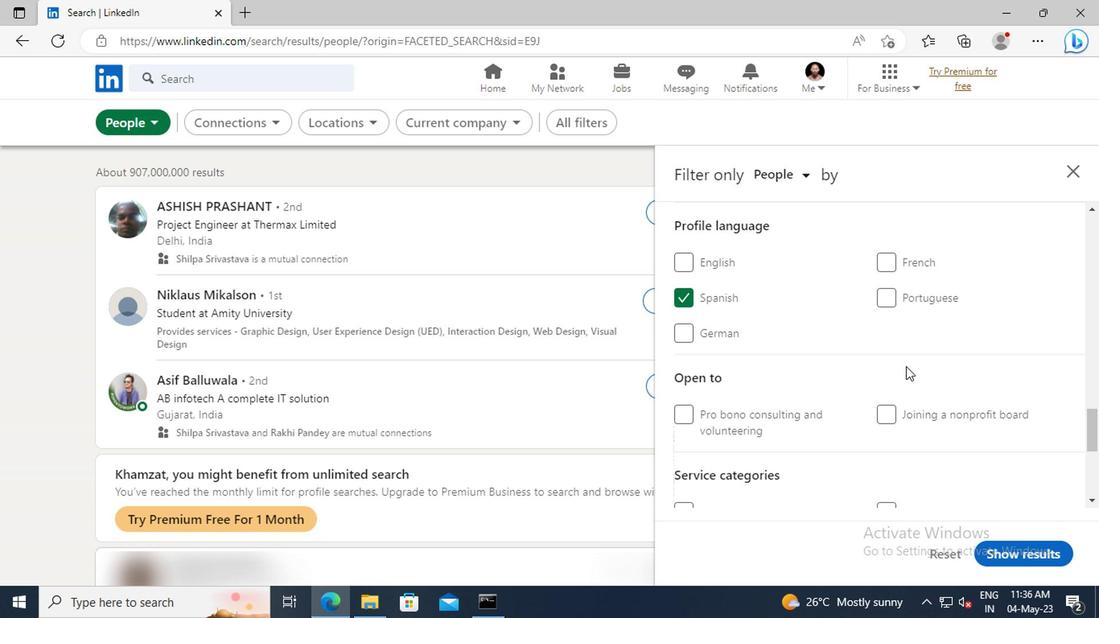 
Action: Mouse scrolled (902, 365) with delta (0, -1)
Screenshot: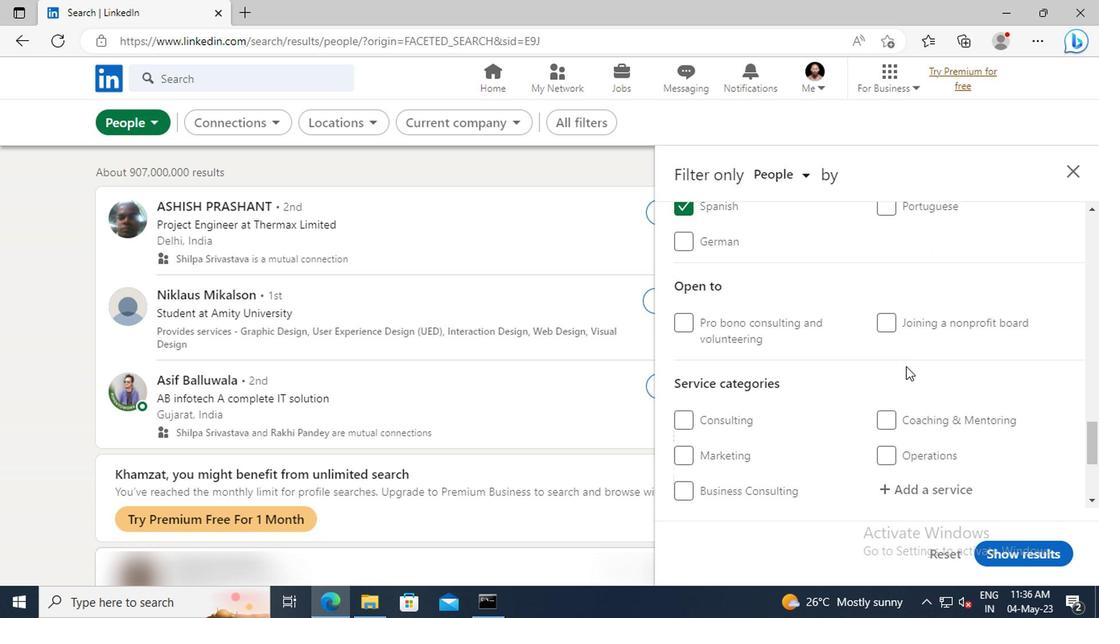 
Action: Mouse scrolled (902, 365) with delta (0, -1)
Screenshot: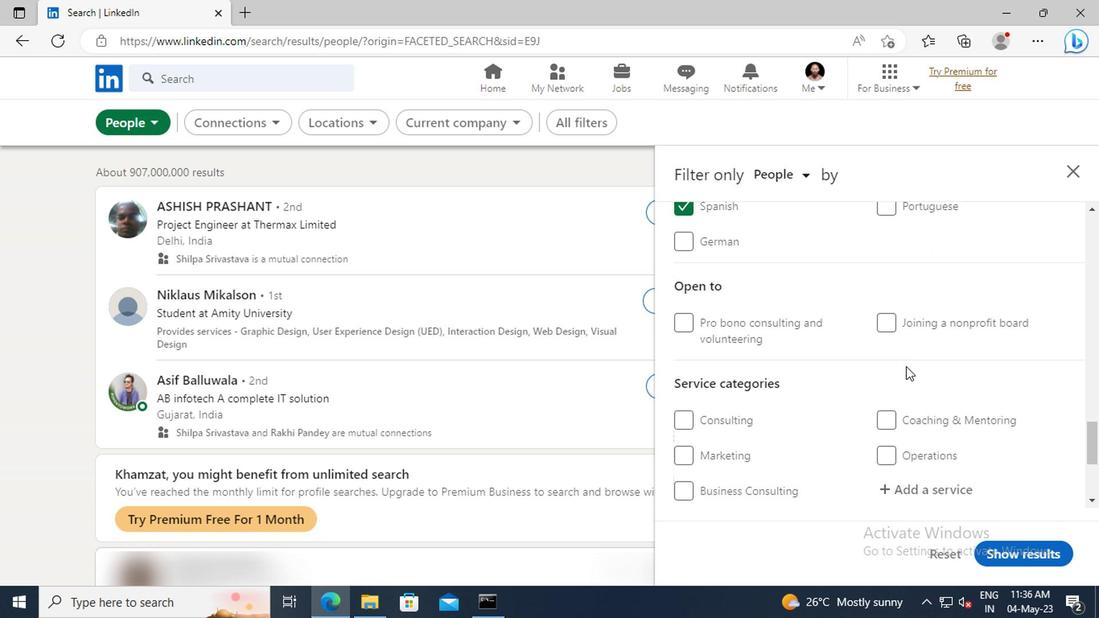 
Action: Mouse scrolled (902, 365) with delta (0, -1)
Screenshot: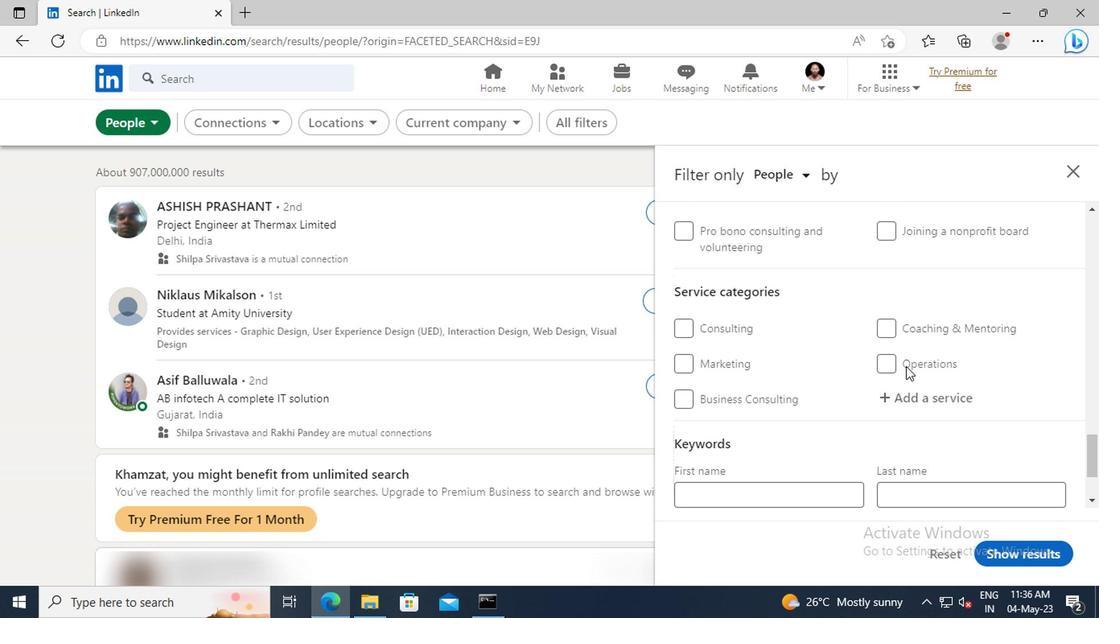 
Action: Mouse moved to (902, 363)
Screenshot: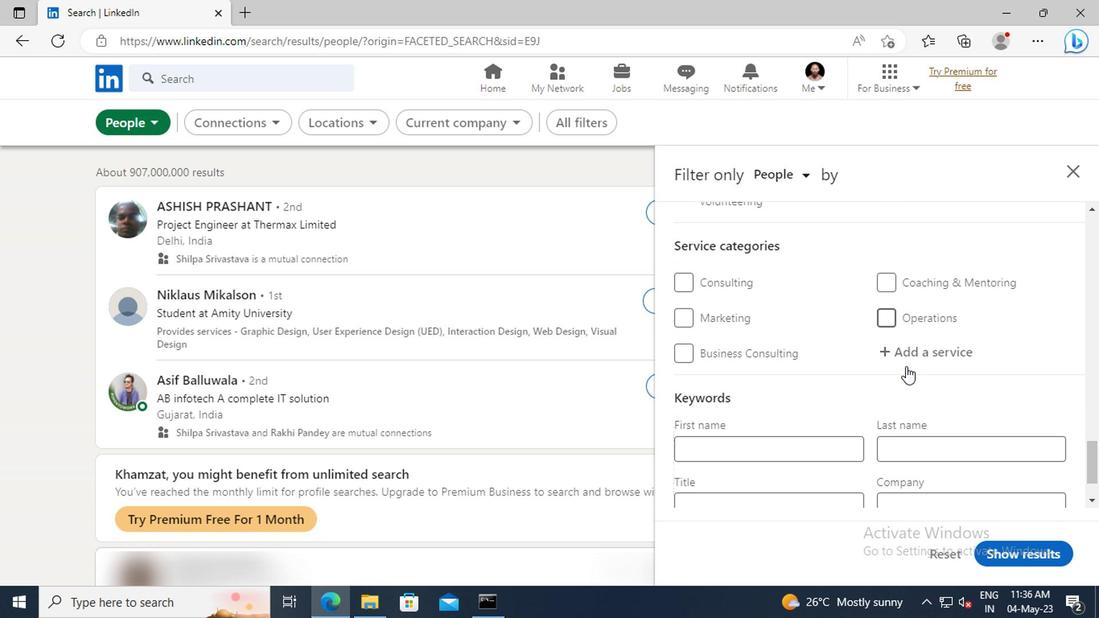 
Action: Mouse pressed left at (902, 363)
Screenshot: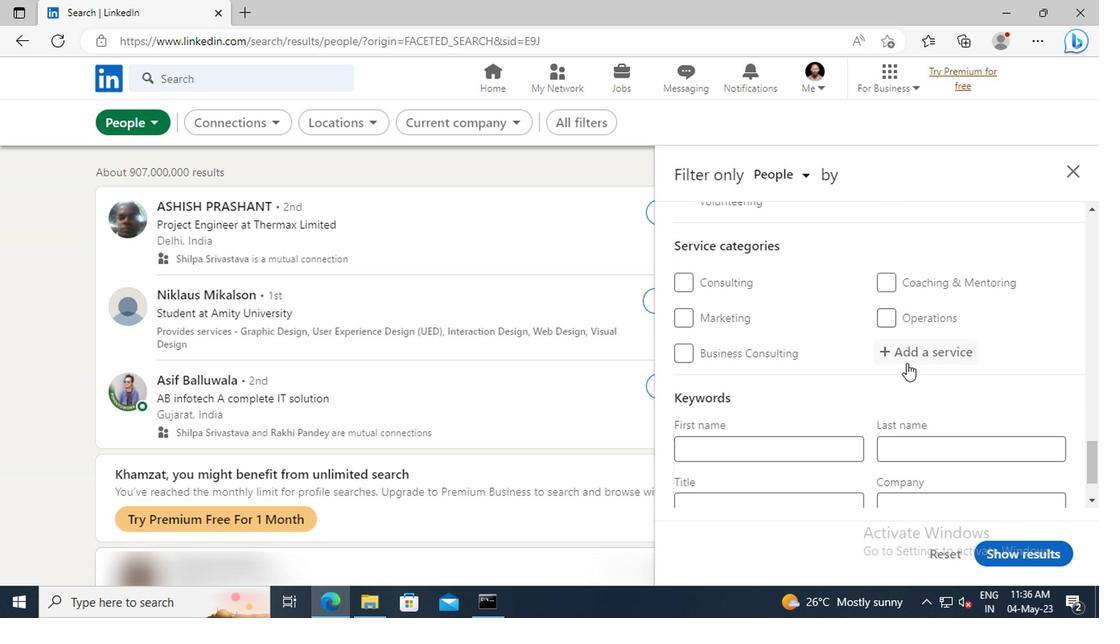 
Action: Key pressed <Key.shift>RELO
Screenshot: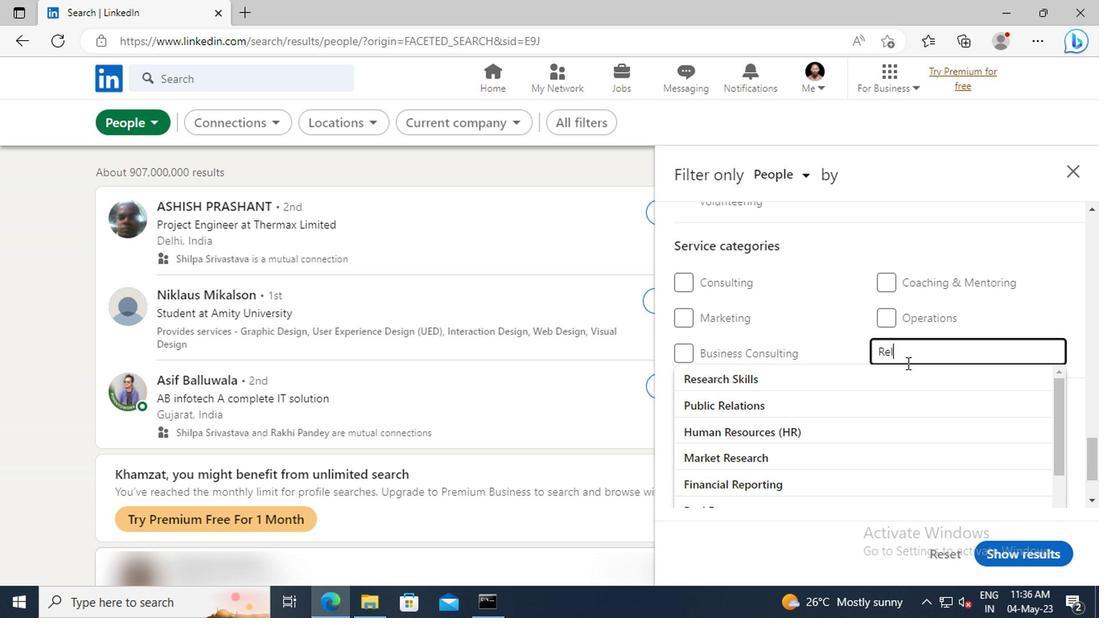 
Action: Mouse moved to (906, 375)
Screenshot: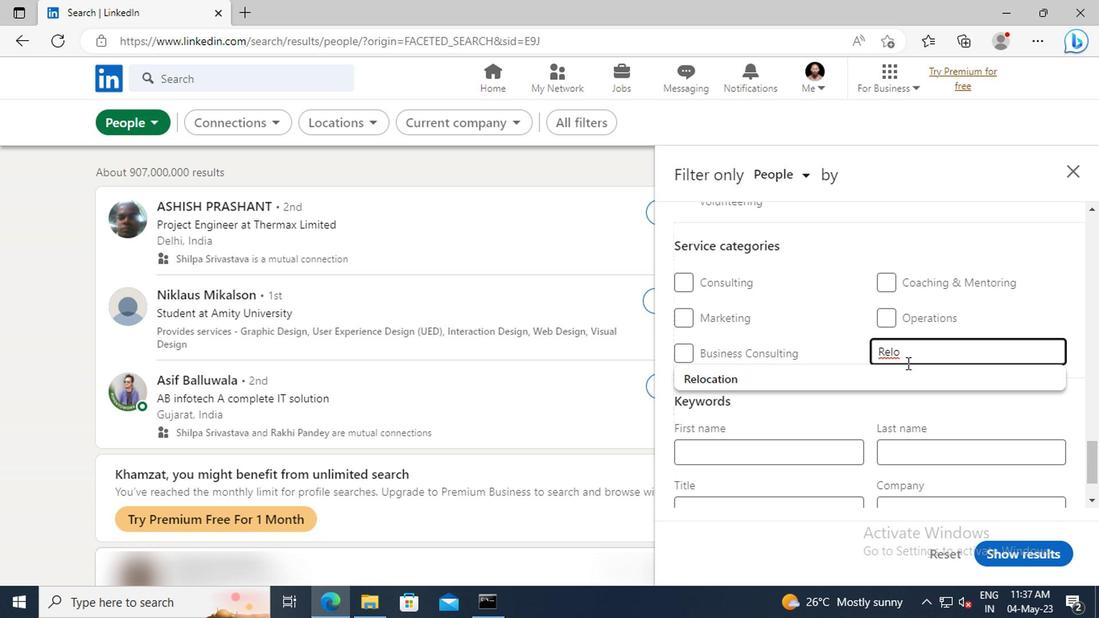 
Action: Mouse pressed left at (906, 375)
Screenshot: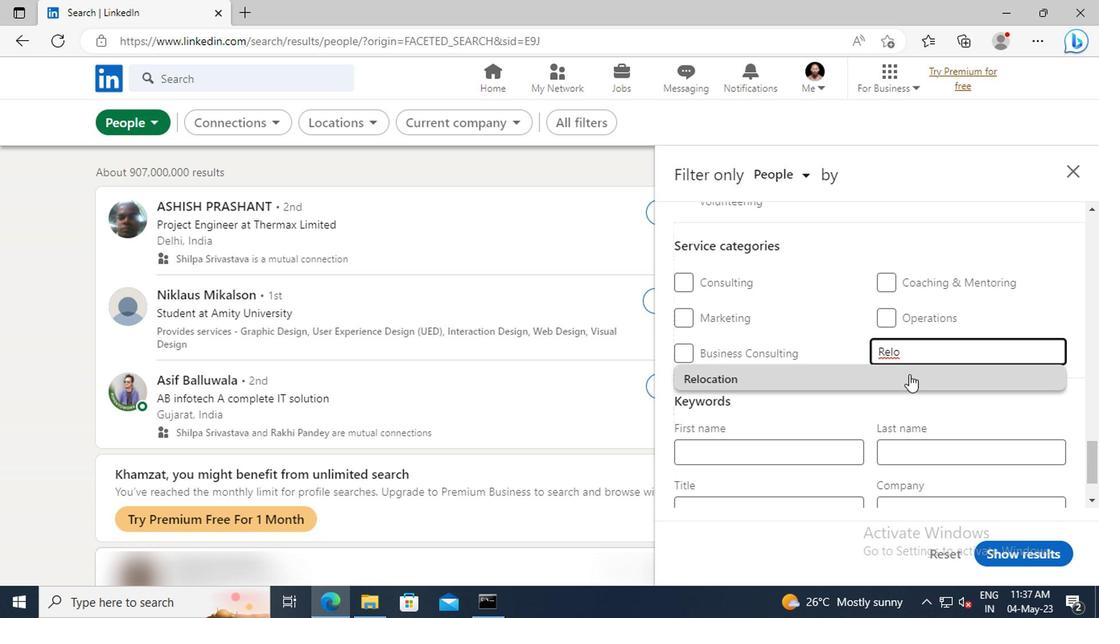 
Action: Mouse scrolled (906, 374) with delta (0, 0)
Screenshot: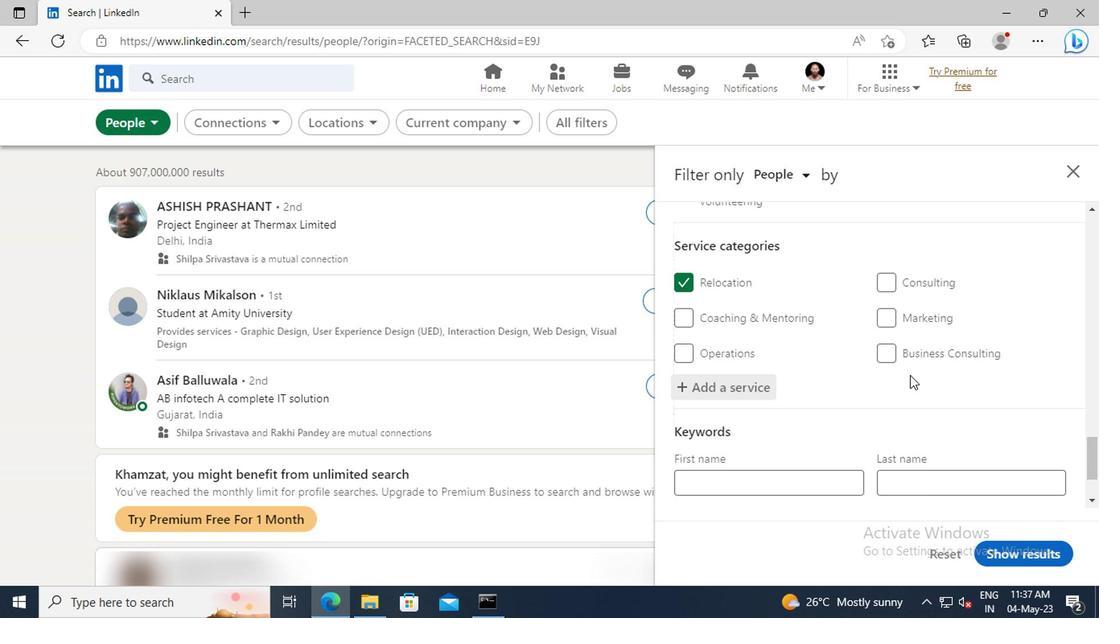 
Action: Mouse scrolled (906, 374) with delta (0, 0)
Screenshot: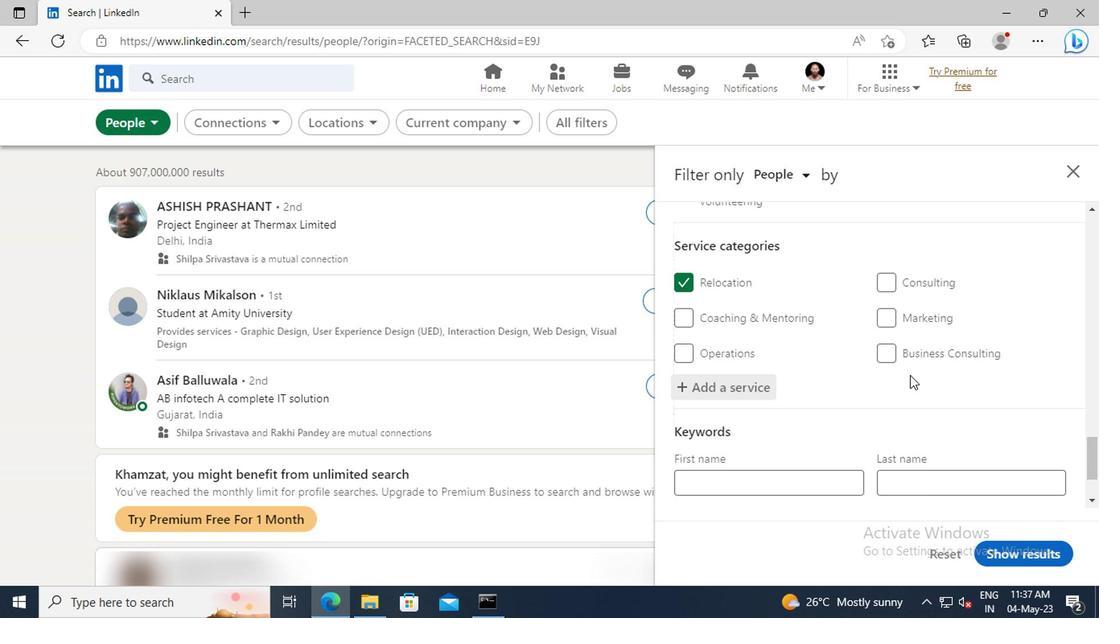 
Action: Mouse scrolled (906, 374) with delta (0, 0)
Screenshot: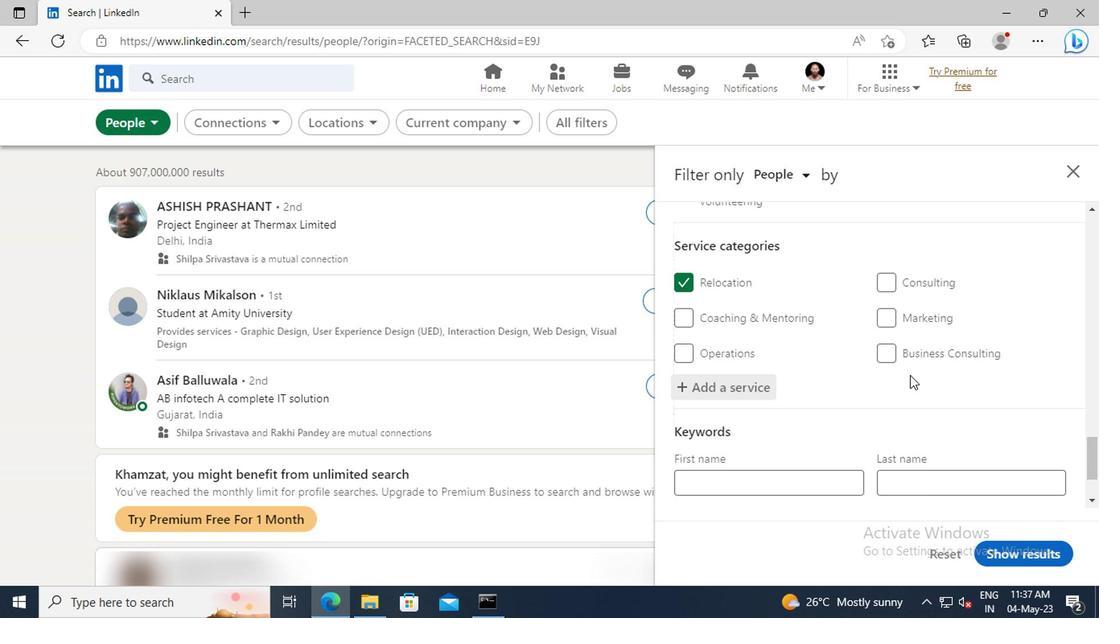 
Action: Mouse moved to (788, 437)
Screenshot: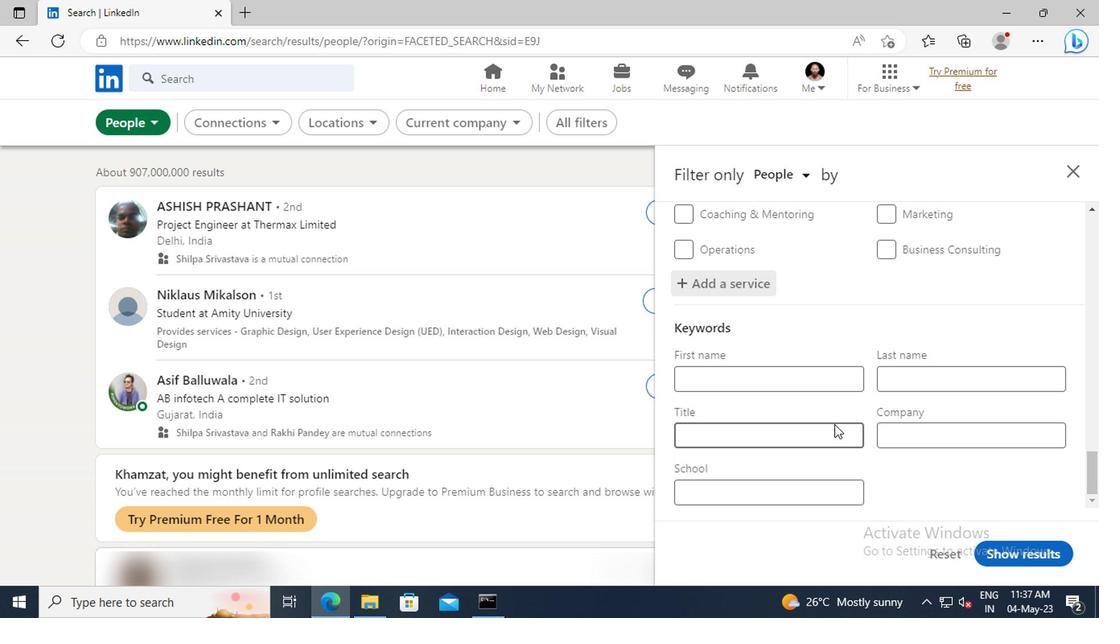 
Action: Mouse pressed left at (788, 437)
Screenshot: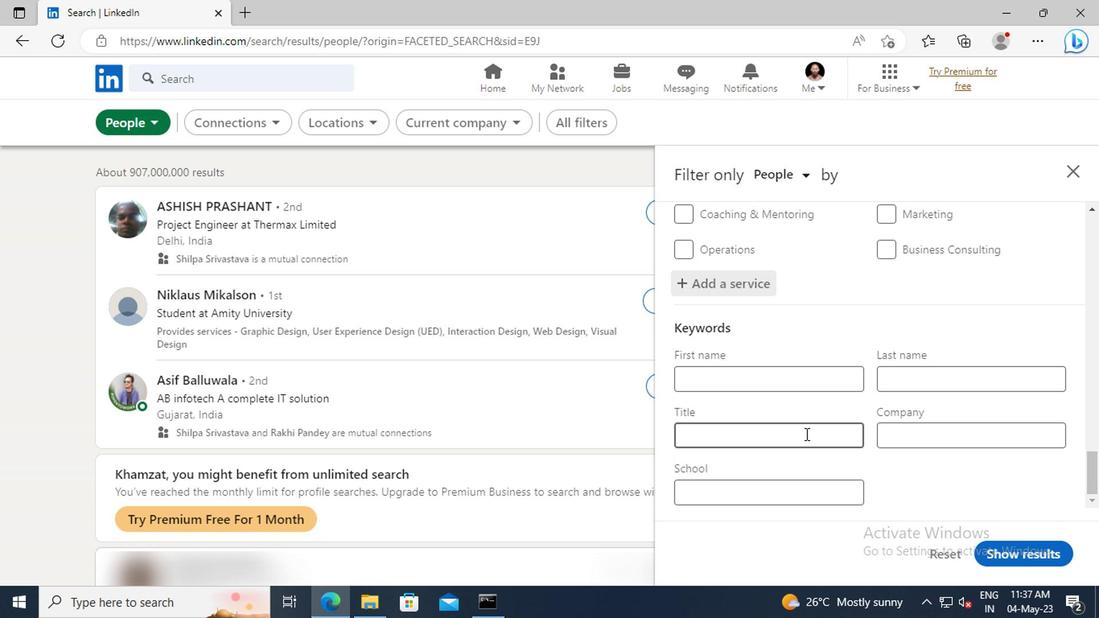 
Action: Key pressed <Key.shift>S
Screenshot: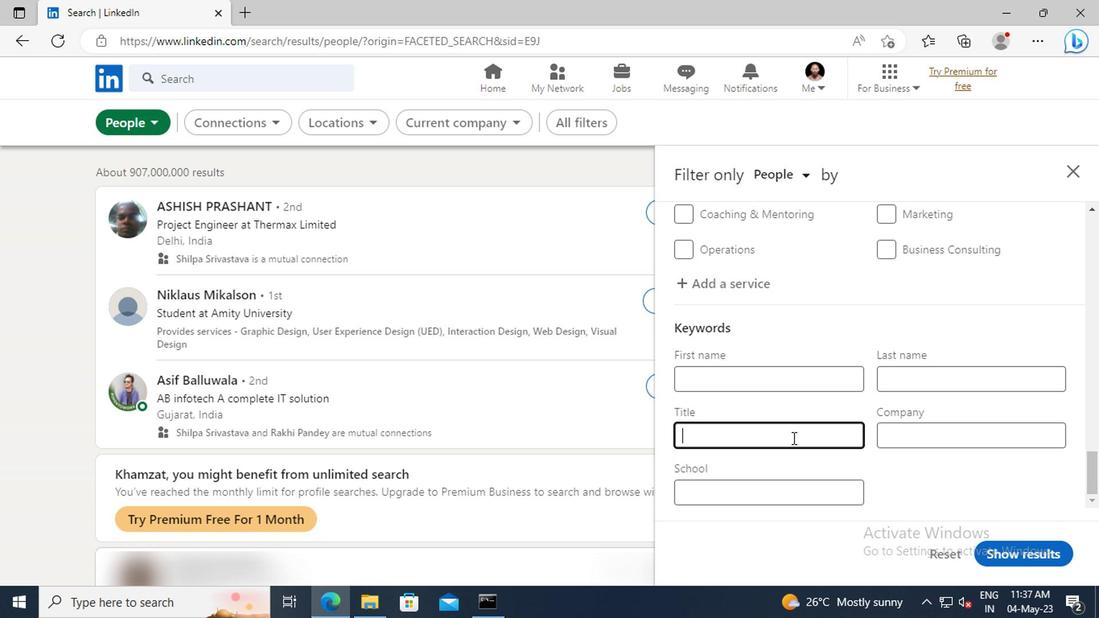 
Action: Mouse moved to (789, 437)
Screenshot: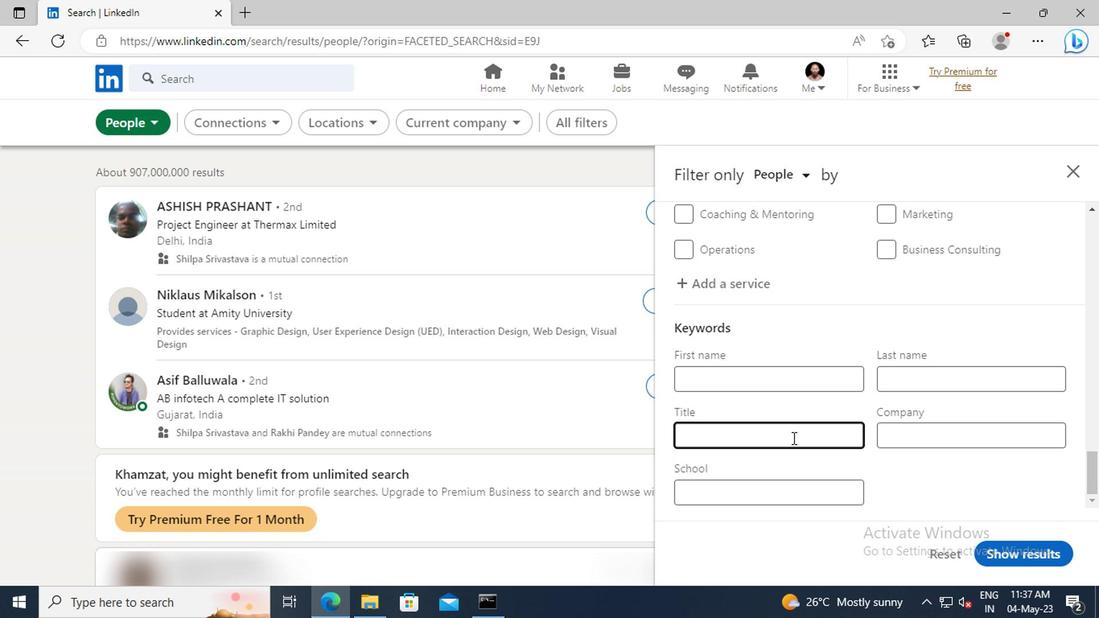 
Action: Key pressed CRUM<Key.space><Key.shift>MASTER<Key.enter>
Screenshot: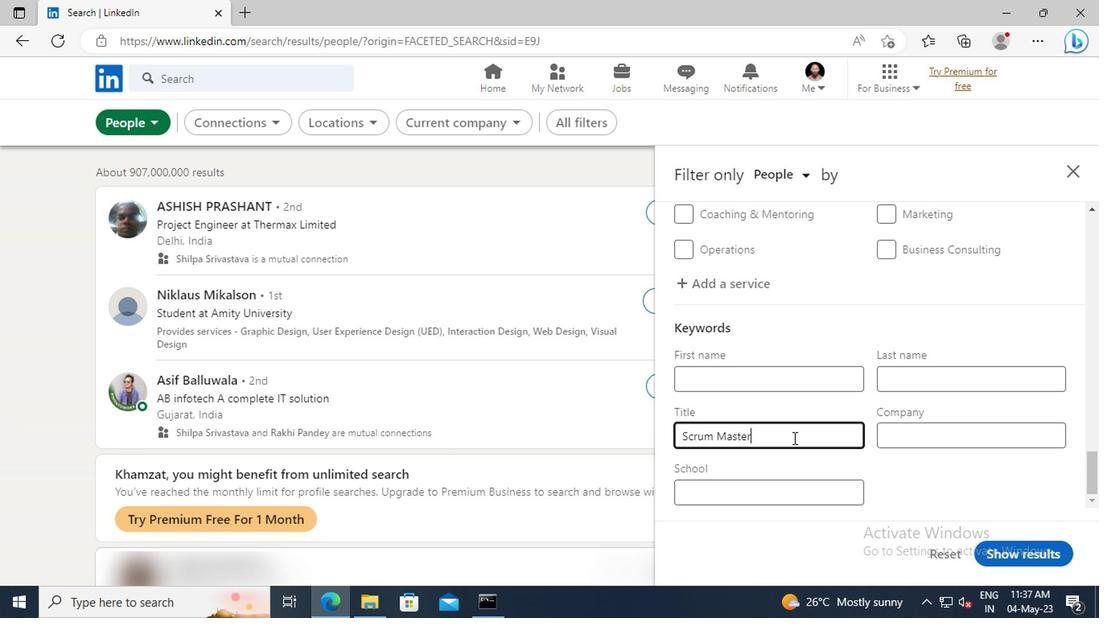
Action: Mouse moved to (991, 548)
Screenshot: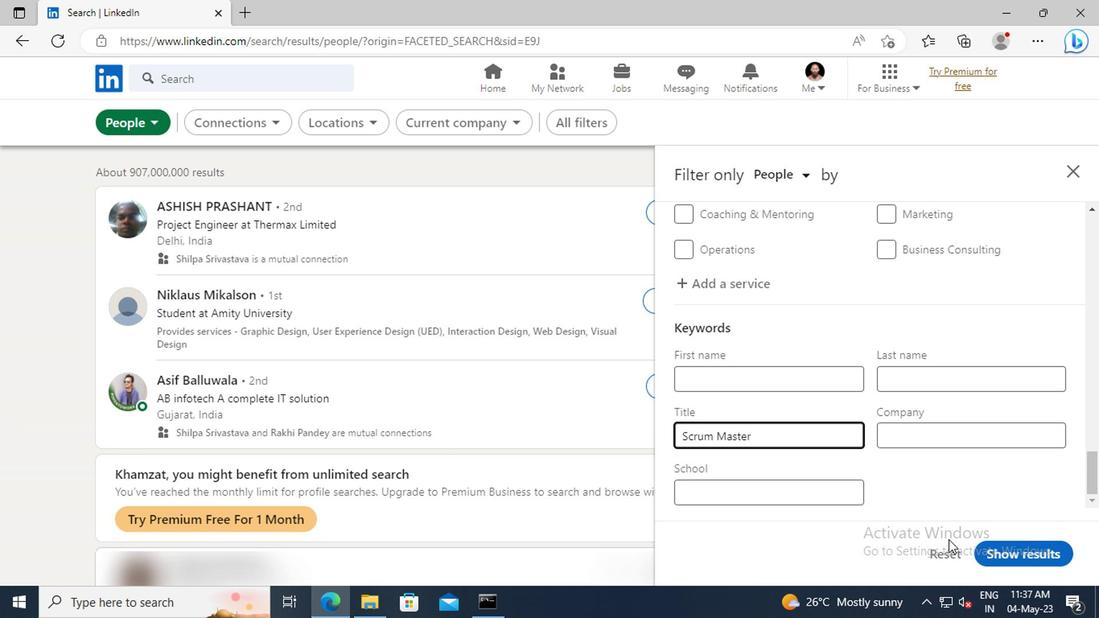 
Action: Mouse pressed left at (991, 548)
Screenshot: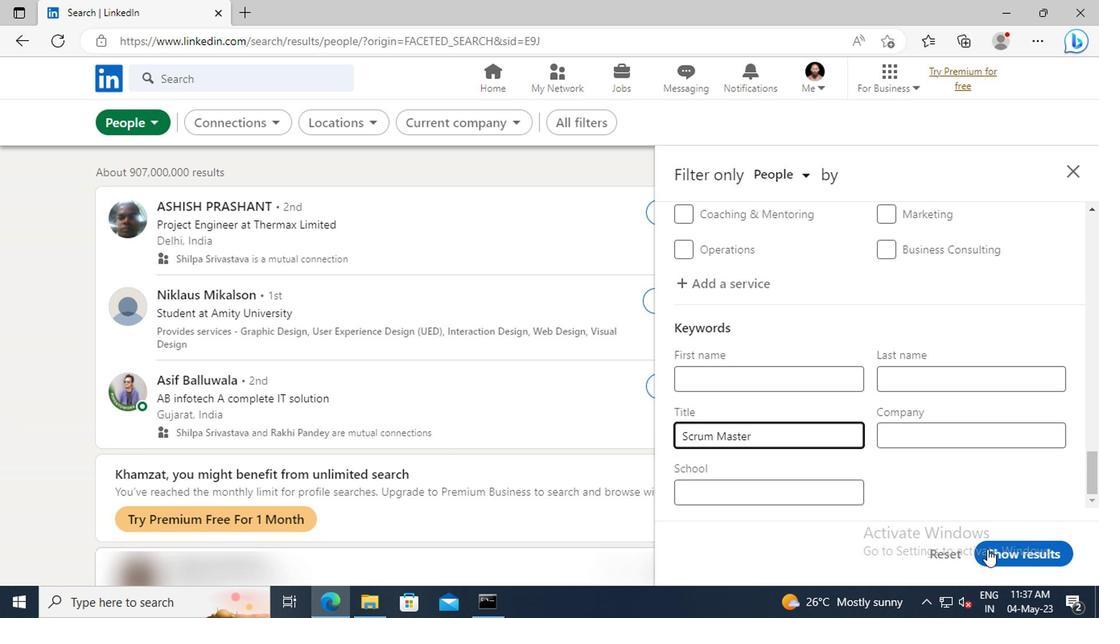 
